 Task: Change  the formatting of the data to Which is Less than 5, In conditional formating, put the option 'Green Fill with Dark Green Text. . 'add another formatting option Format As Table, insert the option Orang Table style Medium 3 In the sheet   Velocity Sales review book
Action: Mouse moved to (43, 158)
Screenshot: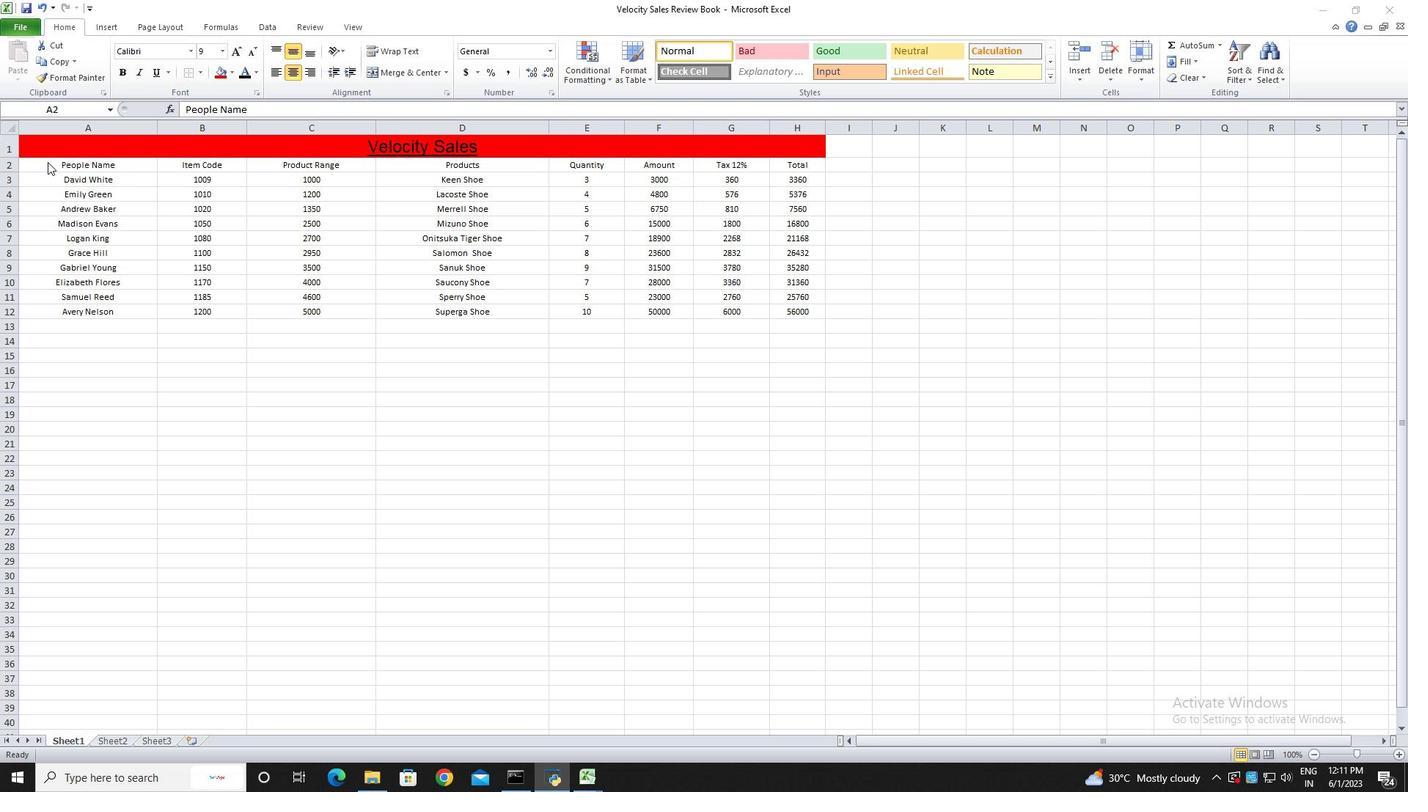 
Action: Mouse pressed left at (43, 158)
Screenshot: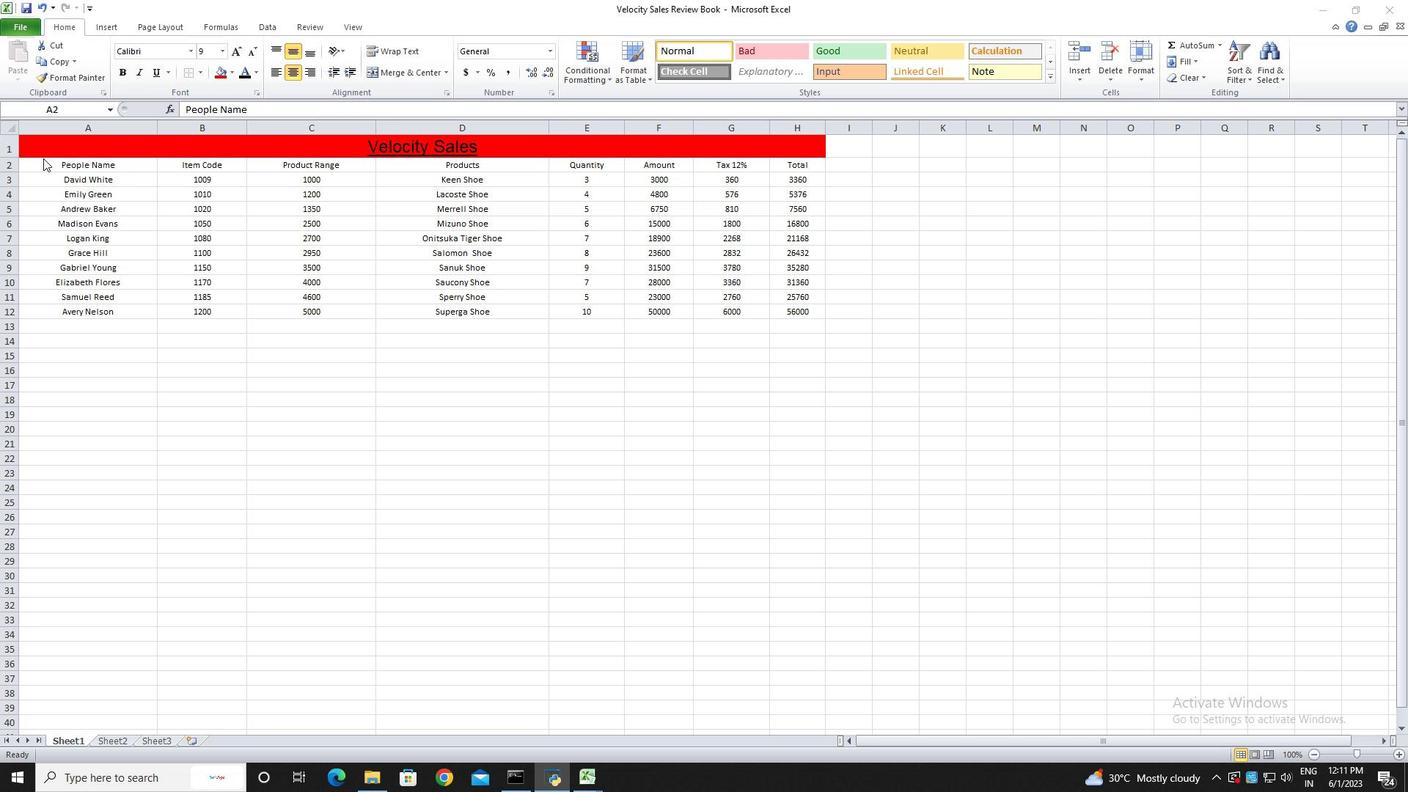 
Action: Mouse moved to (55, 178)
Screenshot: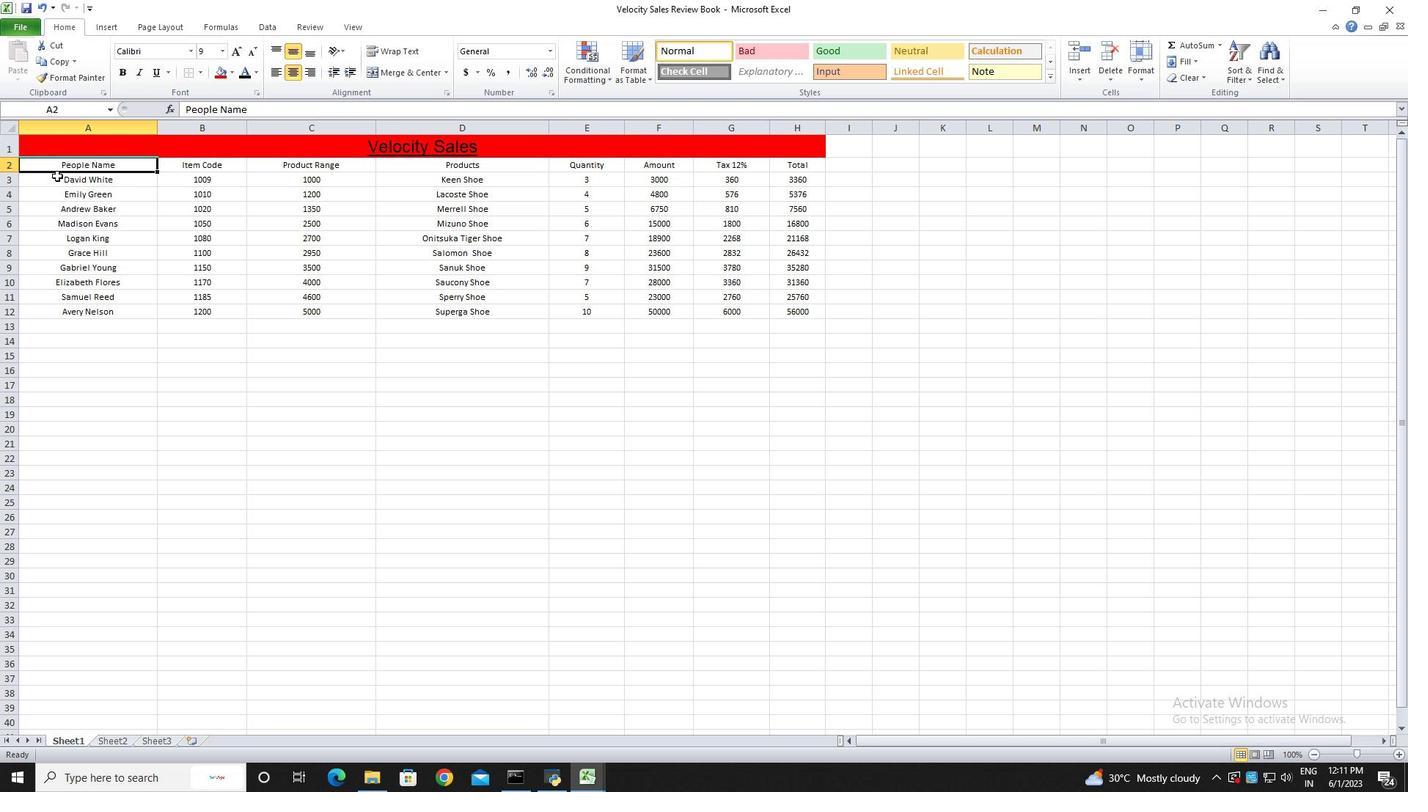 
Action: Mouse pressed left at (55, 178)
Screenshot: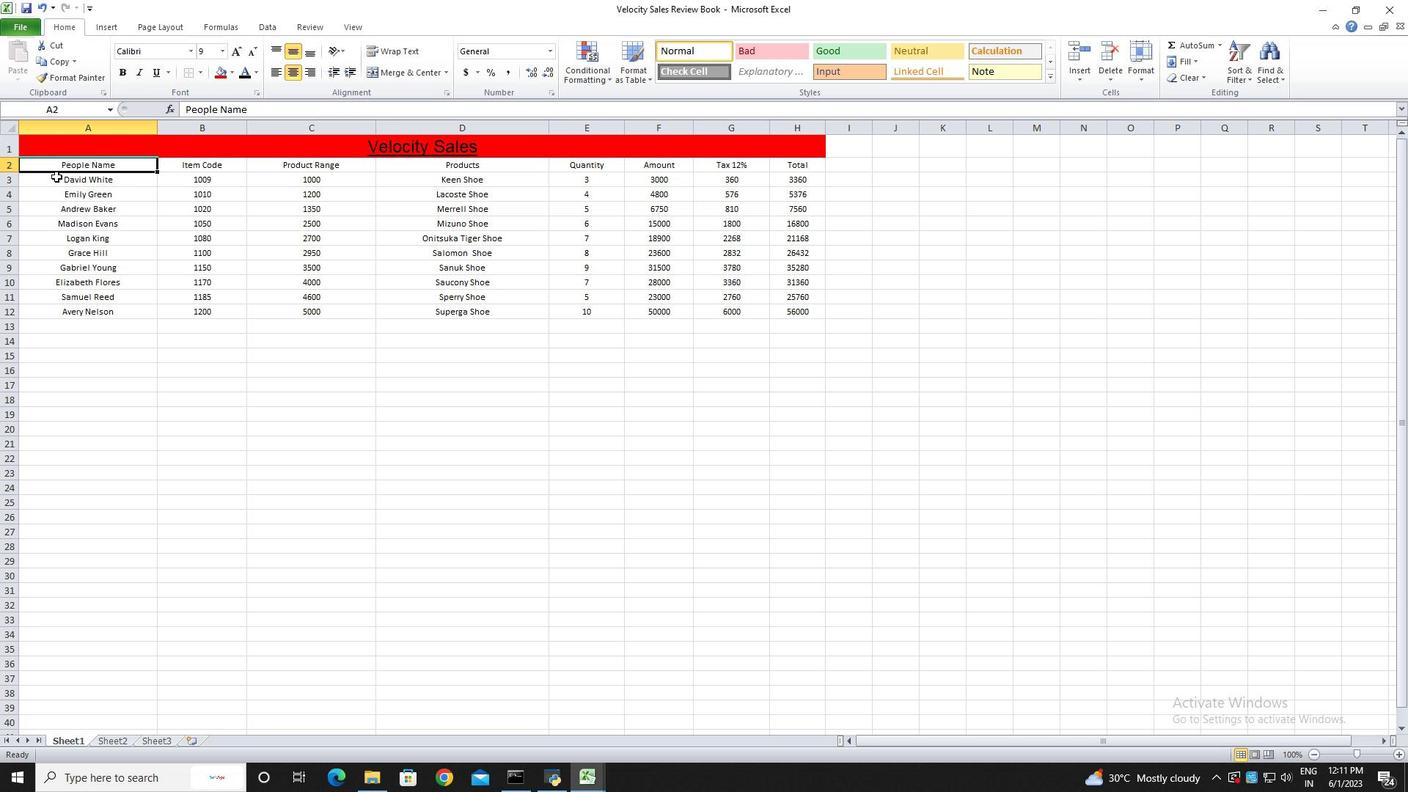 
Action: Mouse moved to (46, 165)
Screenshot: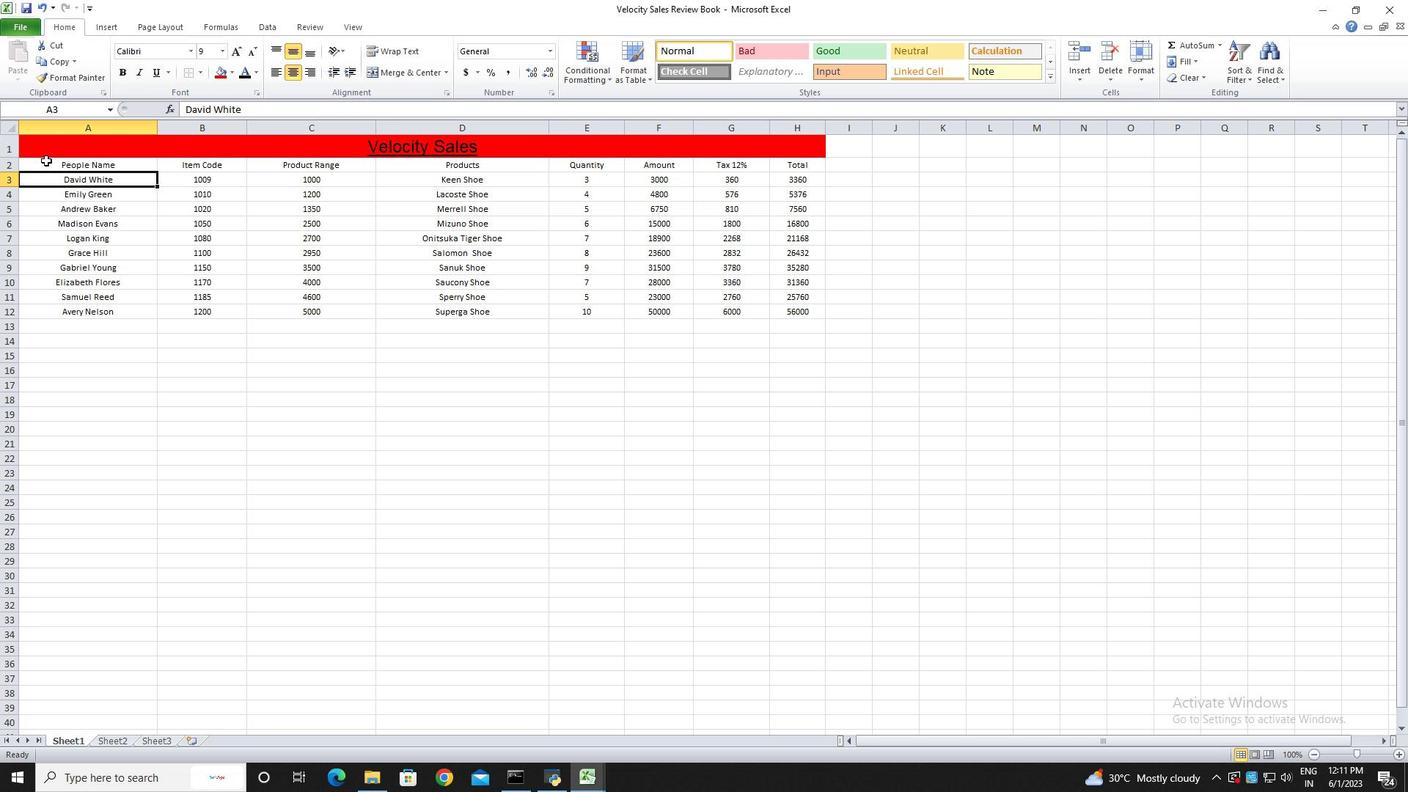 
Action: Mouse pressed left at (46, 165)
Screenshot: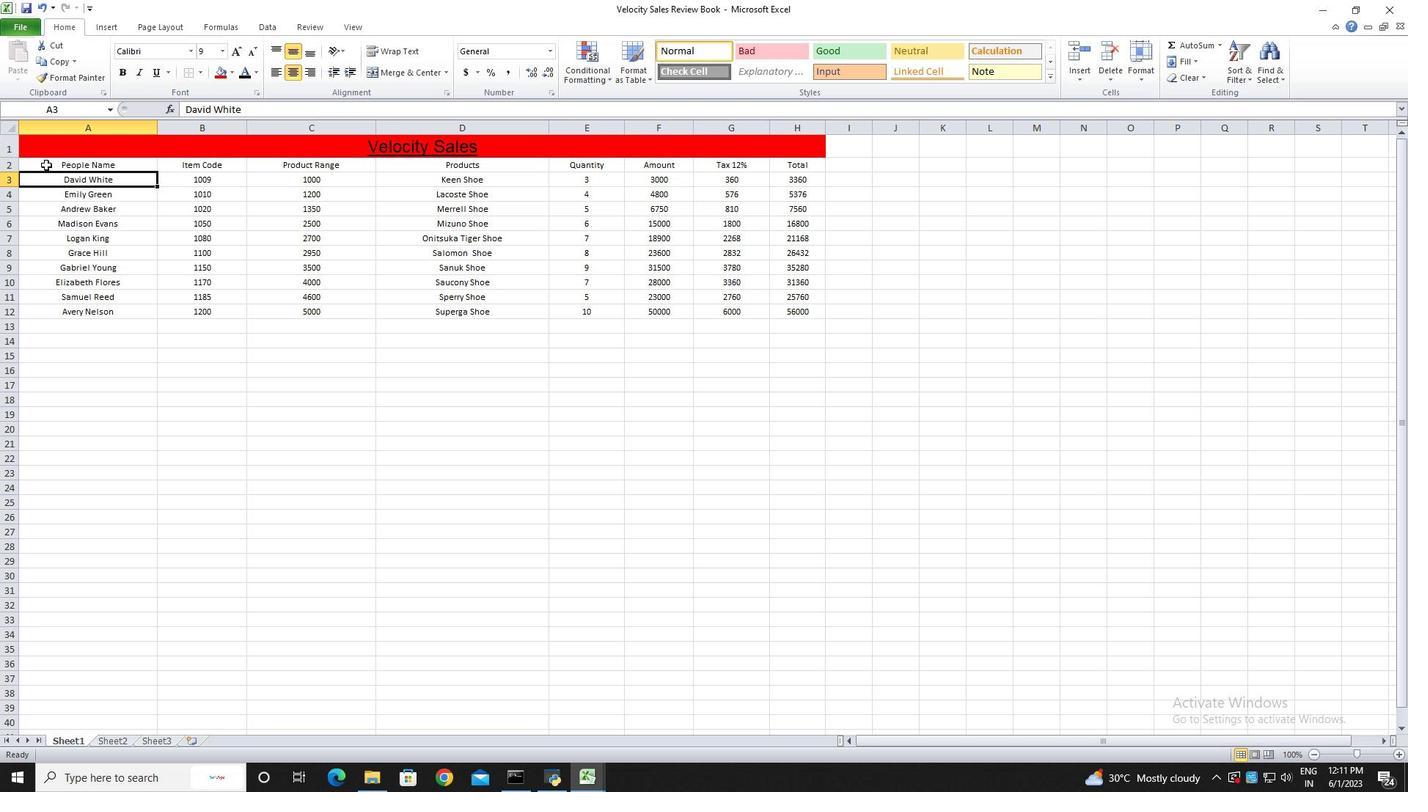 
Action: Mouse moved to (46, 165)
Screenshot: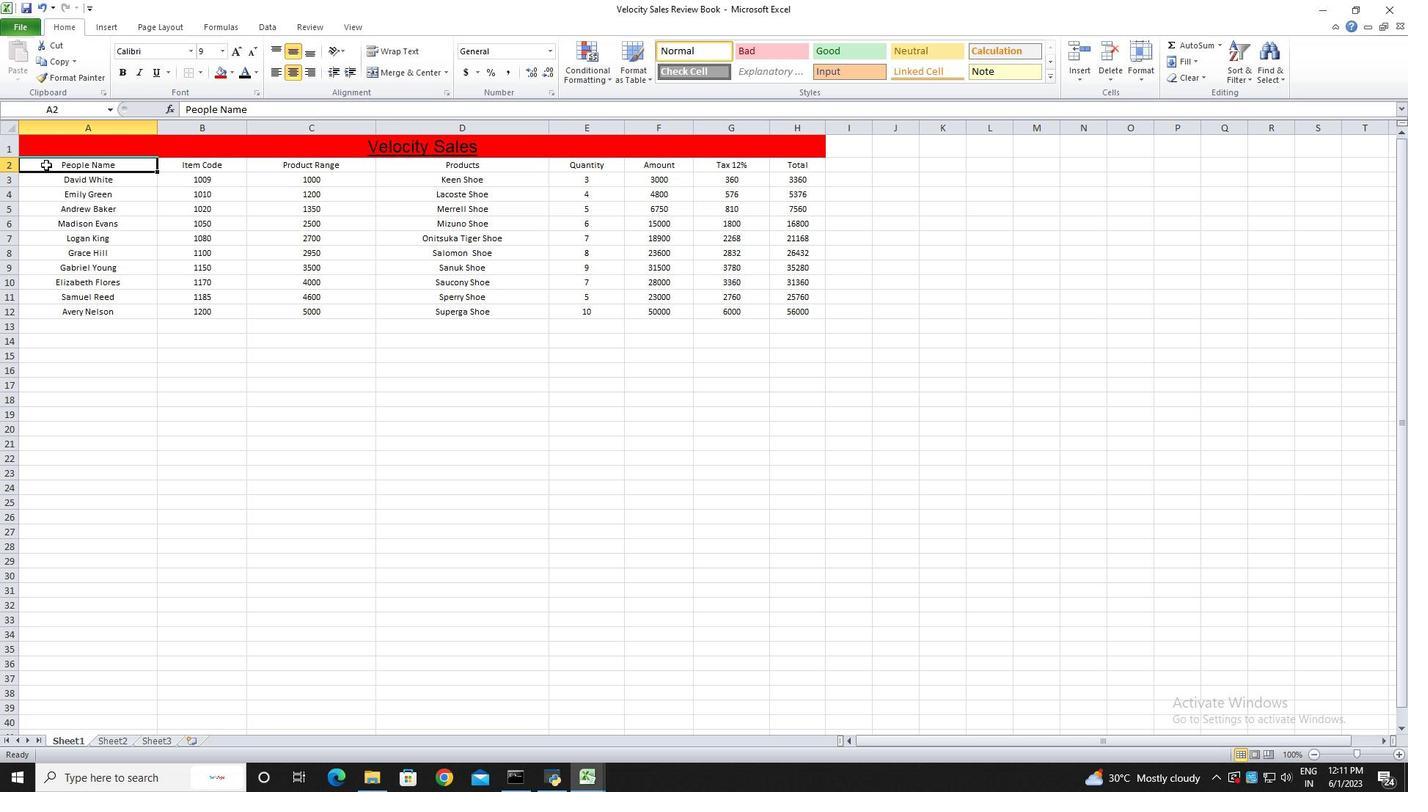 
Action: Mouse pressed left at (46, 165)
Screenshot: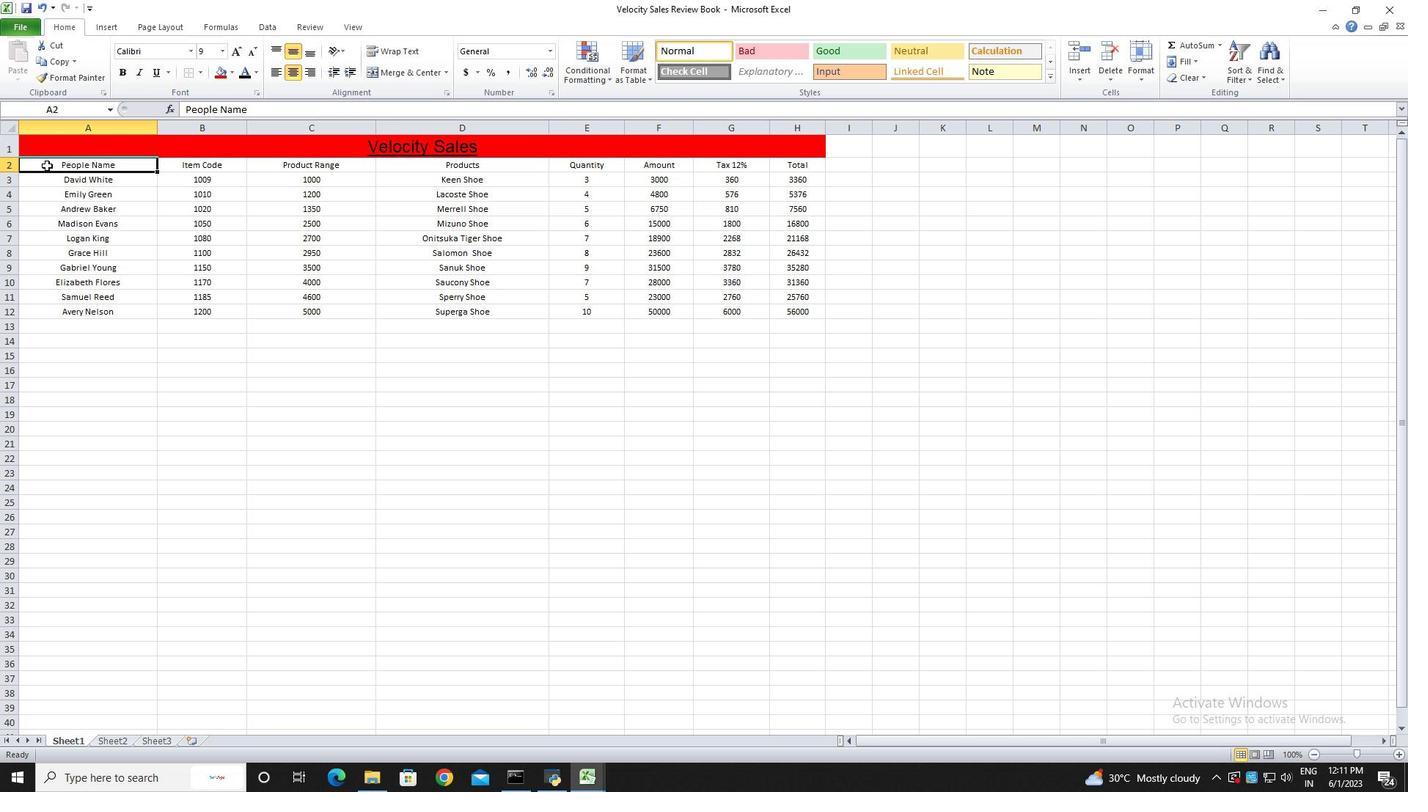 
Action: Mouse moved to (40, 277)
Screenshot: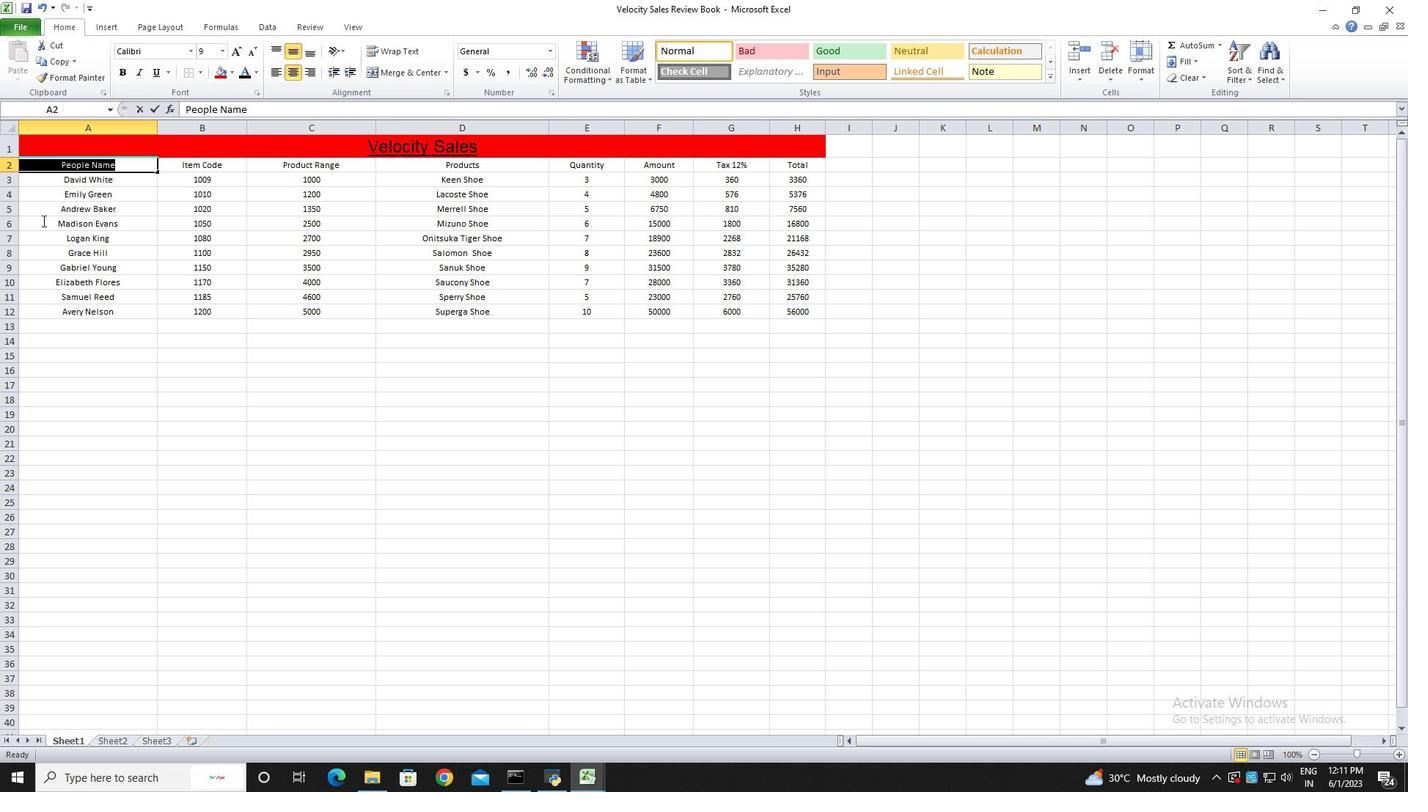 
Action: Mouse pressed left at (40, 277)
Screenshot: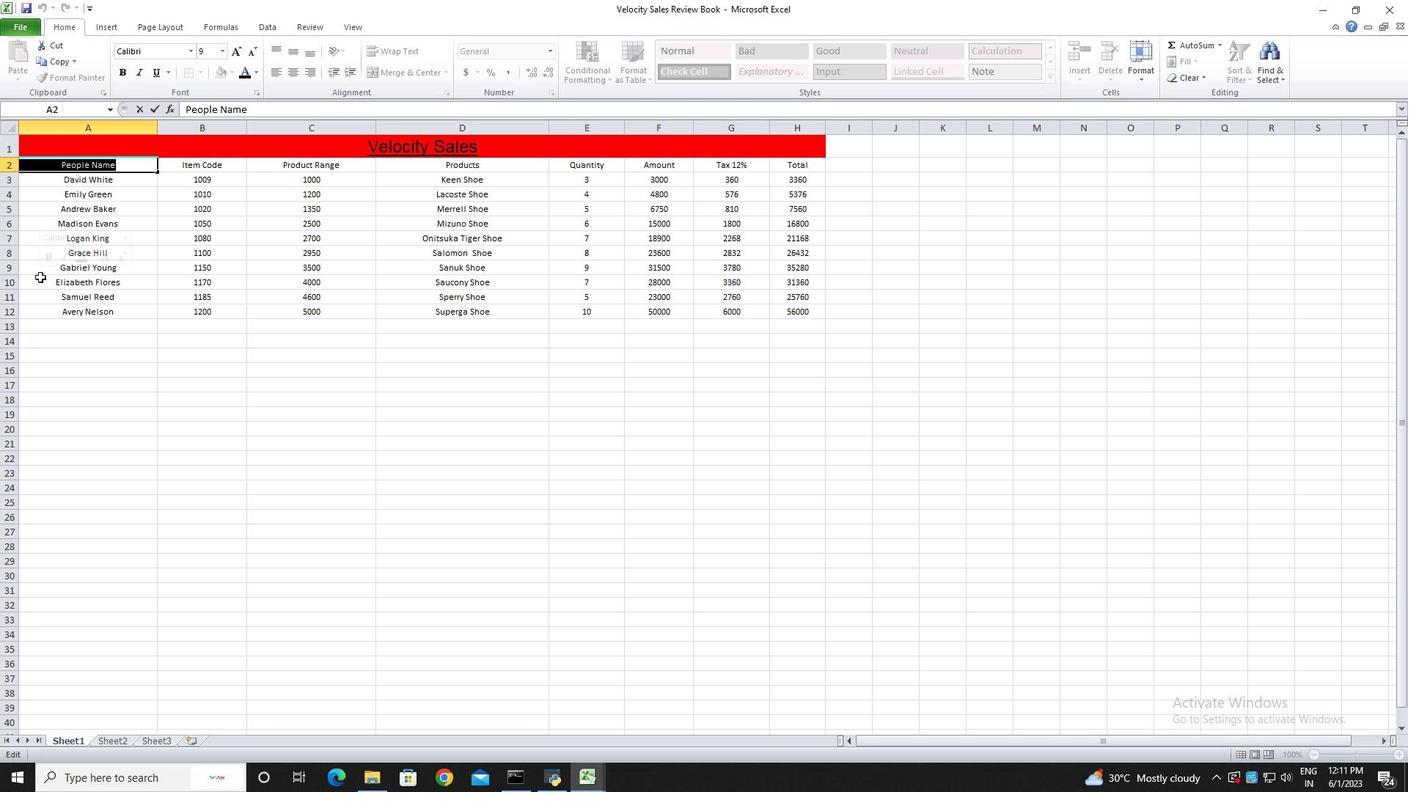 
Action: Mouse moved to (52, 166)
Screenshot: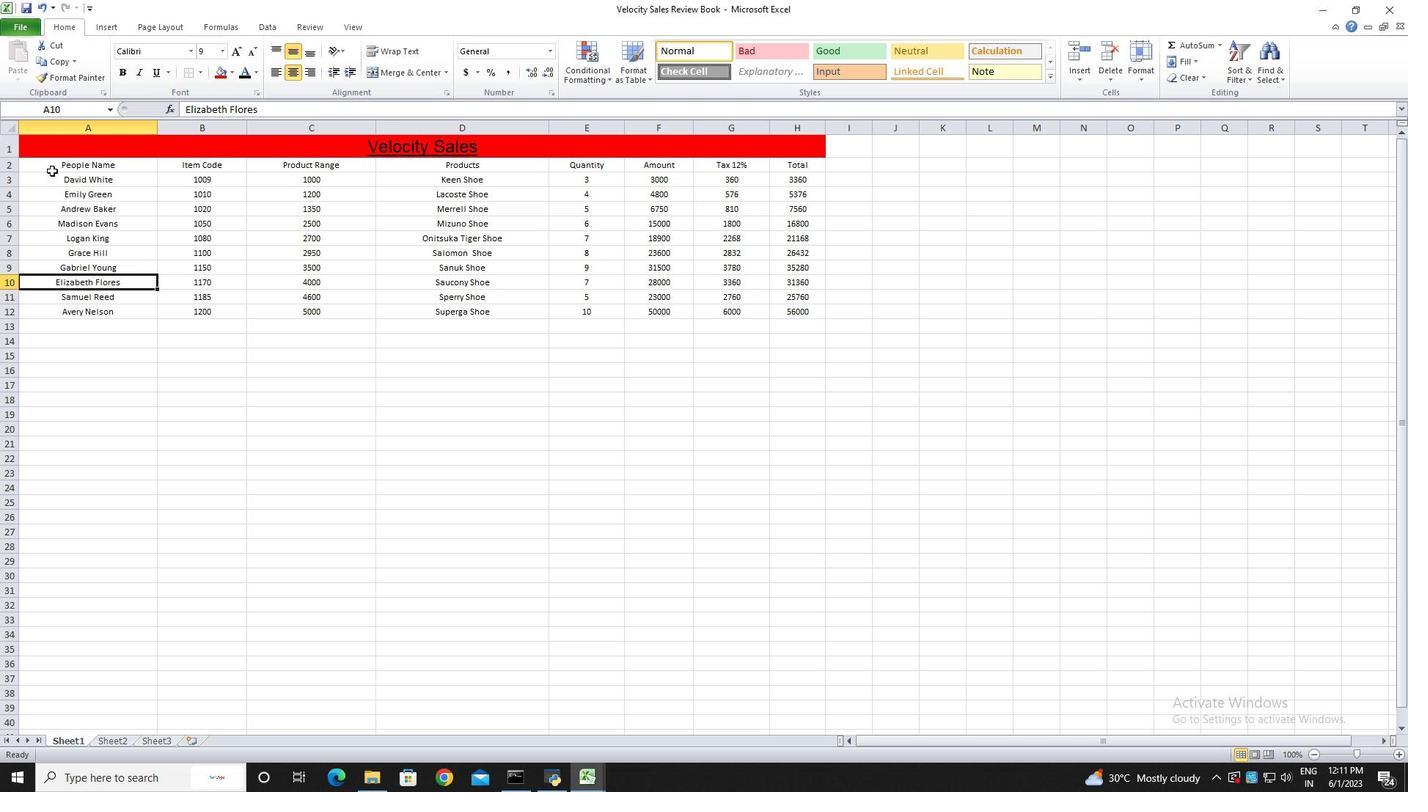 
Action: Mouse pressed left at (52, 166)
Screenshot: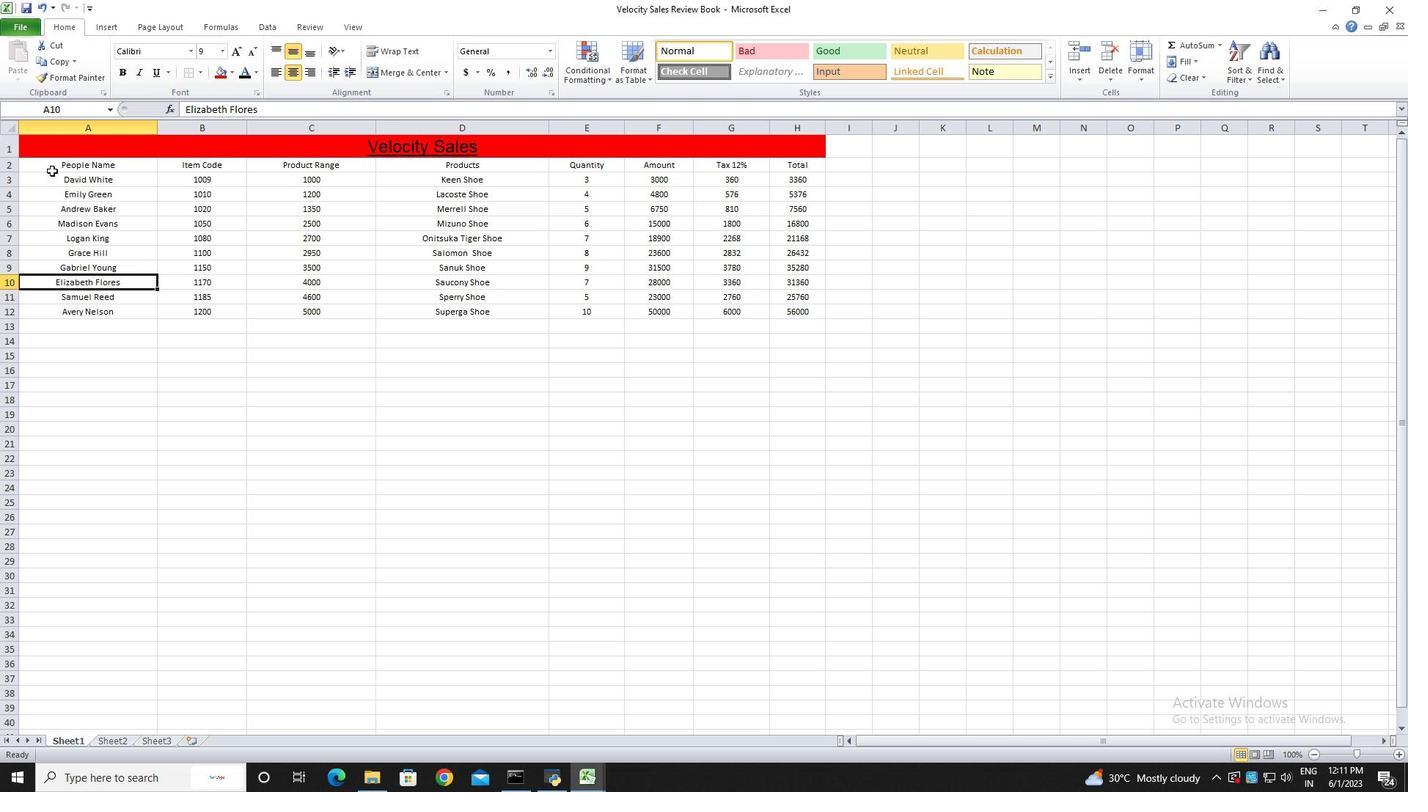 
Action: Mouse moved to (52, 164)
Screenshot: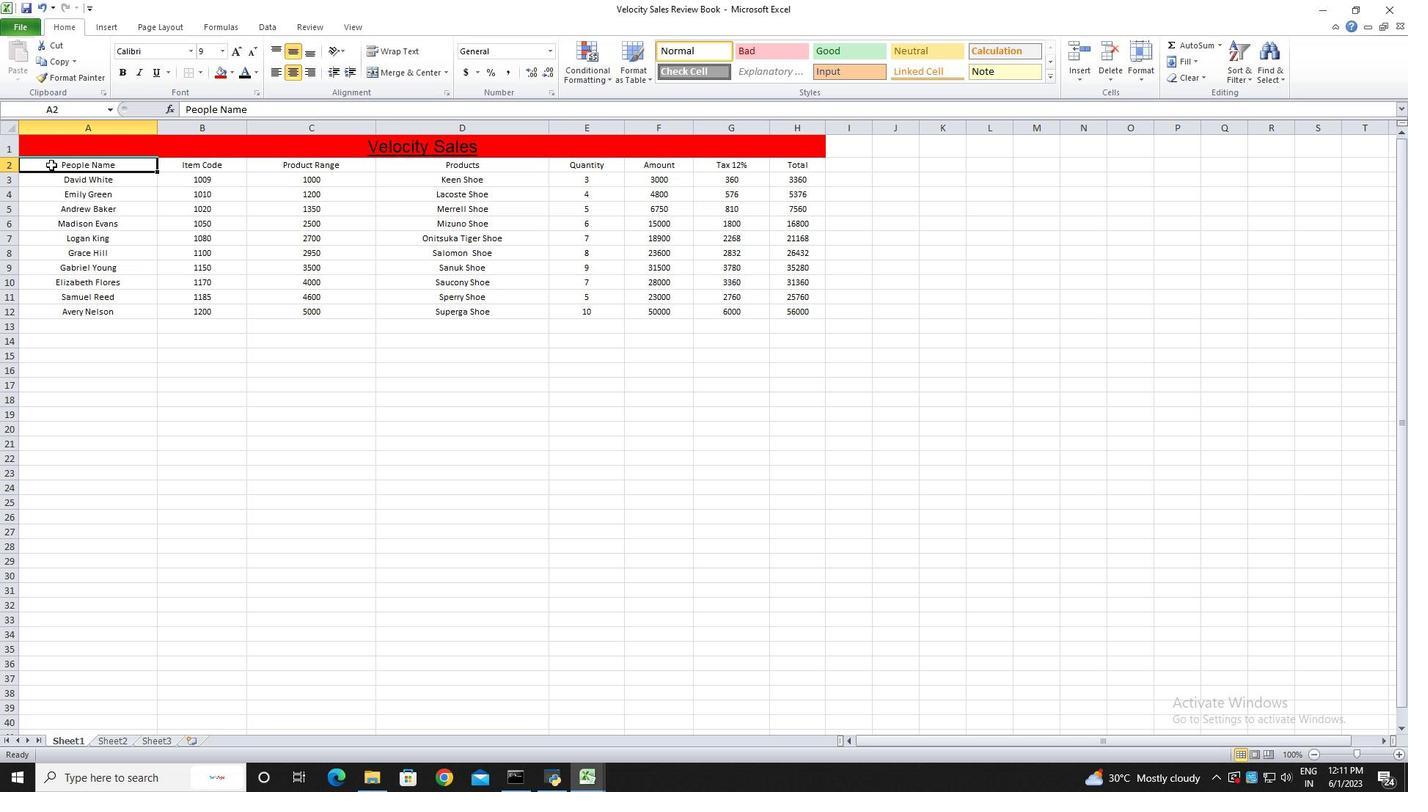 
Action: Mouse pressed left at (52, 164)
Screenshot: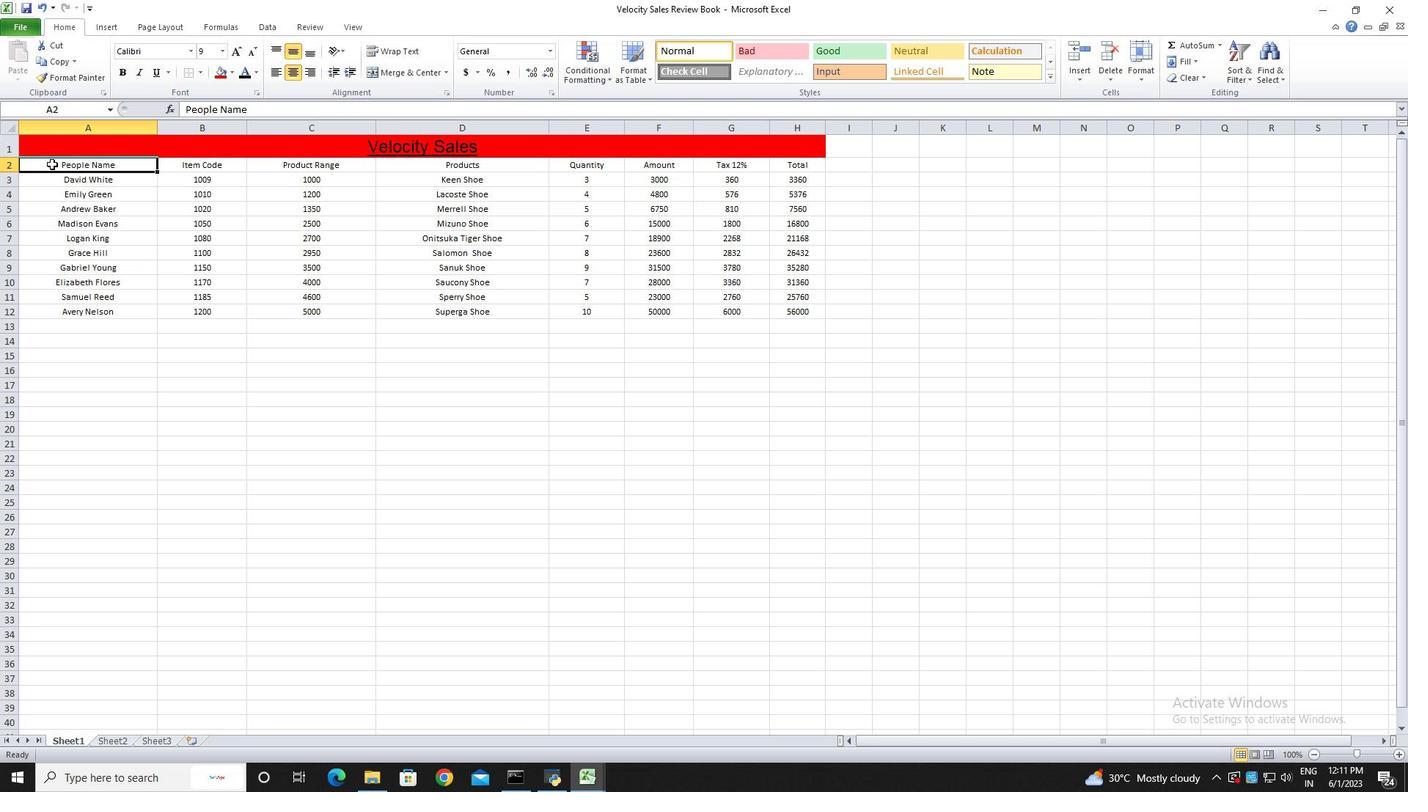 
Action: Mouse moved to (766, 316)
Screenshot: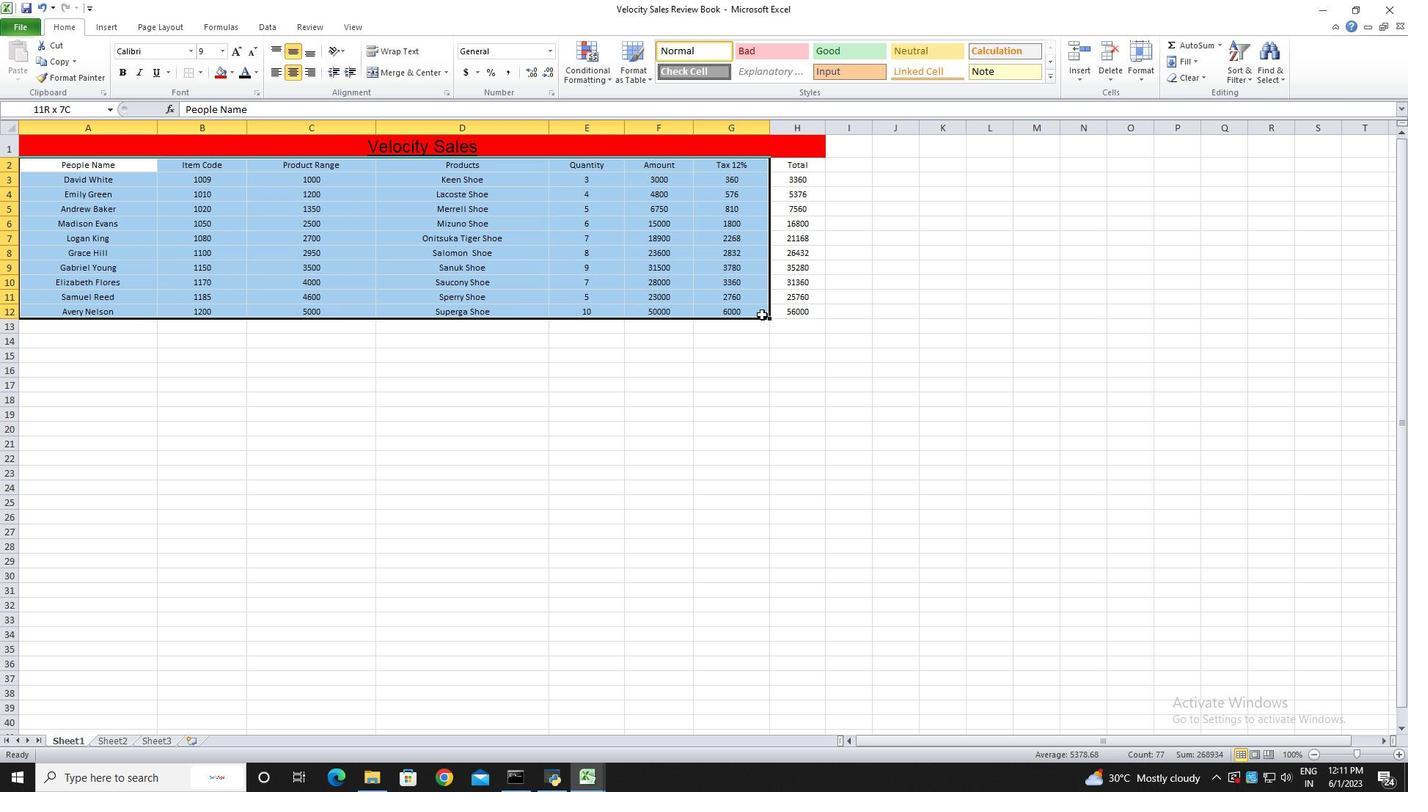 
Action: Key pressed <Key.shift><Key.right>
Screenshot: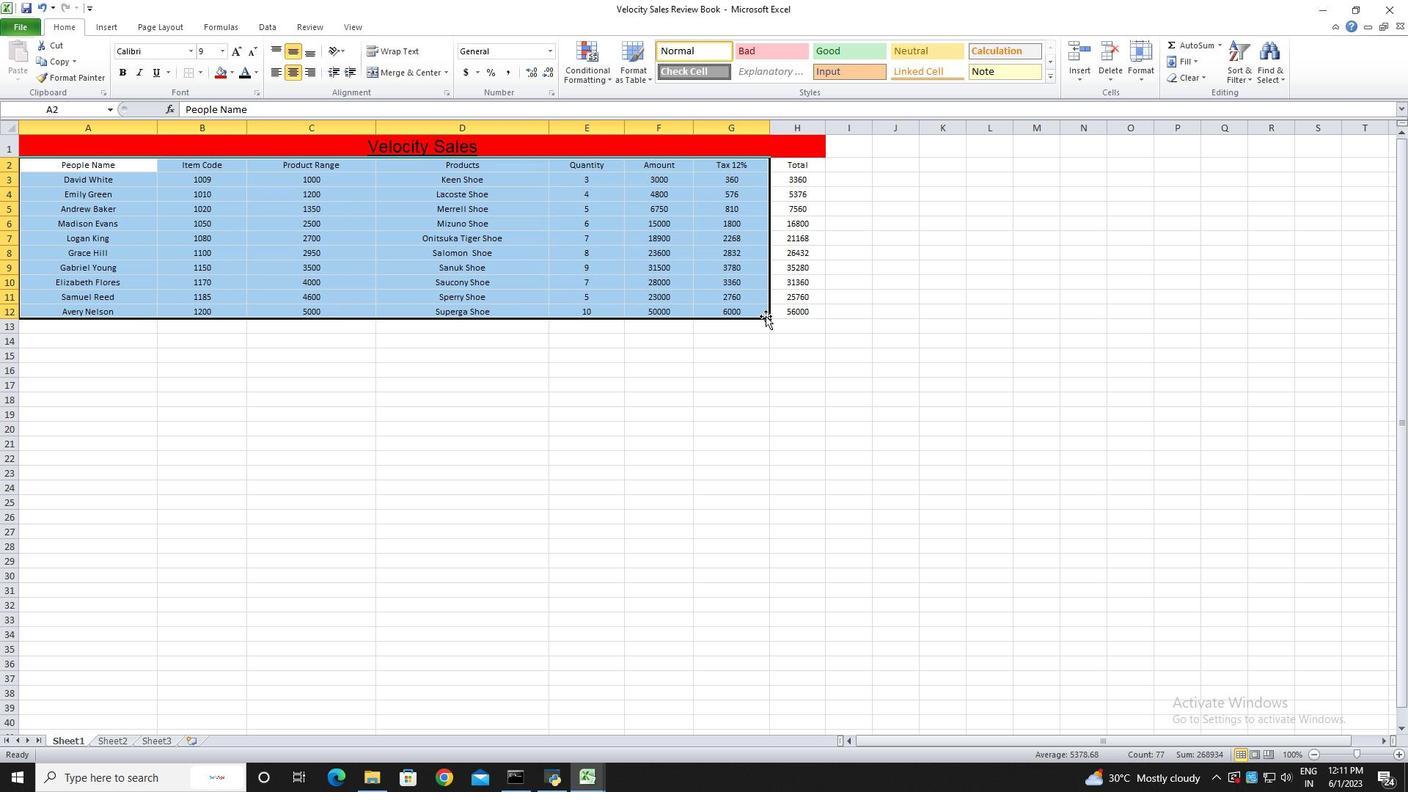 
Action: Mouse moved to (608, 80)
Screenshot: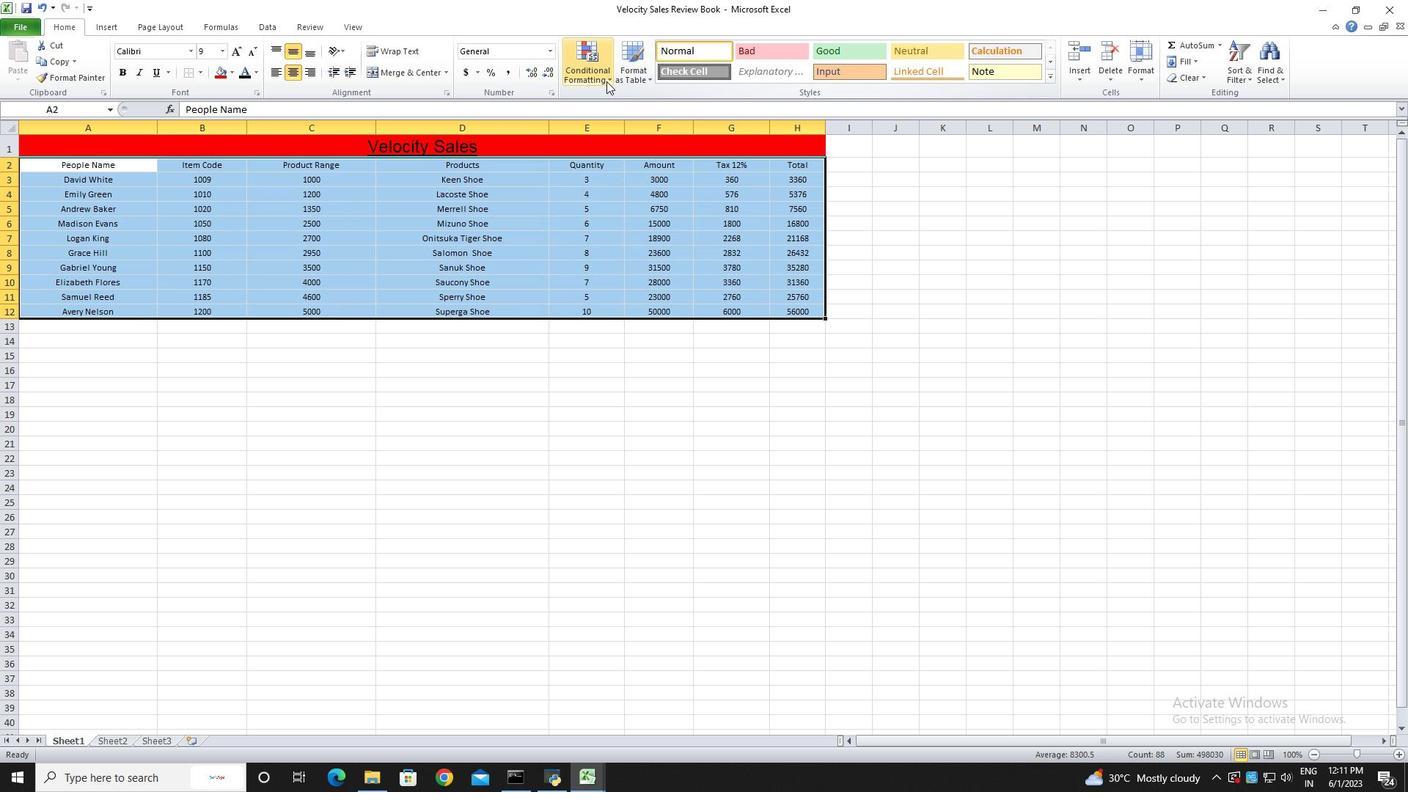 
Action: Mouse pressed left at (608, 80)
Screenshot: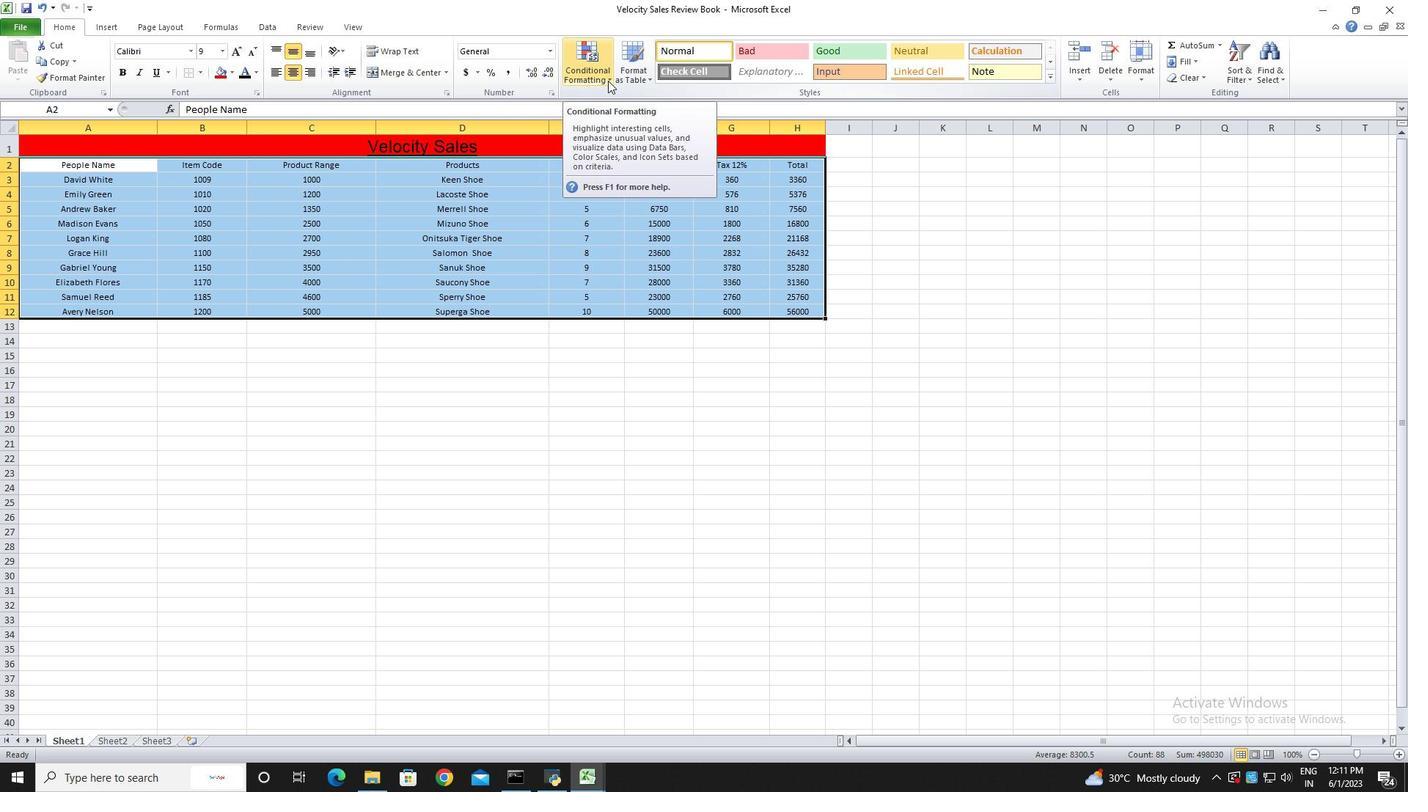 
Action: Mouse moved to (752, 136)
Screenshot: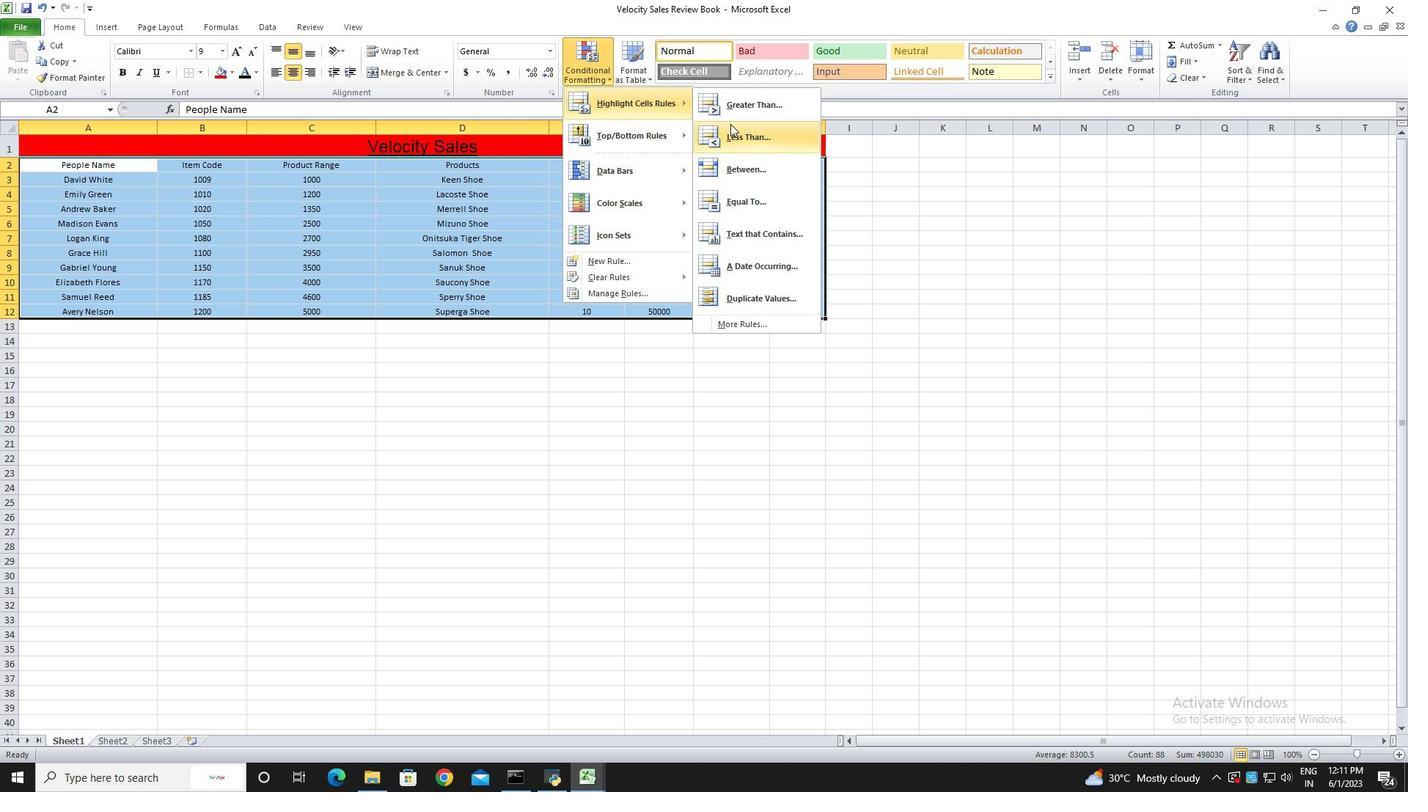 
Action: Mouse pressed left at (752, 136)
Screenshot: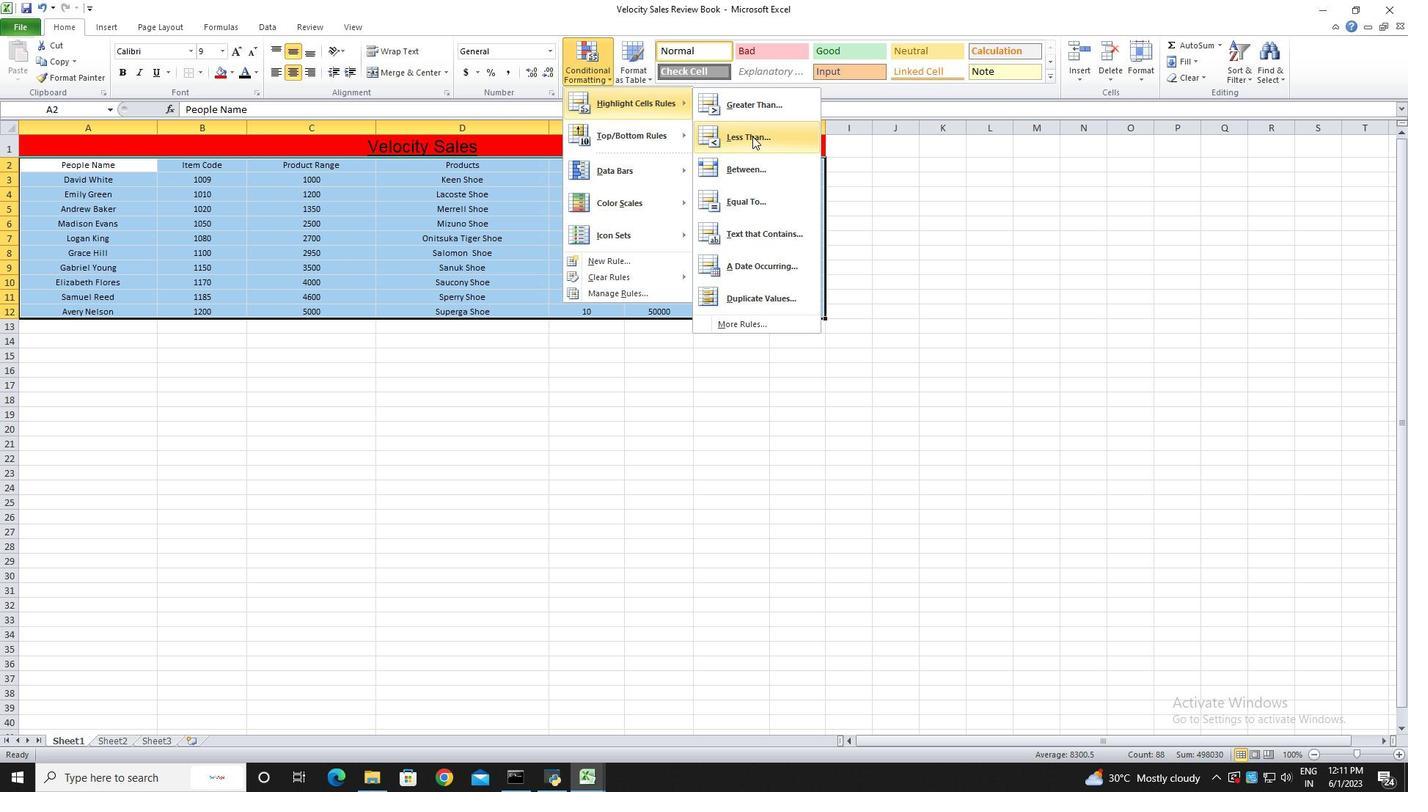 
Action: Key pressed <Key.backspace>5
Screenshot: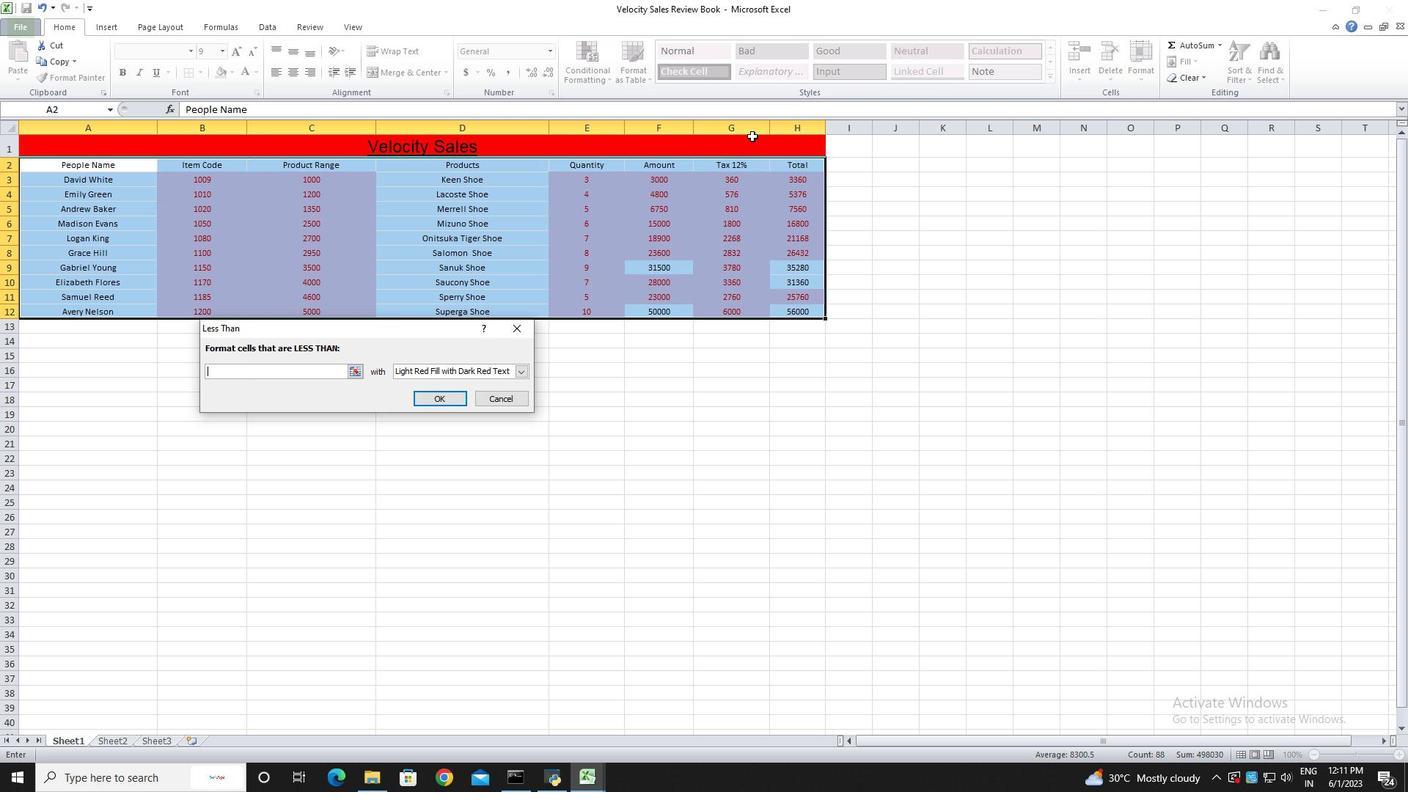 
Action: Mouse moved to (519, 373)
Screenshot: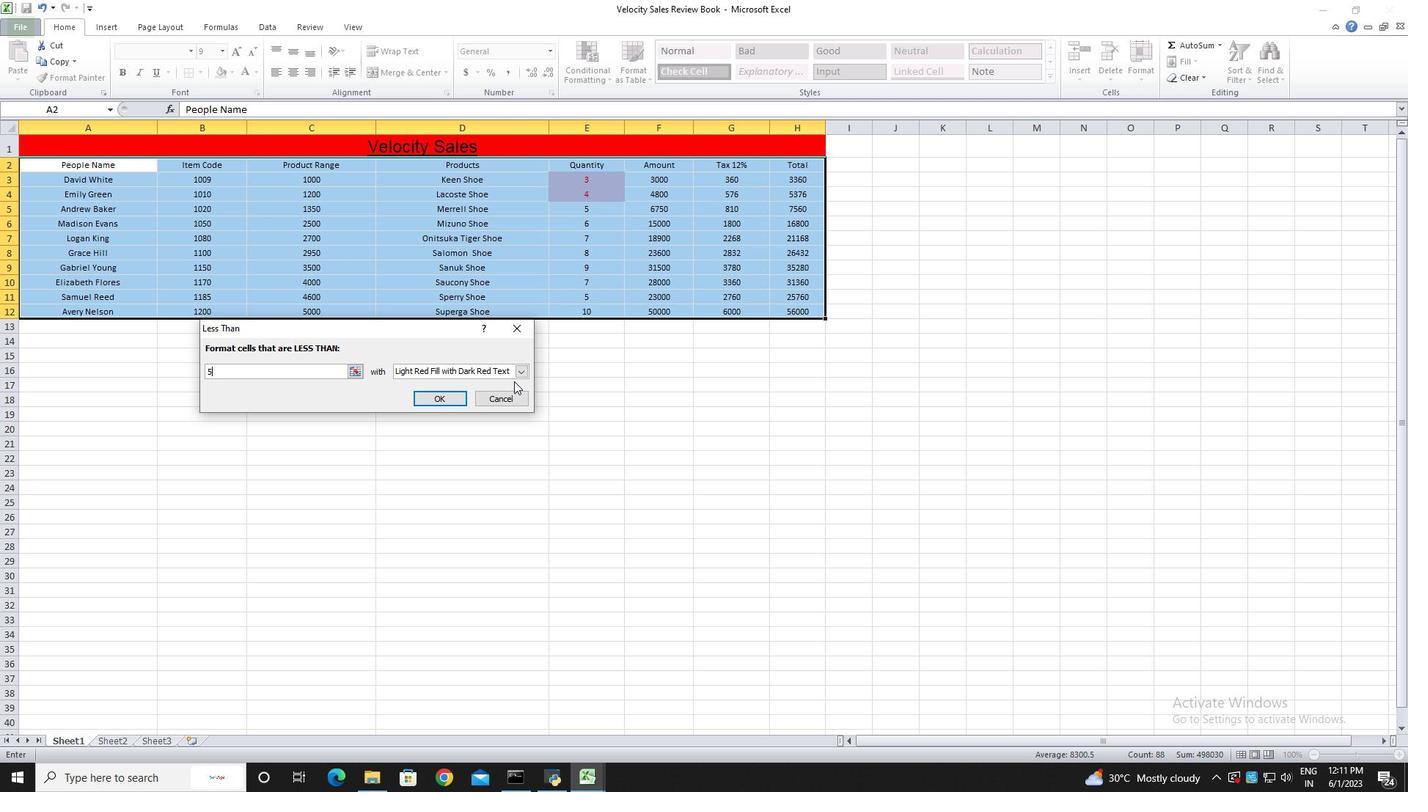 
Action: Mouse pressed left at (519, 373)
Screenshot: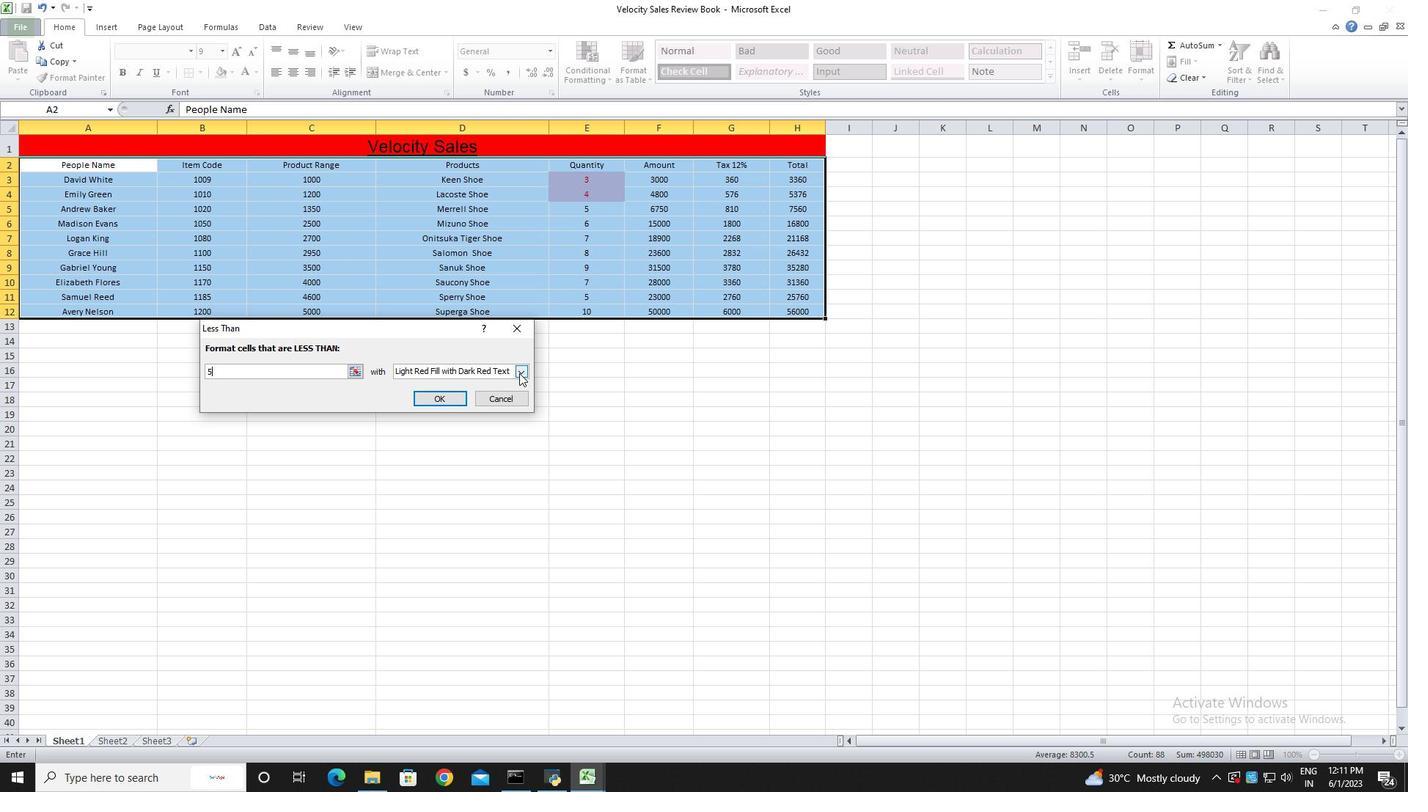 
Action: Mouse moved to (485, 402)
Screenshot: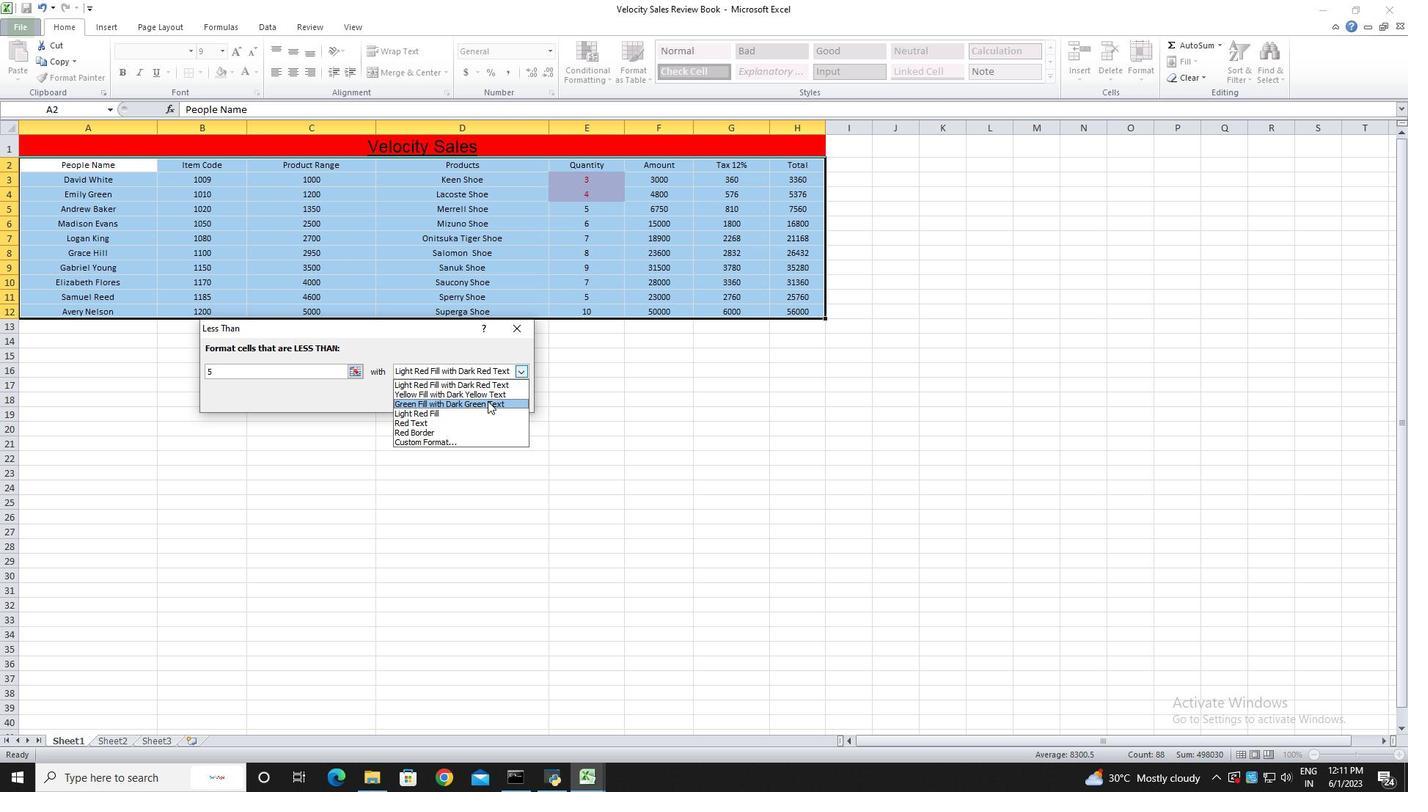 
Action: Mouse pressed left at (485, 402)
Screenshot: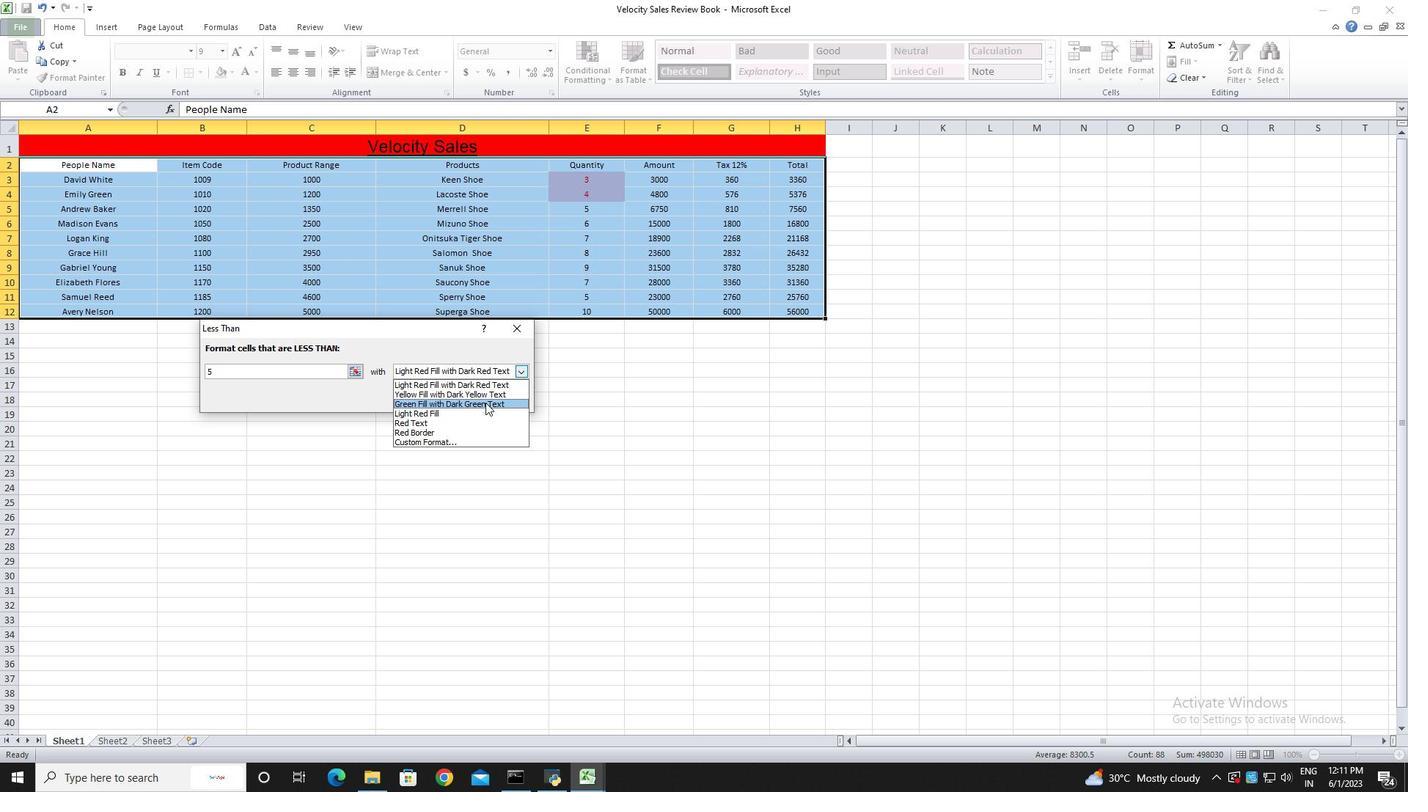 
Action: Mouse moved to (447, 402)
Screenshot: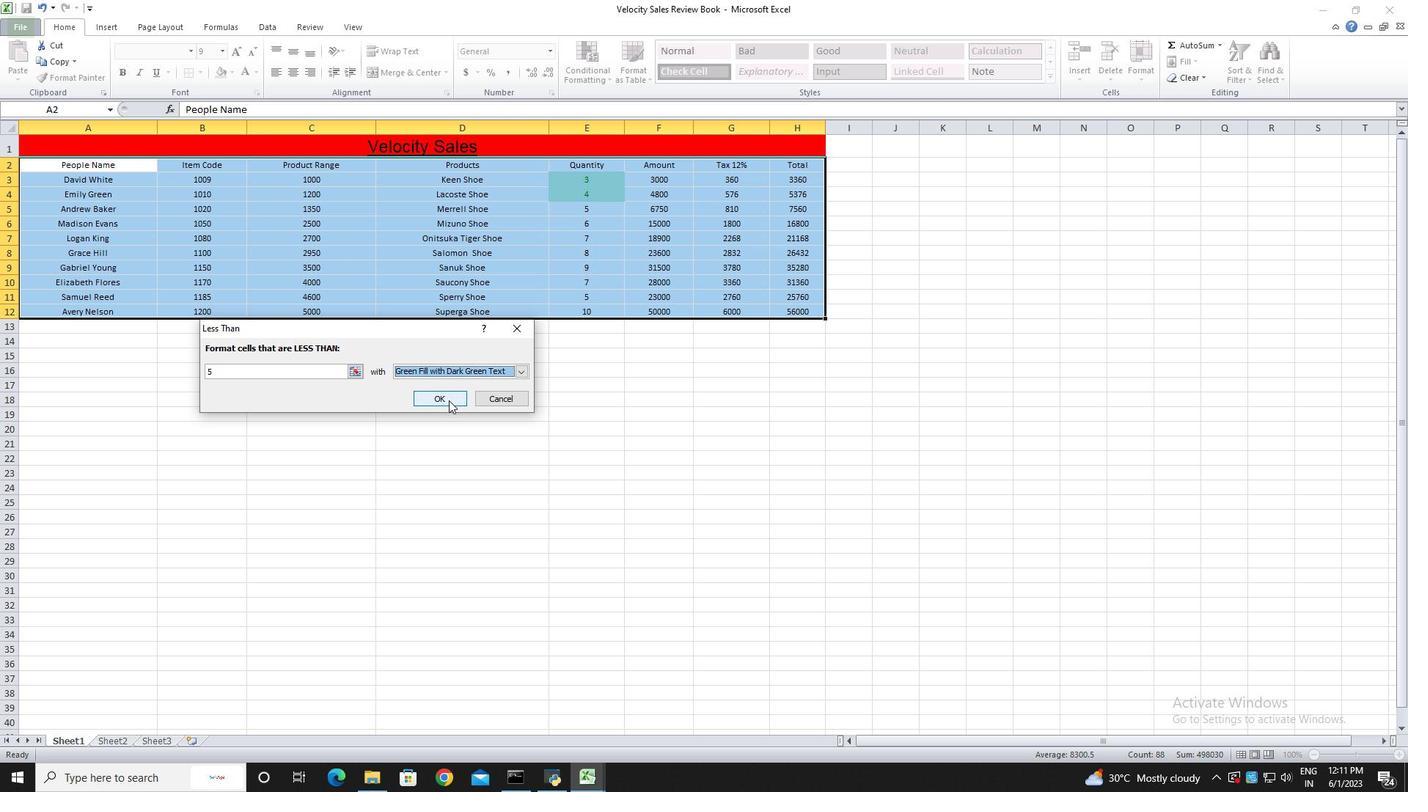 
Action: Mouse pressed left at (447, 402)
Screenshot: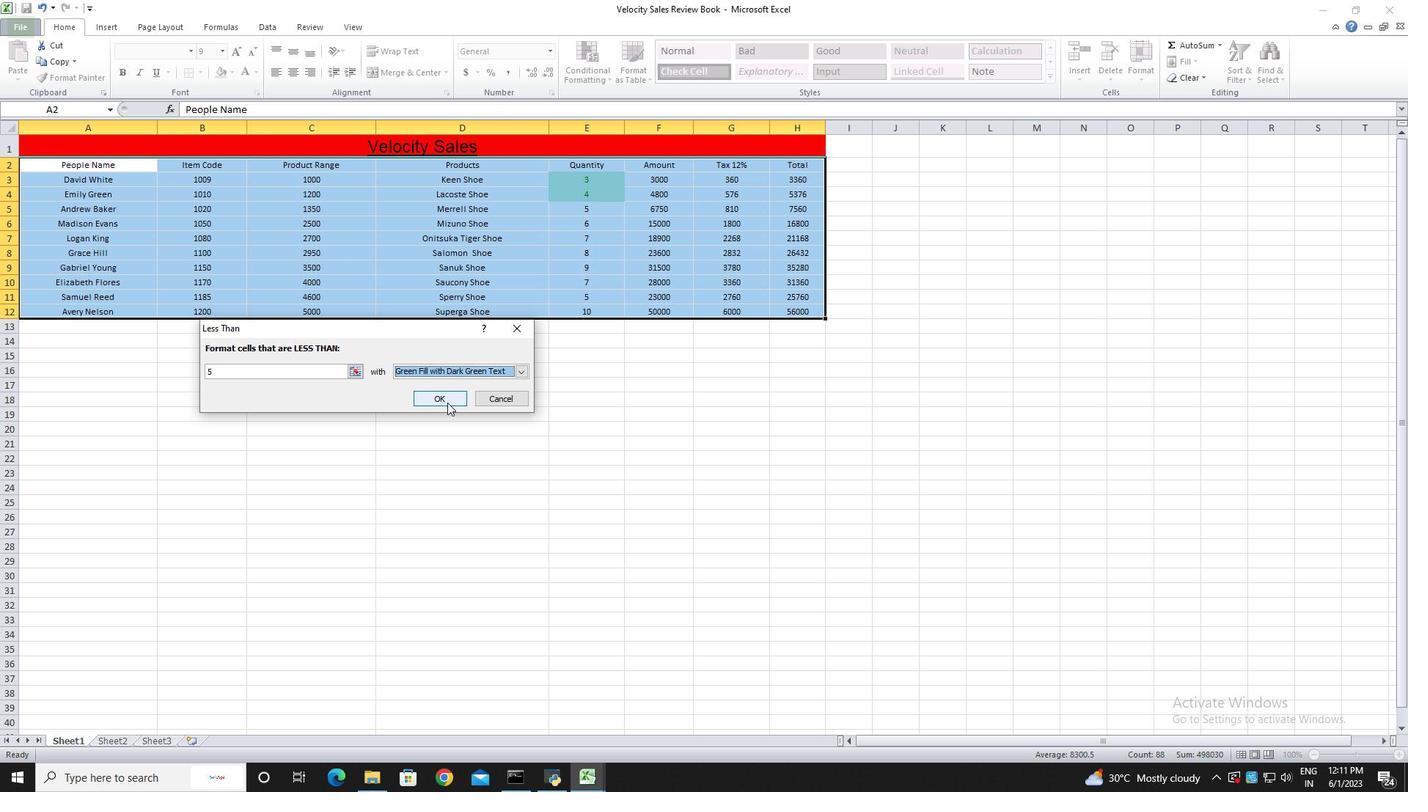 
Action: Mouse moved to (1141, 78)
Screenshot: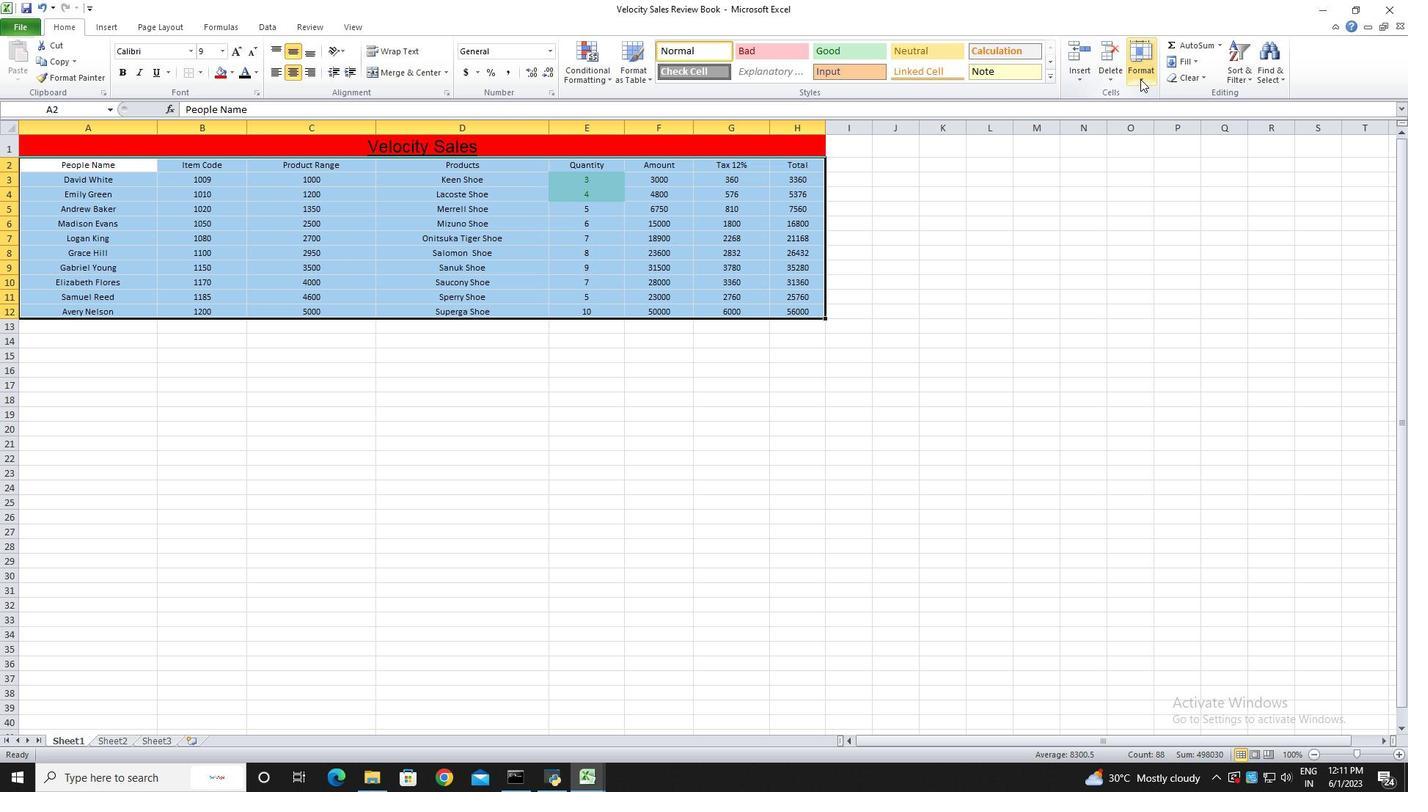 
Action: Mouse pressed left at (1141, 78)
Screenshot: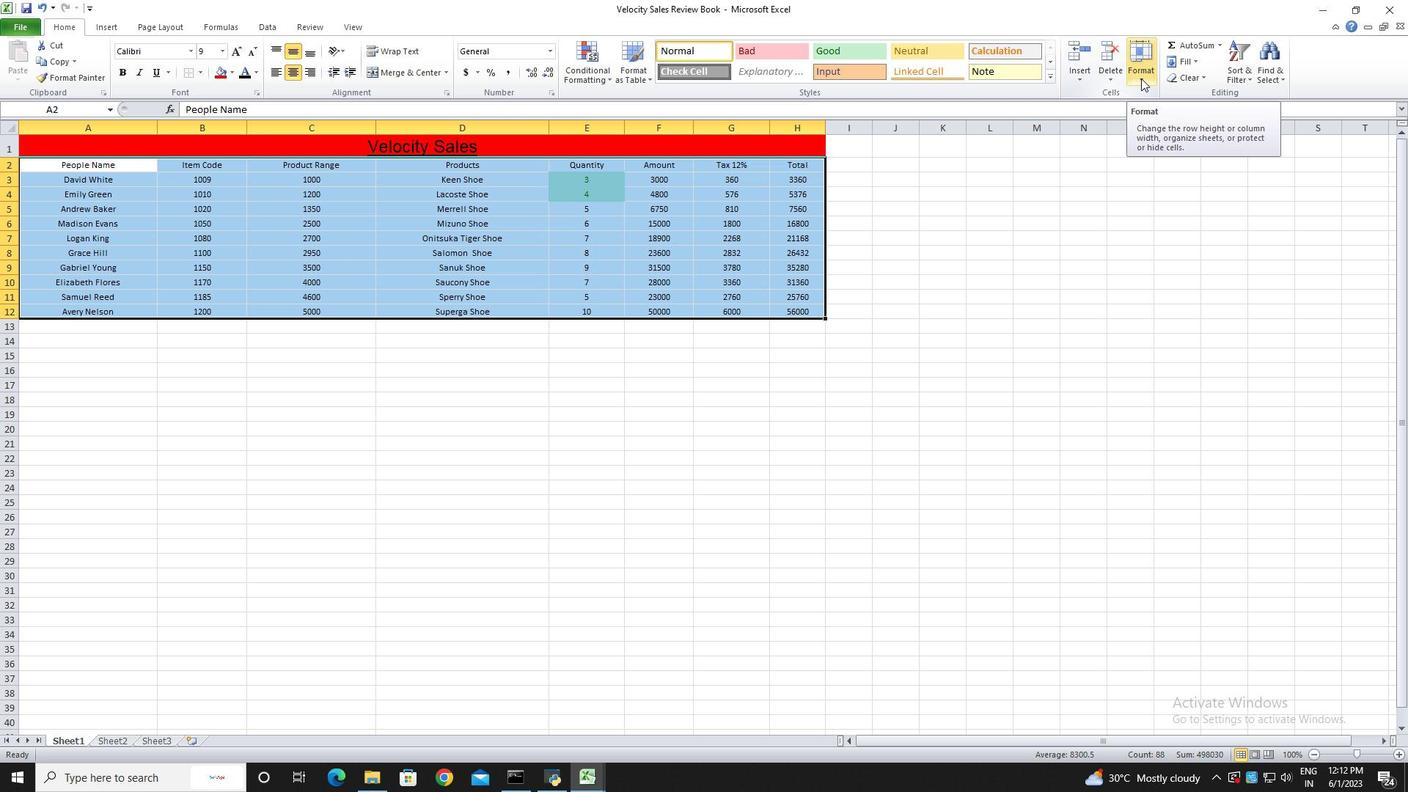 
Action: Mouse moved to (650, 79)
Screenshot: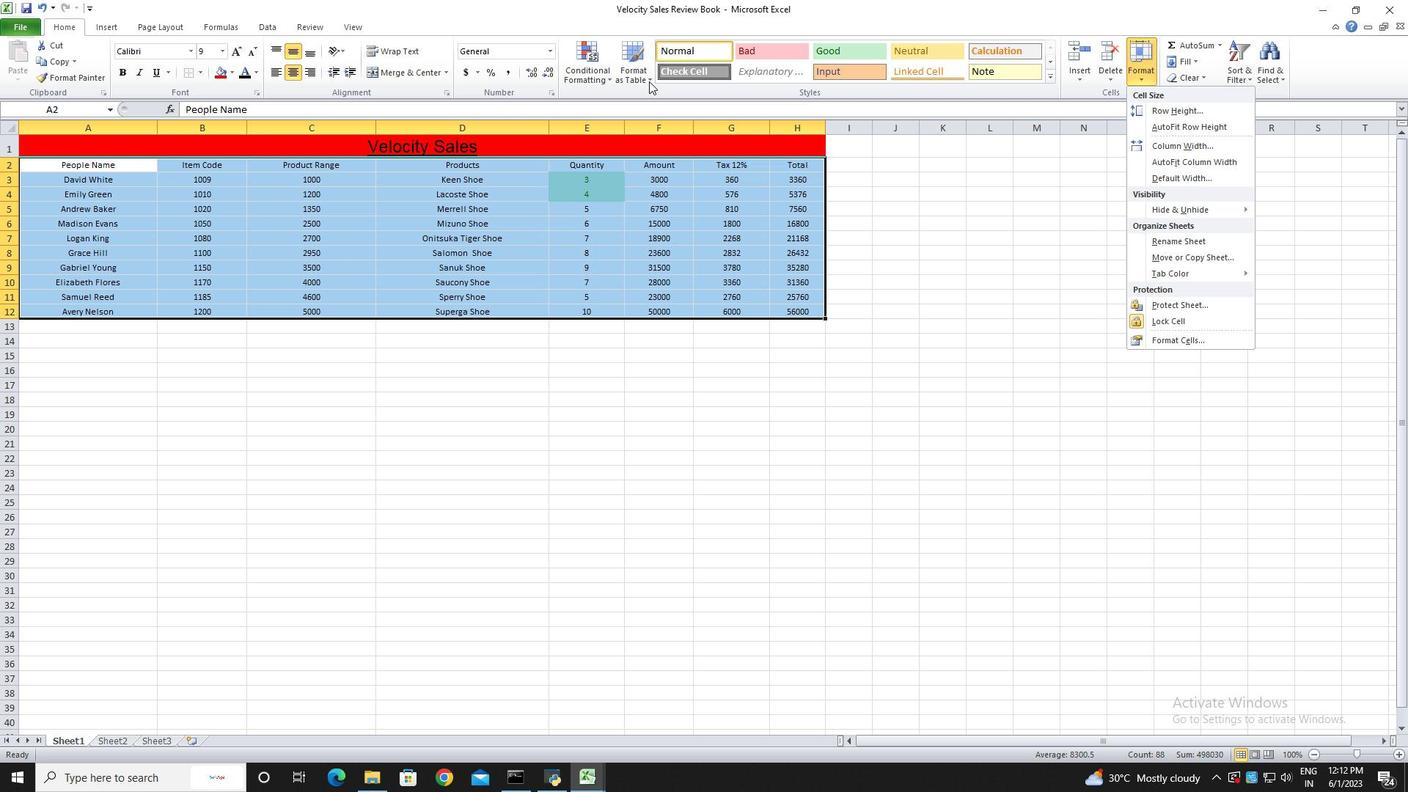 
Action: Mouse pressed left at (650, 79)
Screenshot: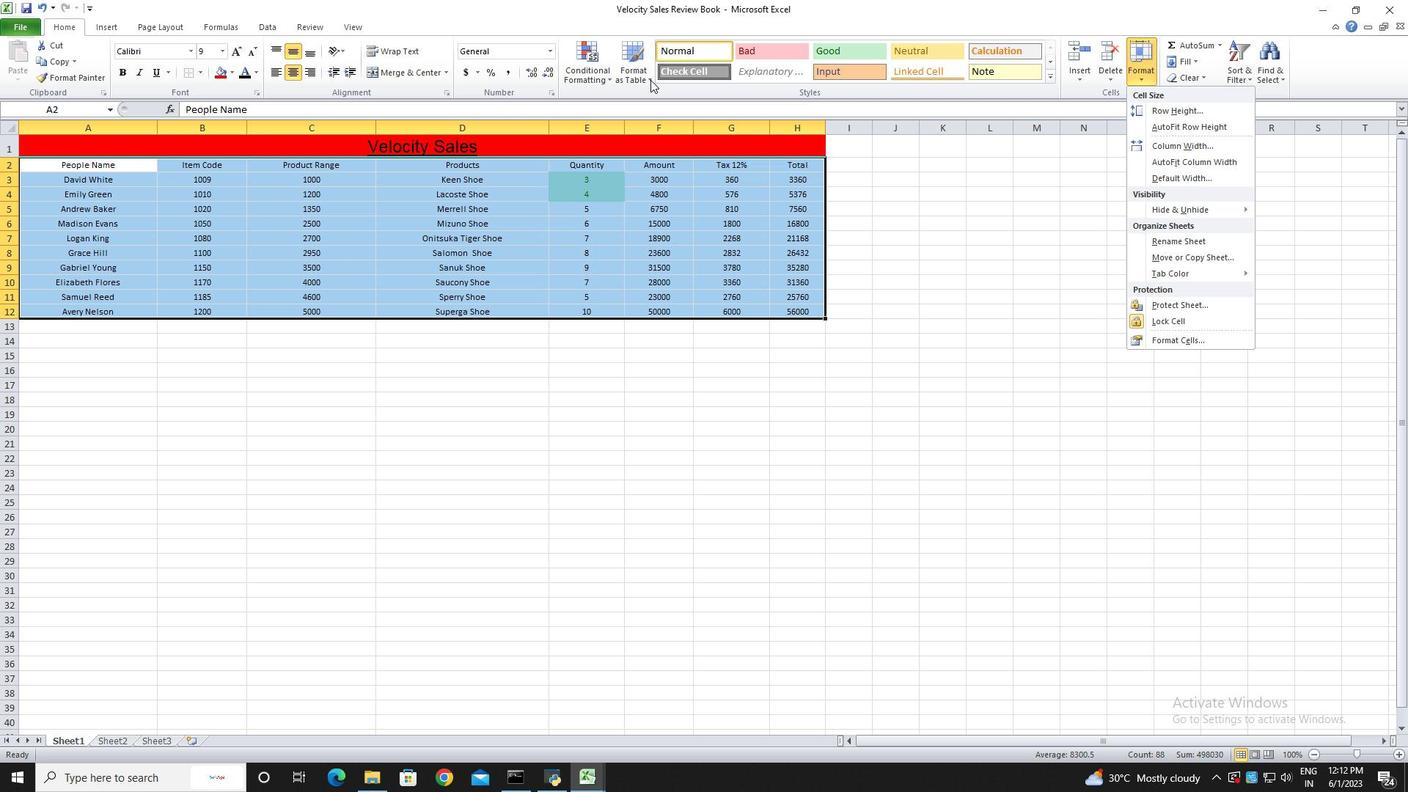 
Action: Mouse moved to (694, 264)
Screenshot: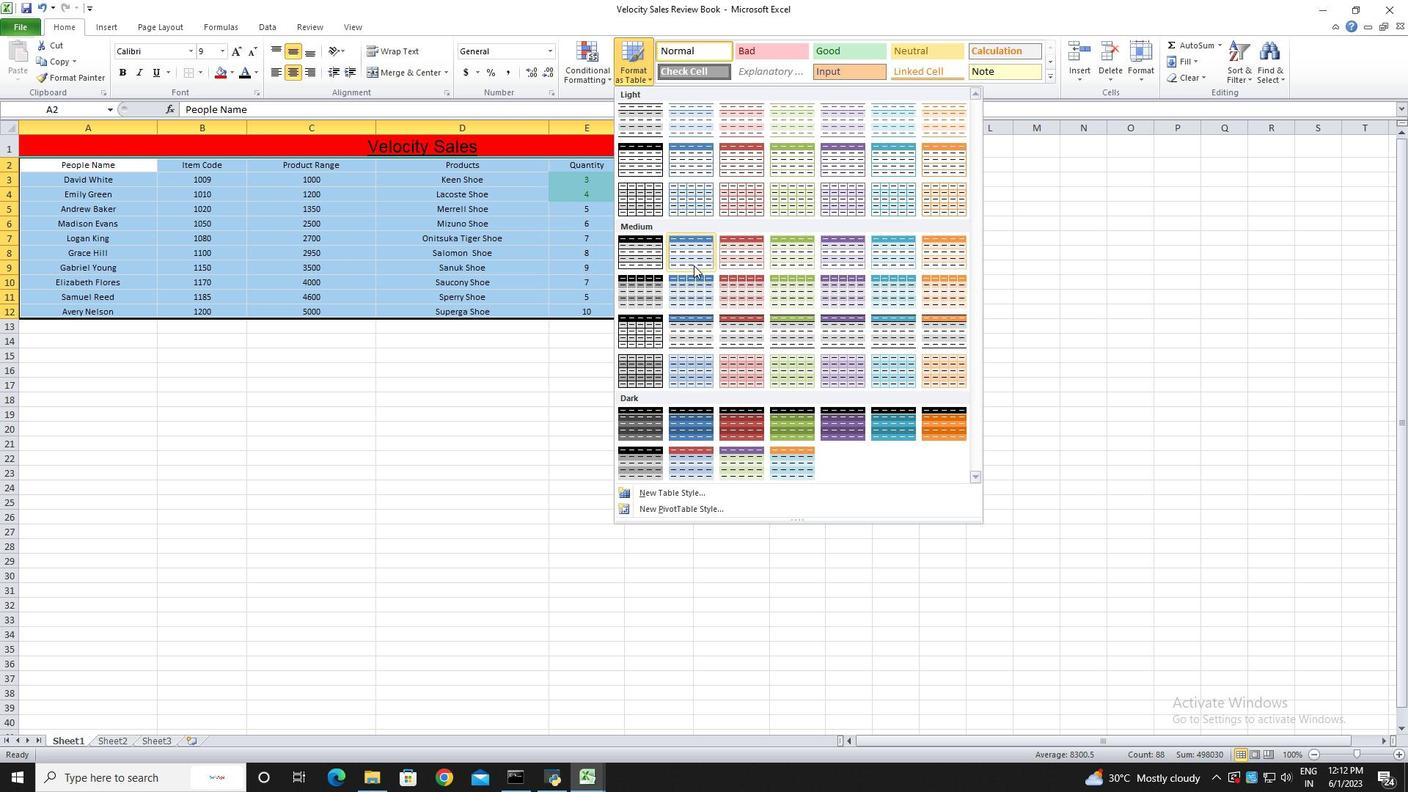 
Action: Key pressed <Key.left><Key.left><Key.left><Key.left><Key.left><Key.left><Key.left><Key.left><Key.left><Key.down><Key.left><Key.left><Key.left><Key.left><Key.left><Key.left>
Screenshot: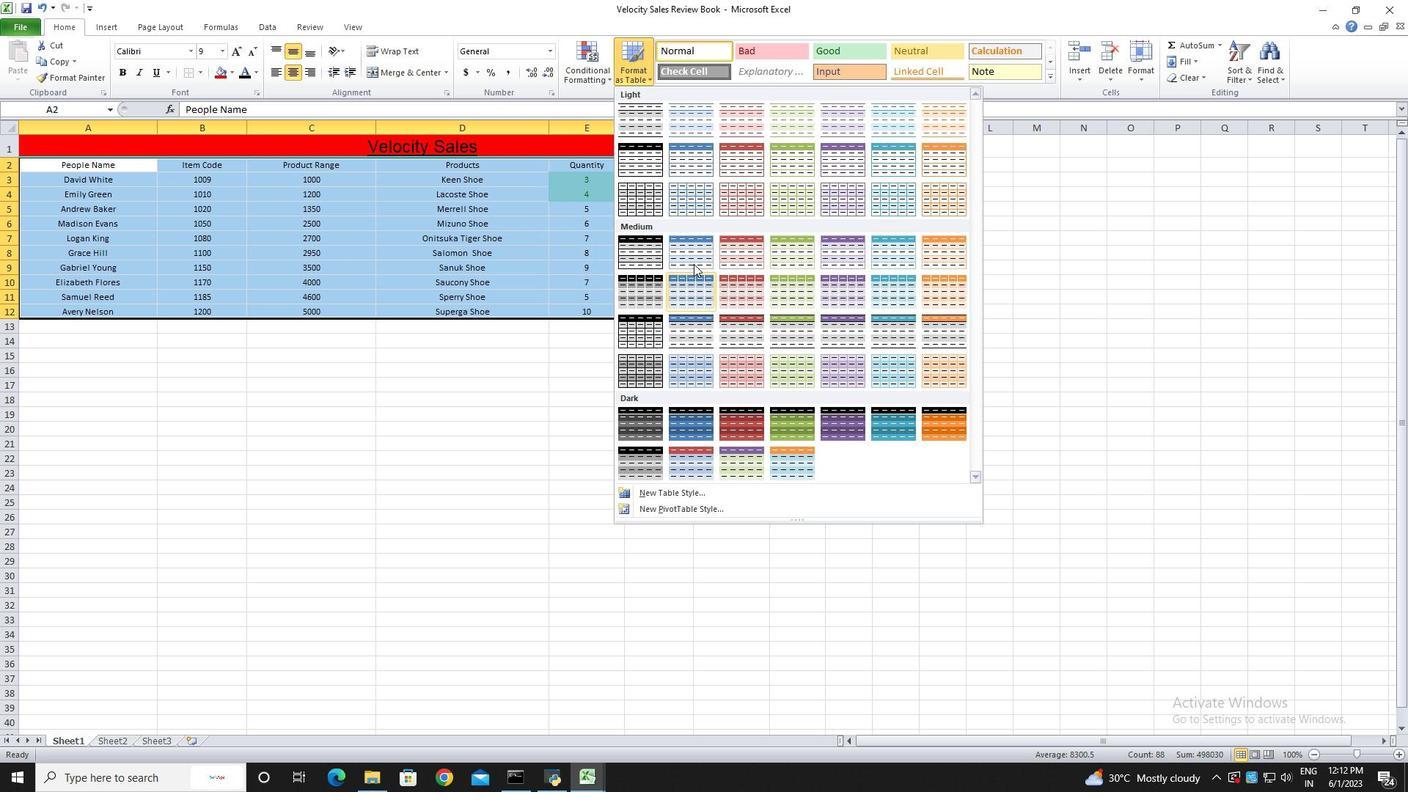 
Action: Mouse moved to (262, 371)
Screenshot: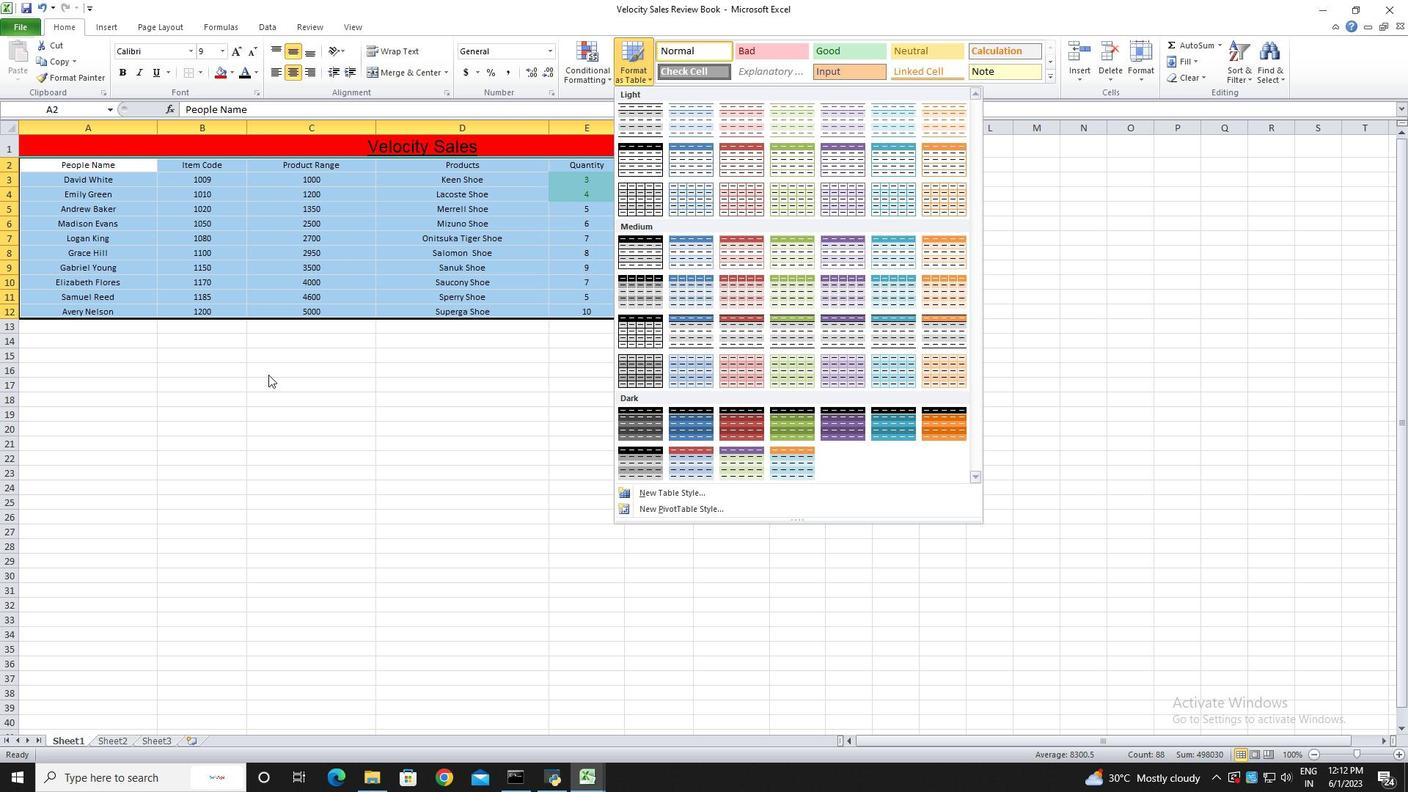 
Action: Mouse pressed left at (262, 371)
Screenshot: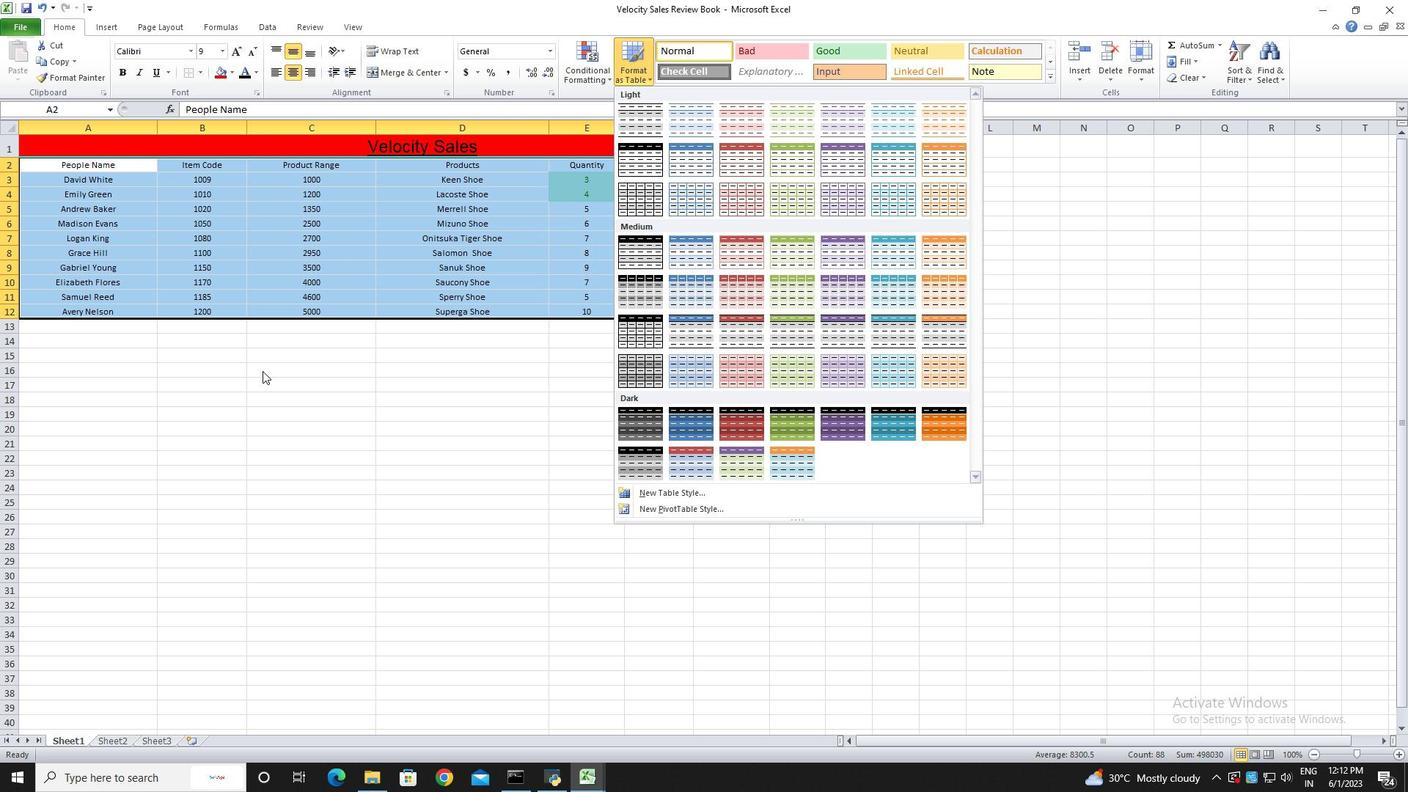 
Action: Mouse moved to (41, 167)
Screenshot: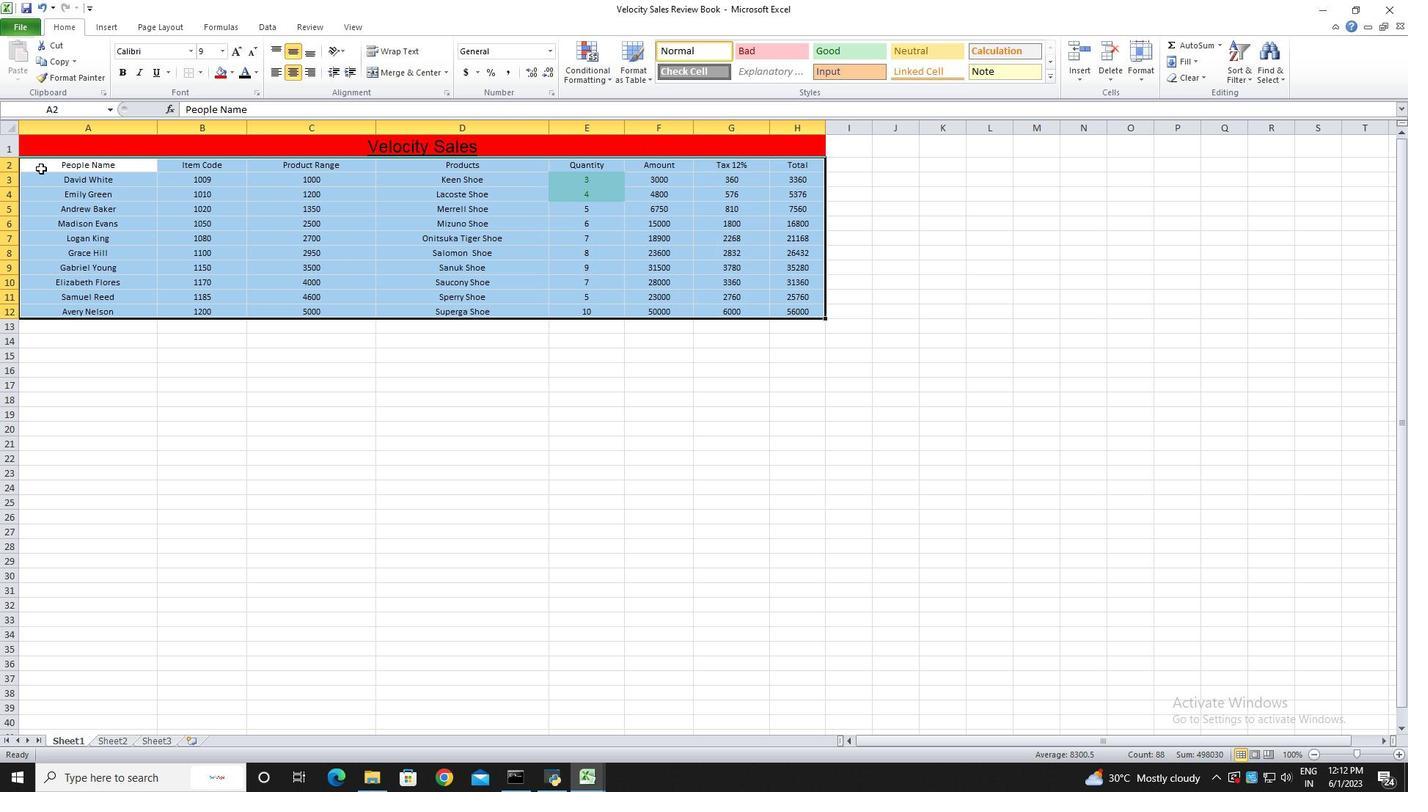 
Action: Mouse pressed left at (41, 167)
Screenshot: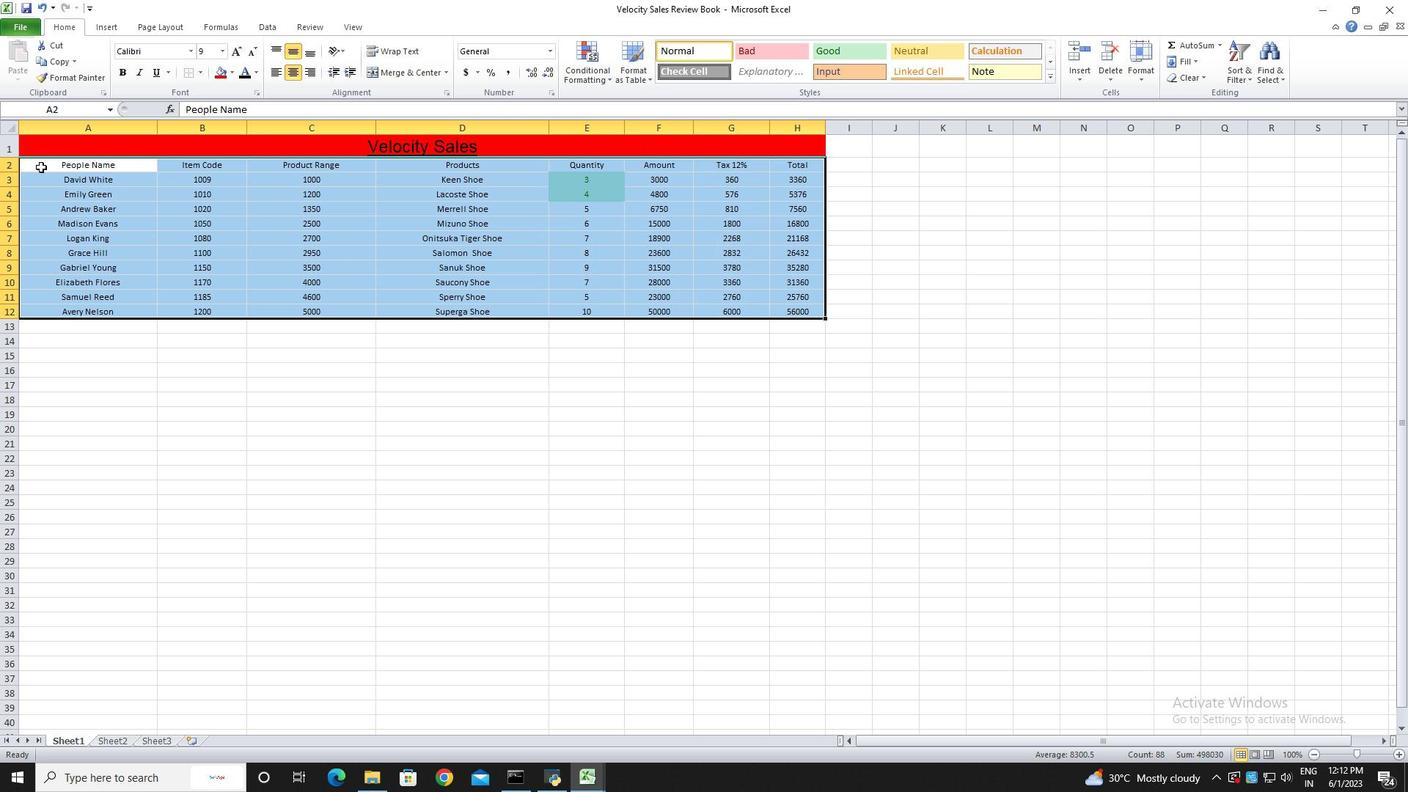 
Action: Mouse moved to (46, 162)
Screenshot: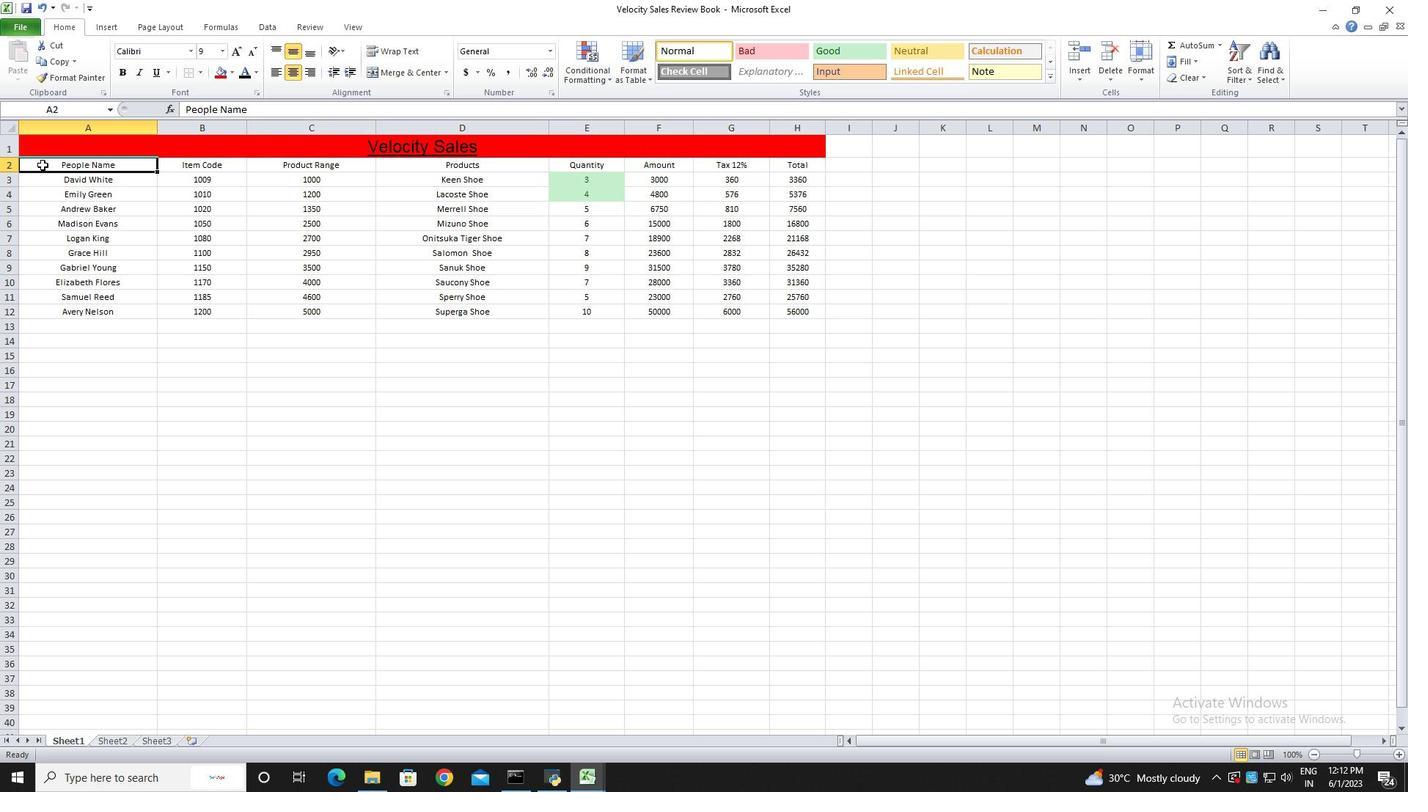 
Action: Mouse pressed left at (46, 162)
Screenshot: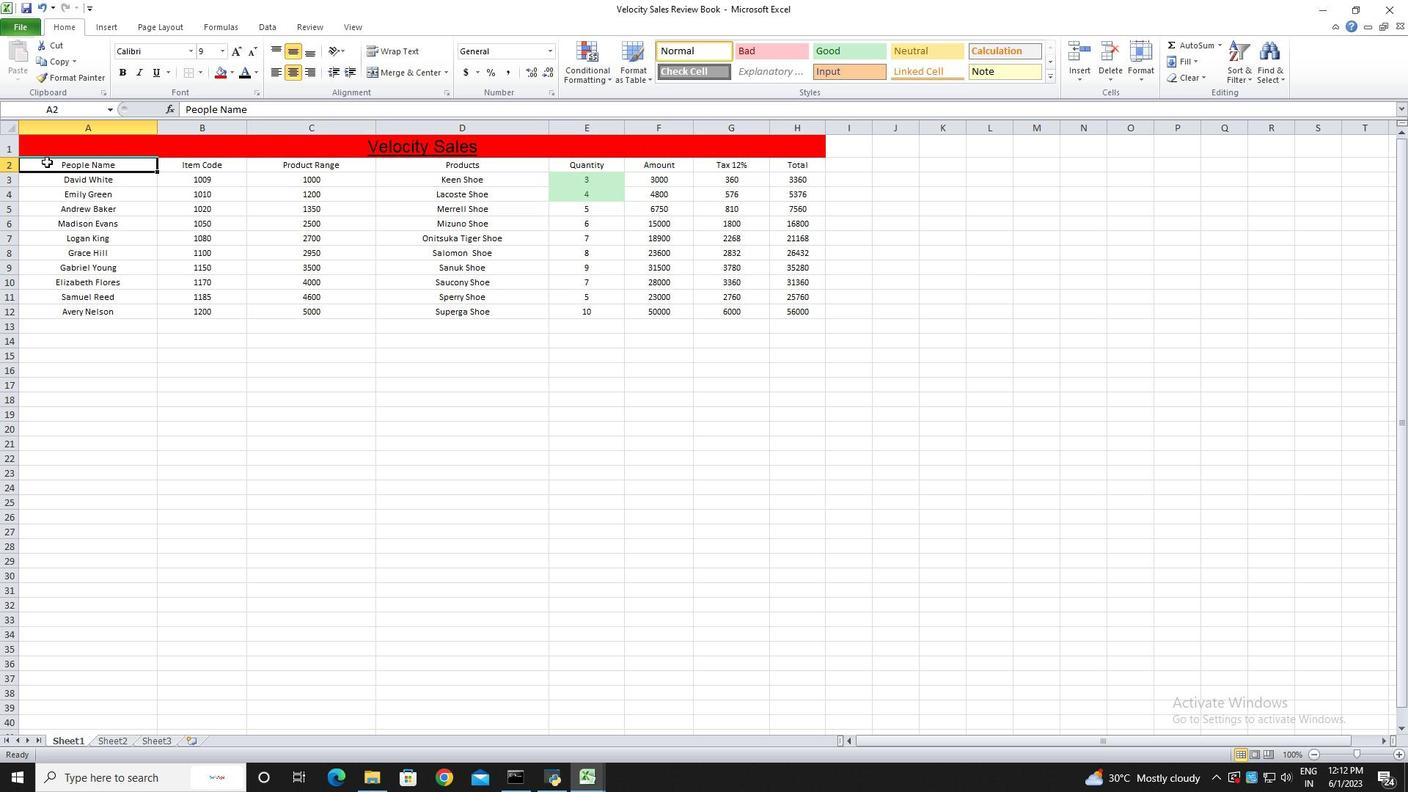 
Action: Mouse moved to (652, 79)
Screenshot: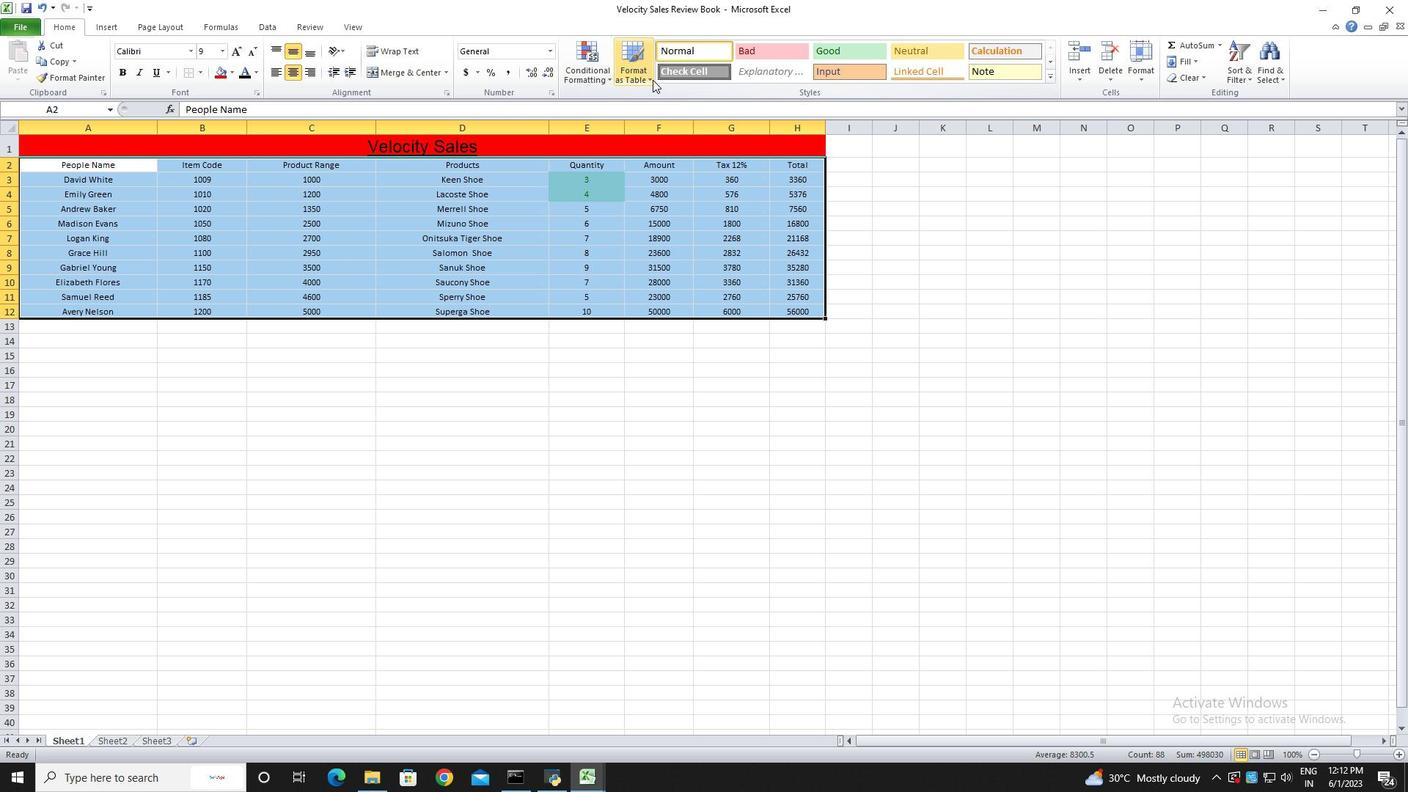 
Action: Mouse pressed left at (652, 79)
Screenshot: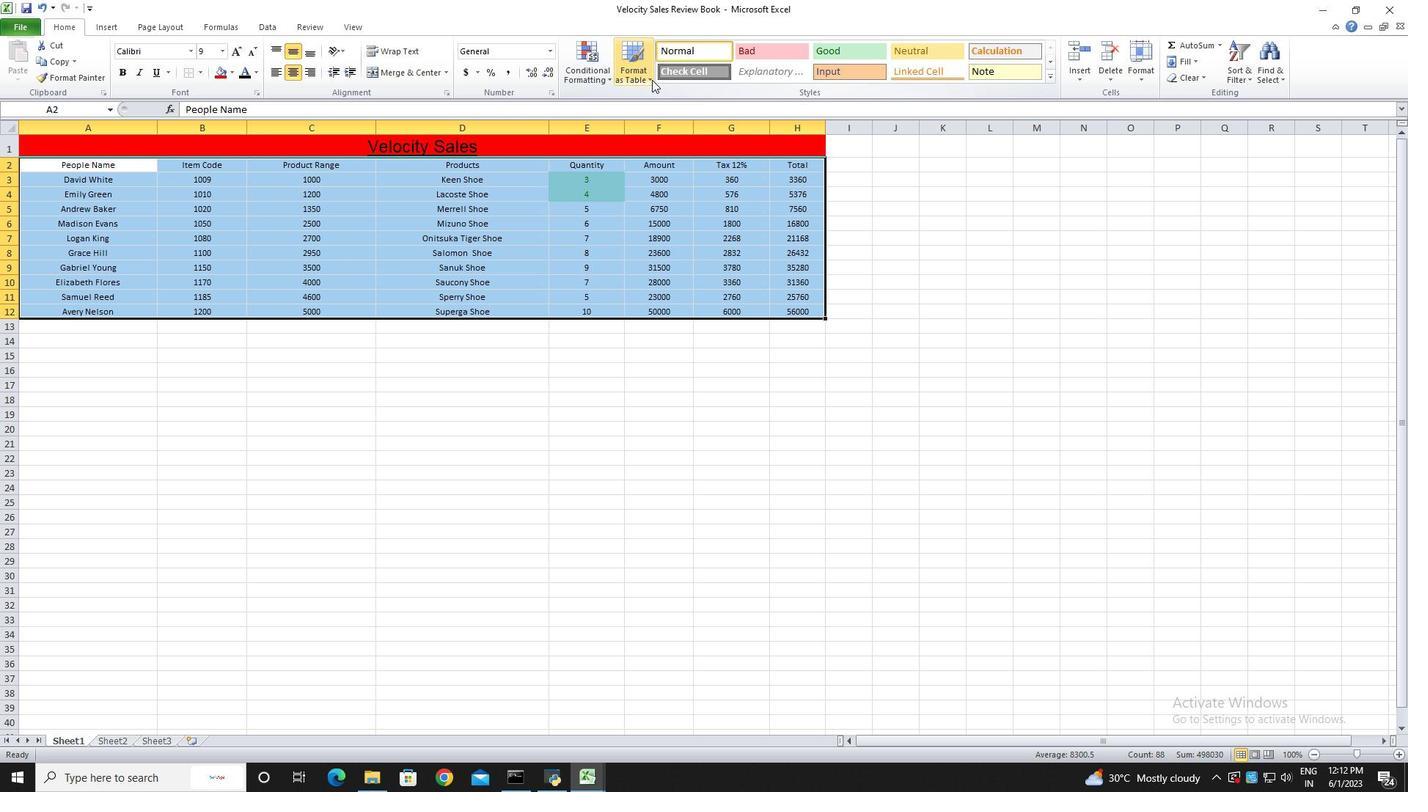 
Action: Mouse moved to (928, 260)
Screenshot: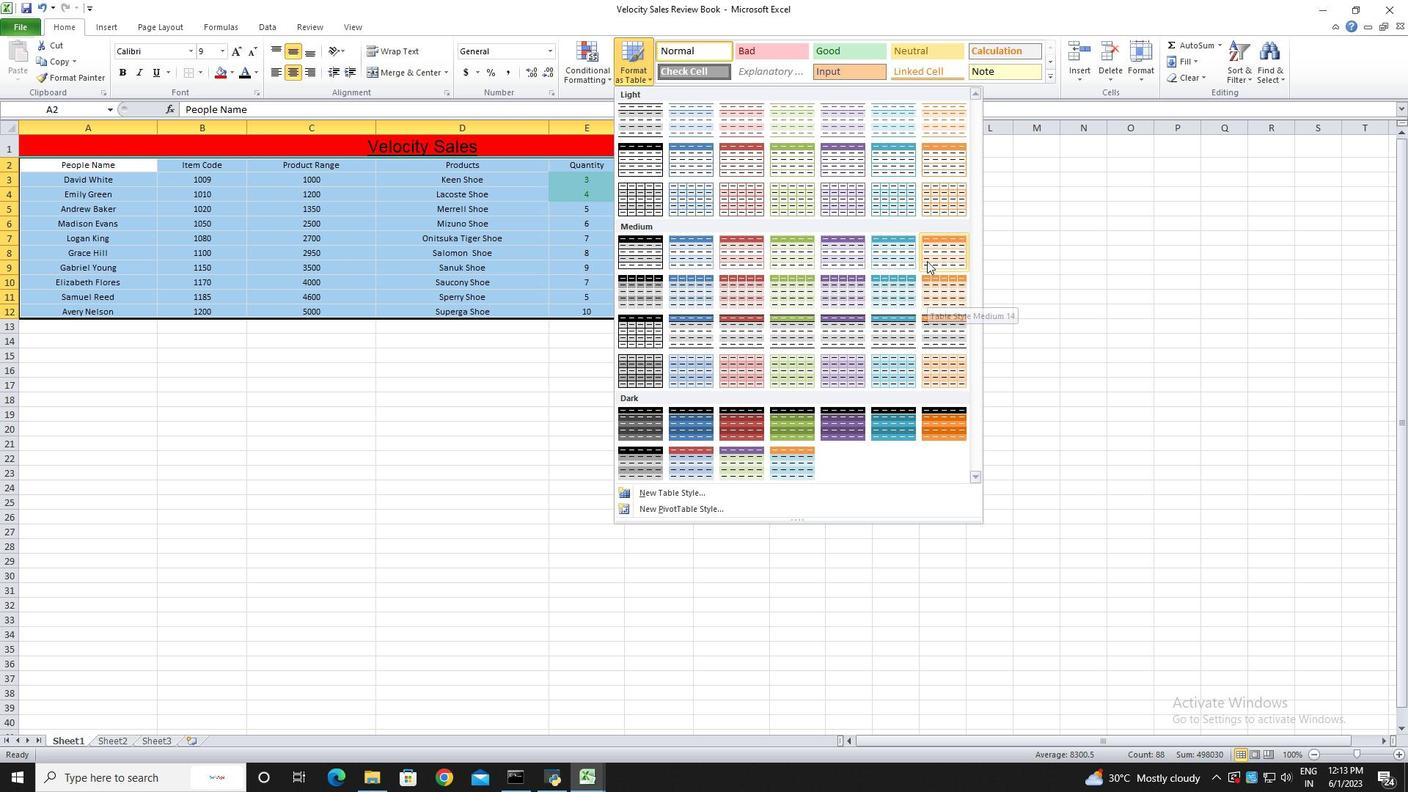 
Action: Mouse pressed left at (928, 260)
Screenshot: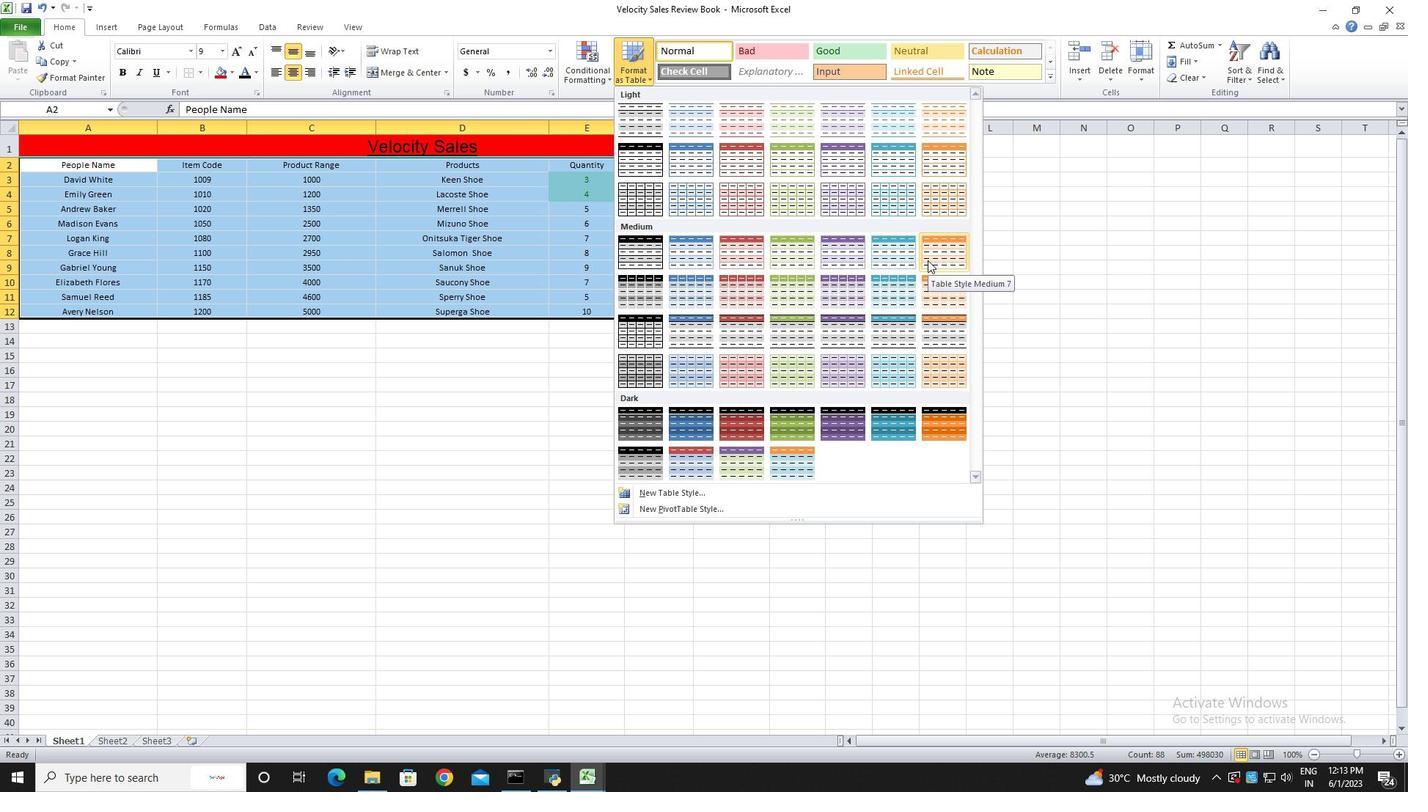 
Action: Mouse moved to (412, 394)
Screenshot: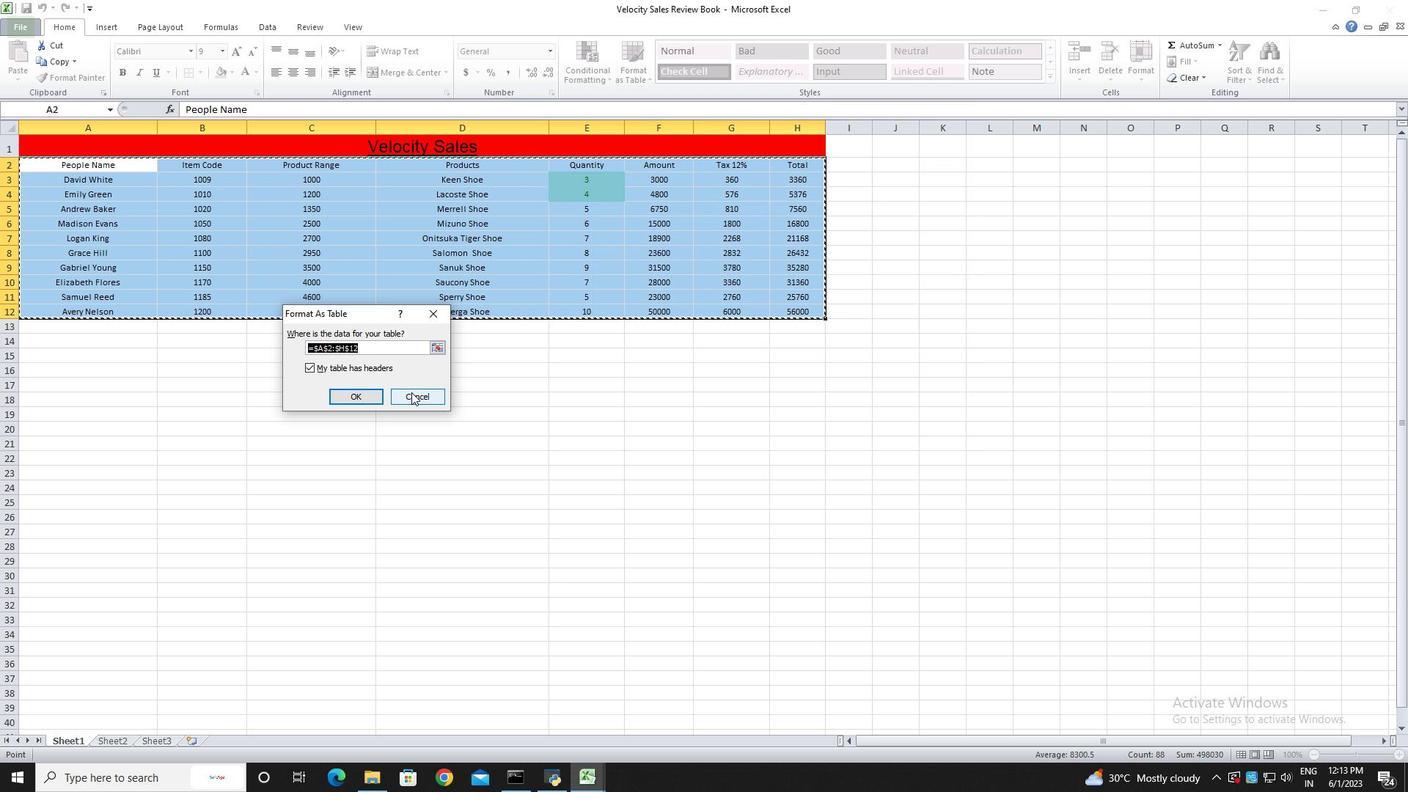 
Action: Mouse pressed left at (412, 394)
Screenshot: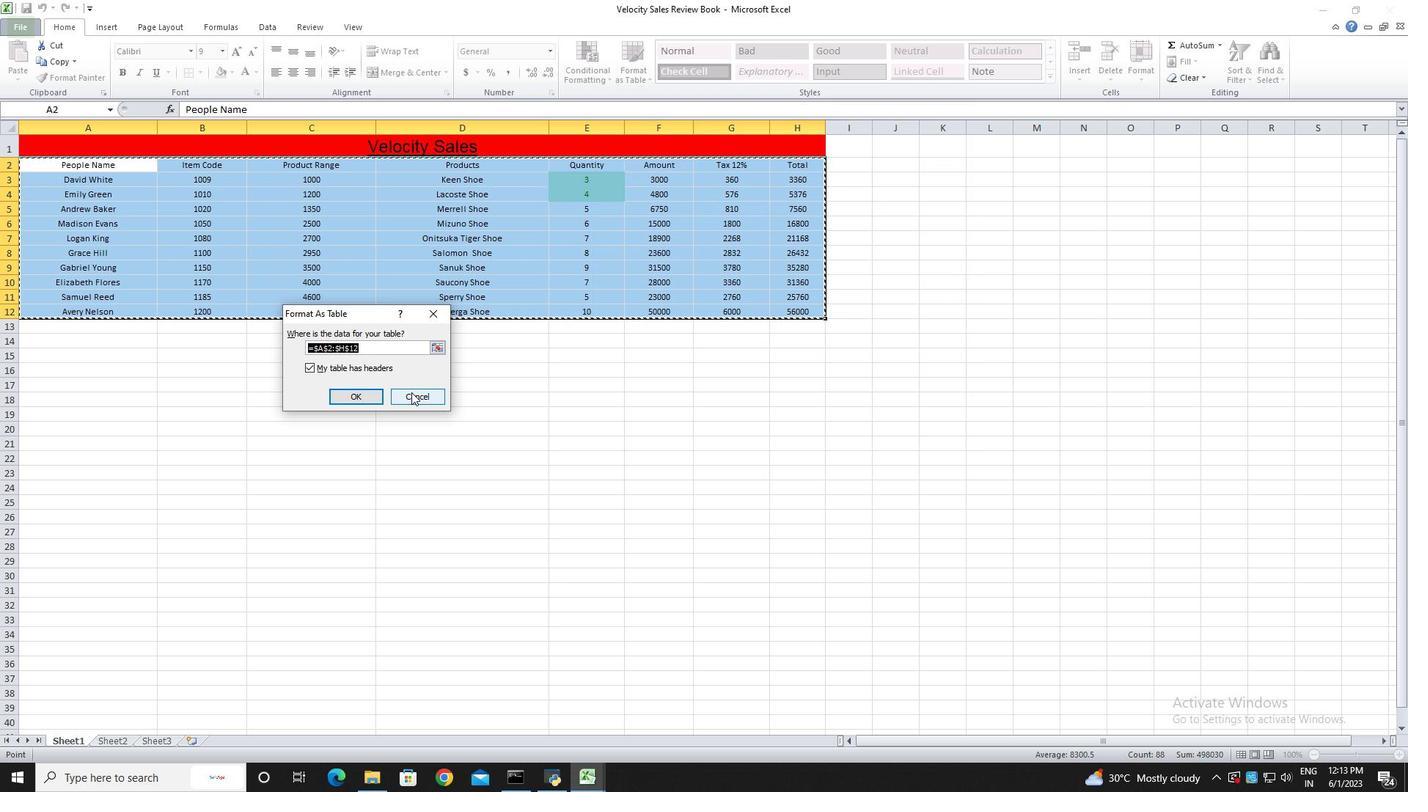 
Action: Mouse moved to (650, 79)
Screenshot: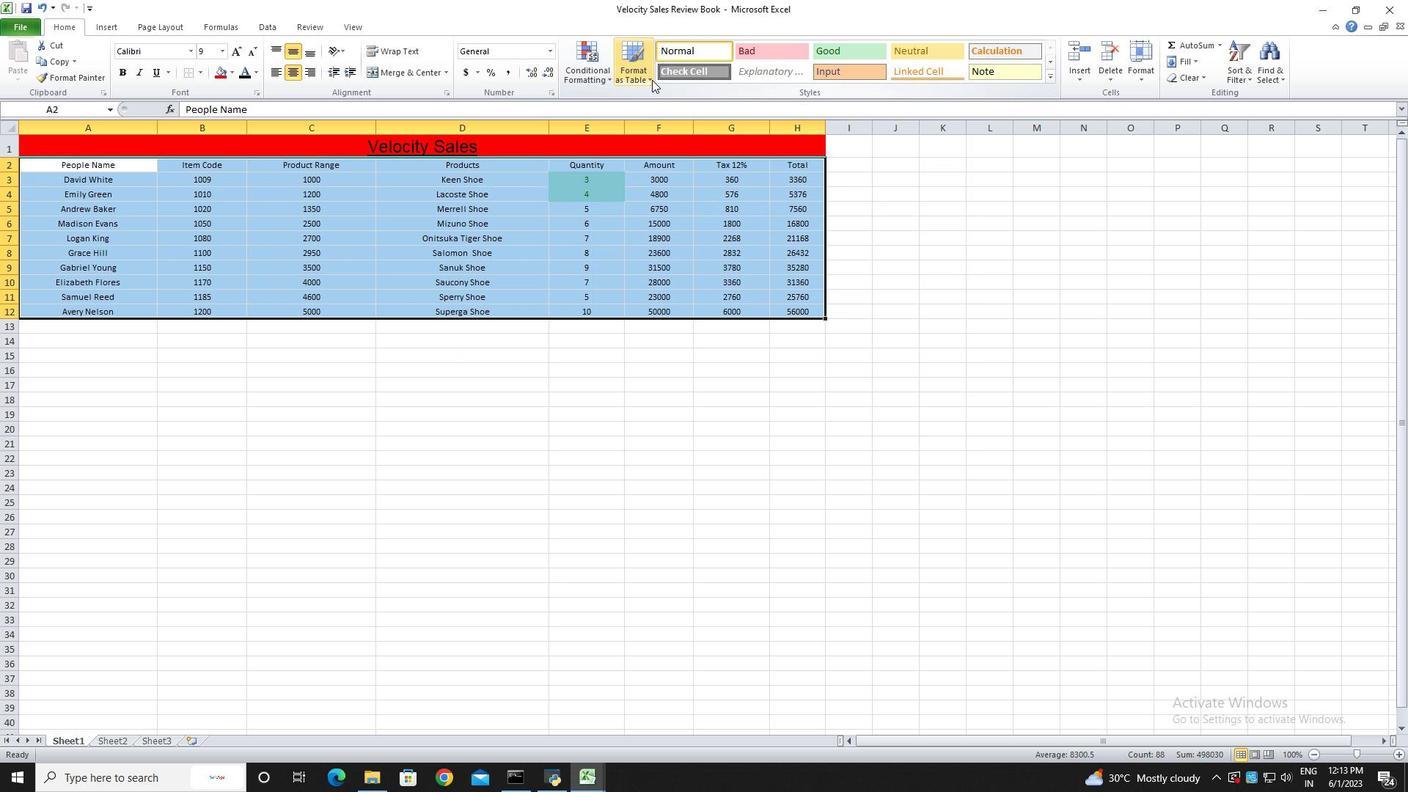 
Action: Mouse pressed left at (650, 79)
Screenshot: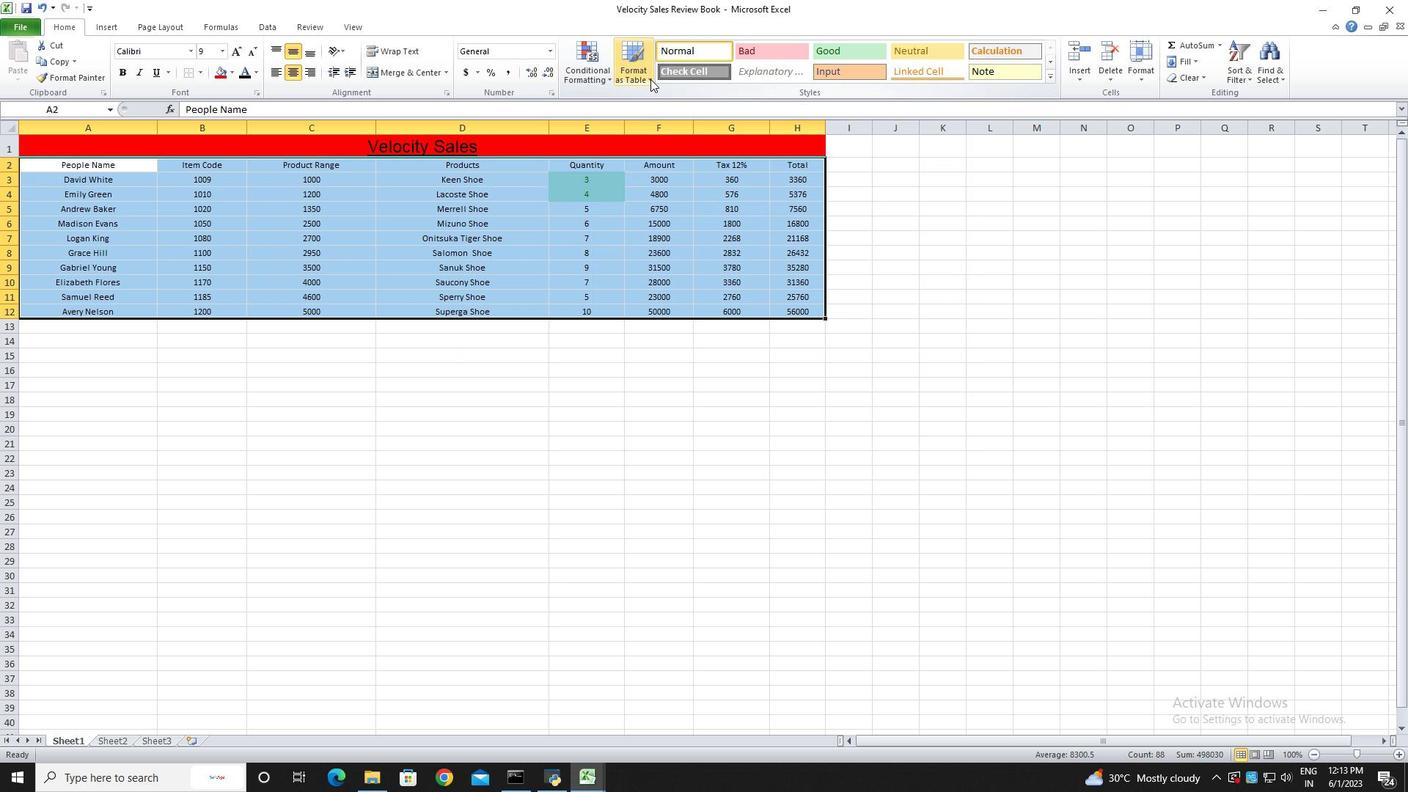 
Action: Mouse moved to (695, 495)
Screenshot: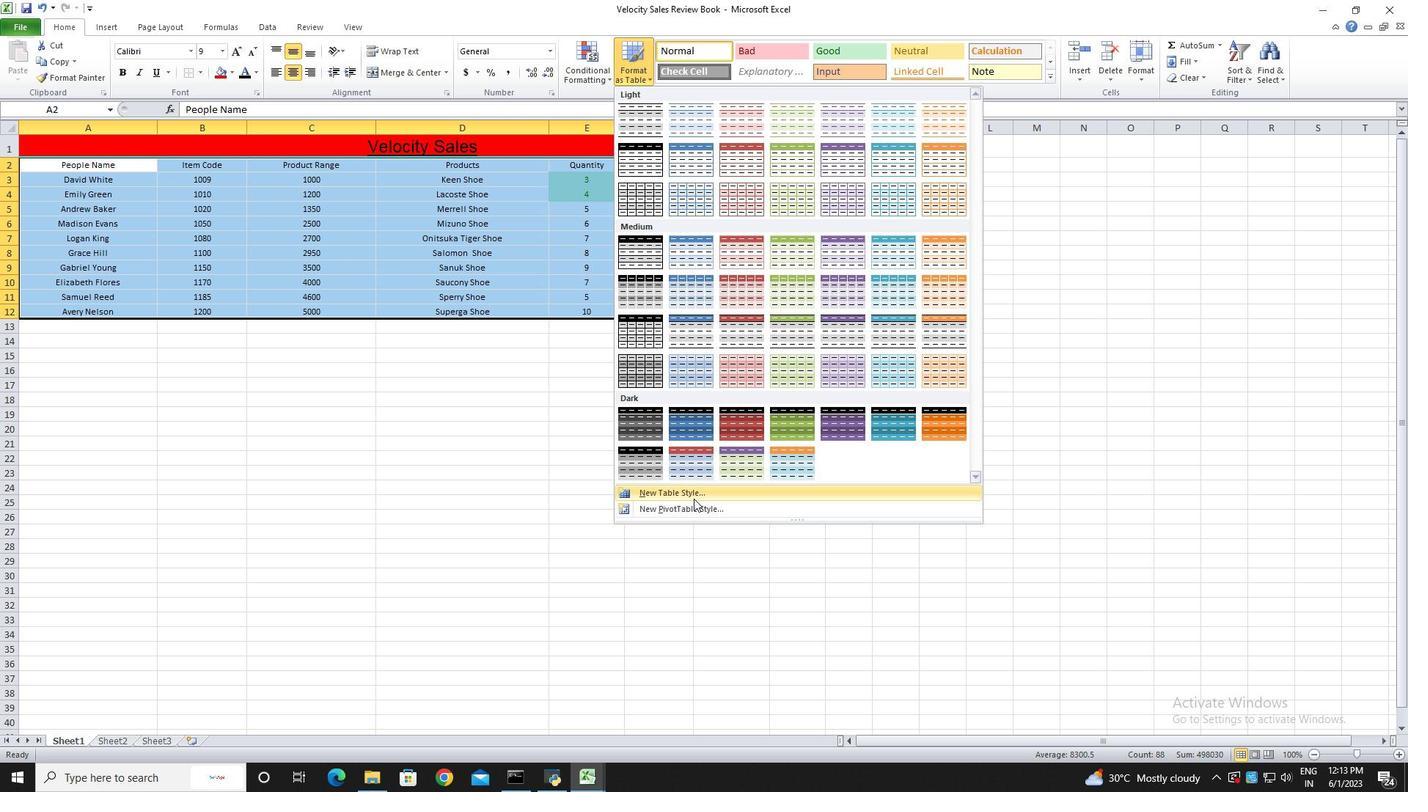 
Action: Mouse pressed left at (695, 495)
Screenshot: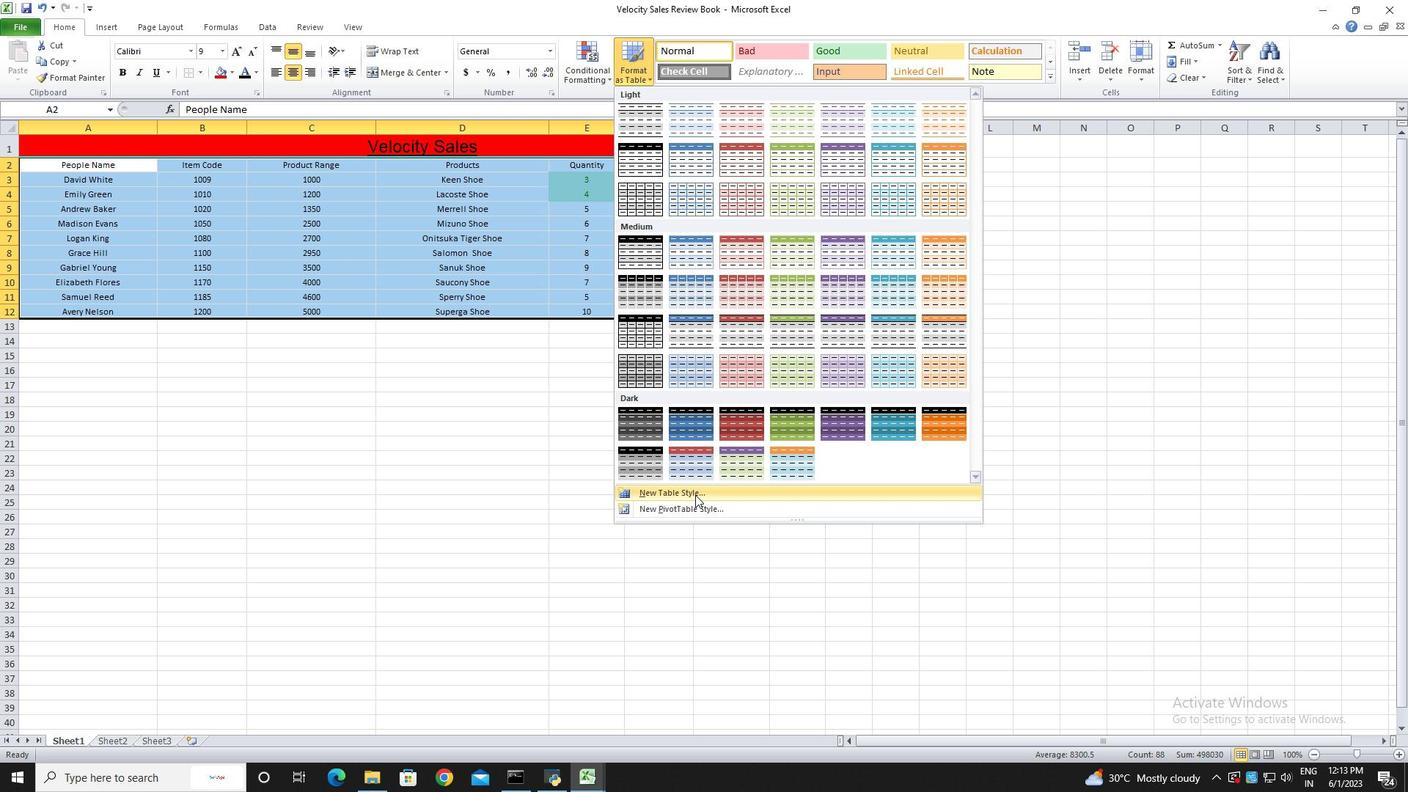 
Action: Key pressed or<Key.backspace><Key.backspace><Key.backspace><Key.backspace><Key.shift>Orange<Key.space><Key.shift>Table<Key.space><Key.shift><Key.shift><Key.shift><Key.shift><Key.shift><Key.shift><Key.shift><Key.shift><Key.shift><Key.shift><Key.shift><Key.shift><Key.shift><Key.shift><Key.shift><Key.shift><Key.shift><Key.shift><Key.shift><Key.shift><Key.shift><Key.shift><Key.shift><Key.shift><Key.shift><Key.shift><Key.shift><Key.shift><Key.shift><Key.shift><Key.shift><Key.shift><Key.shift><Key.shift><Key.shift><Key.shift><Key.shift><Key.shift><Key.shift><Key.shift>Style<Key.space><Key.shift><Key.shift><Key.shift><Key.shift><Key.shift><Key.shift><Key.shift><Key.shift><Key.shift><Key.shift><Key.shift><Key.shift><Key.shift><Key.shift><Key.shift>Medium<Key.space><Key.shift>#<Key.backspace>3
Screenshot: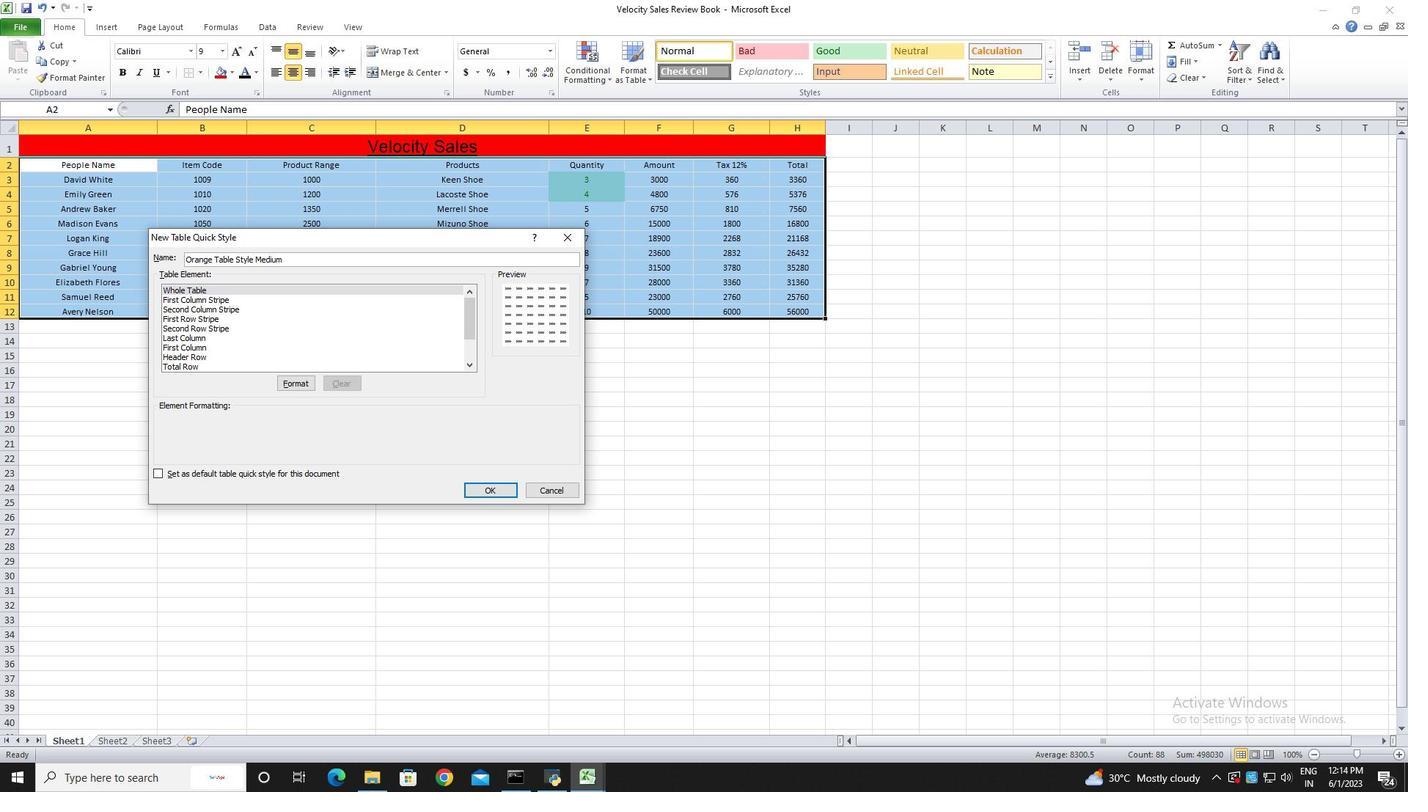 
Action: Mouse moved to (286, 383)
Screenshot: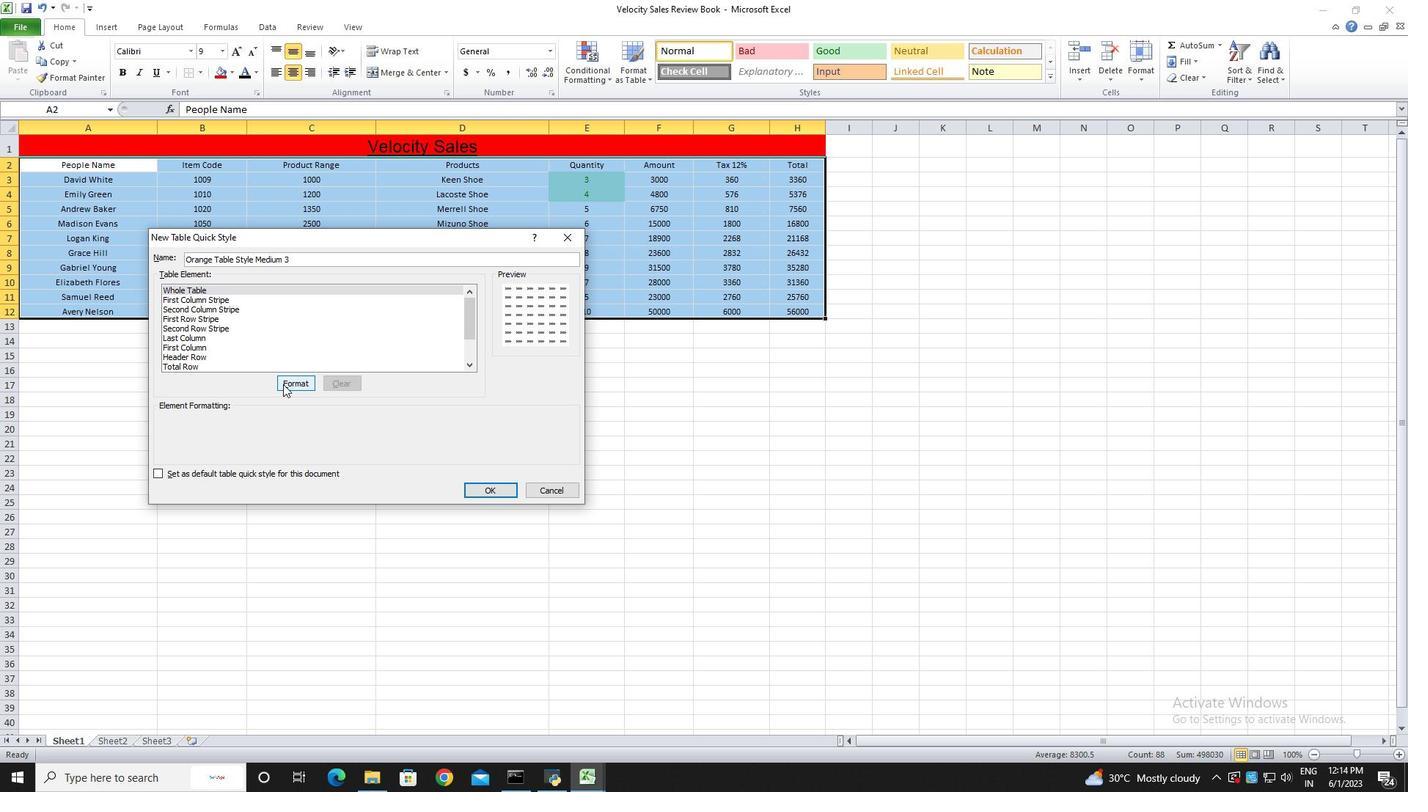 
Action: Mouse pressed left at (286, 383)
Screenshot: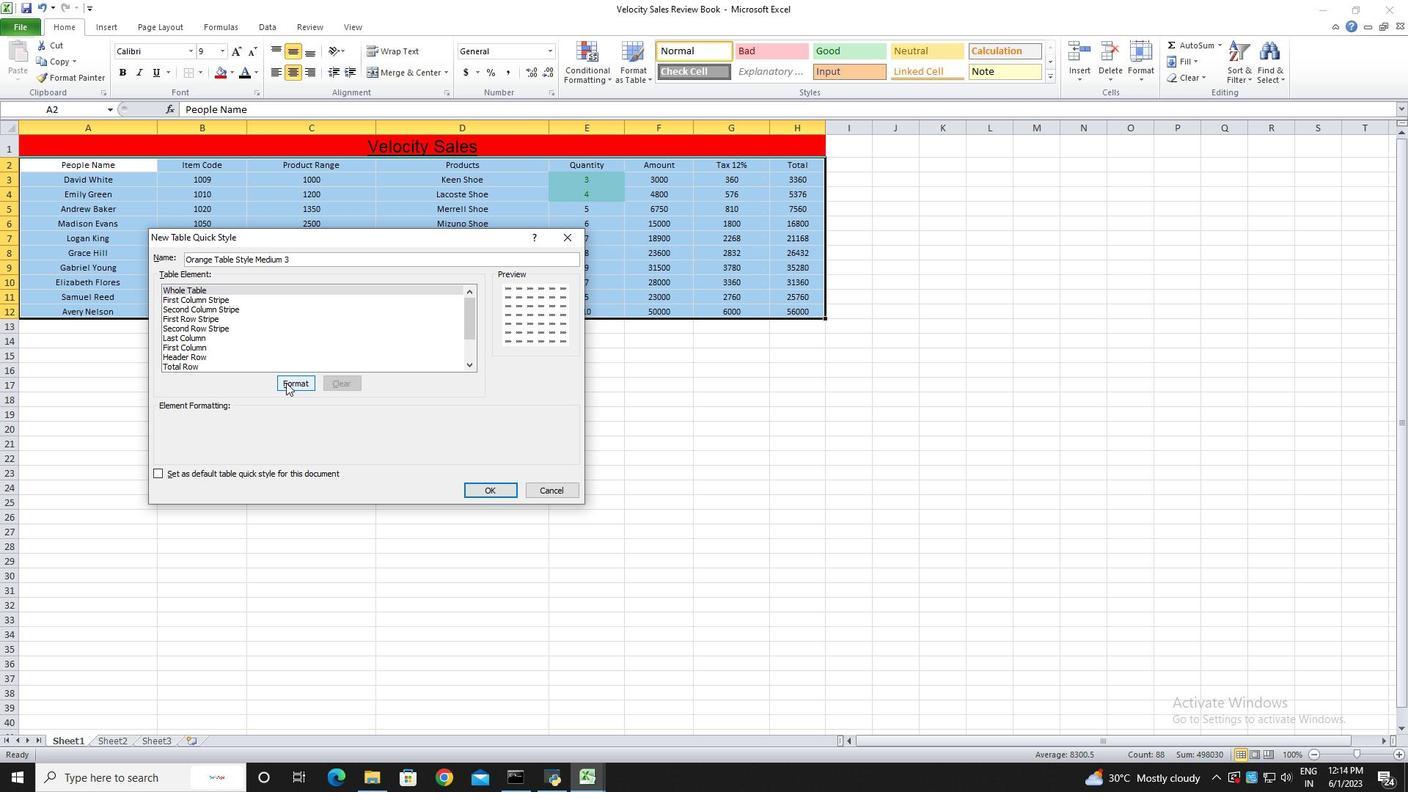 
Action: Mouse moved to (445, 525)
Screenshot: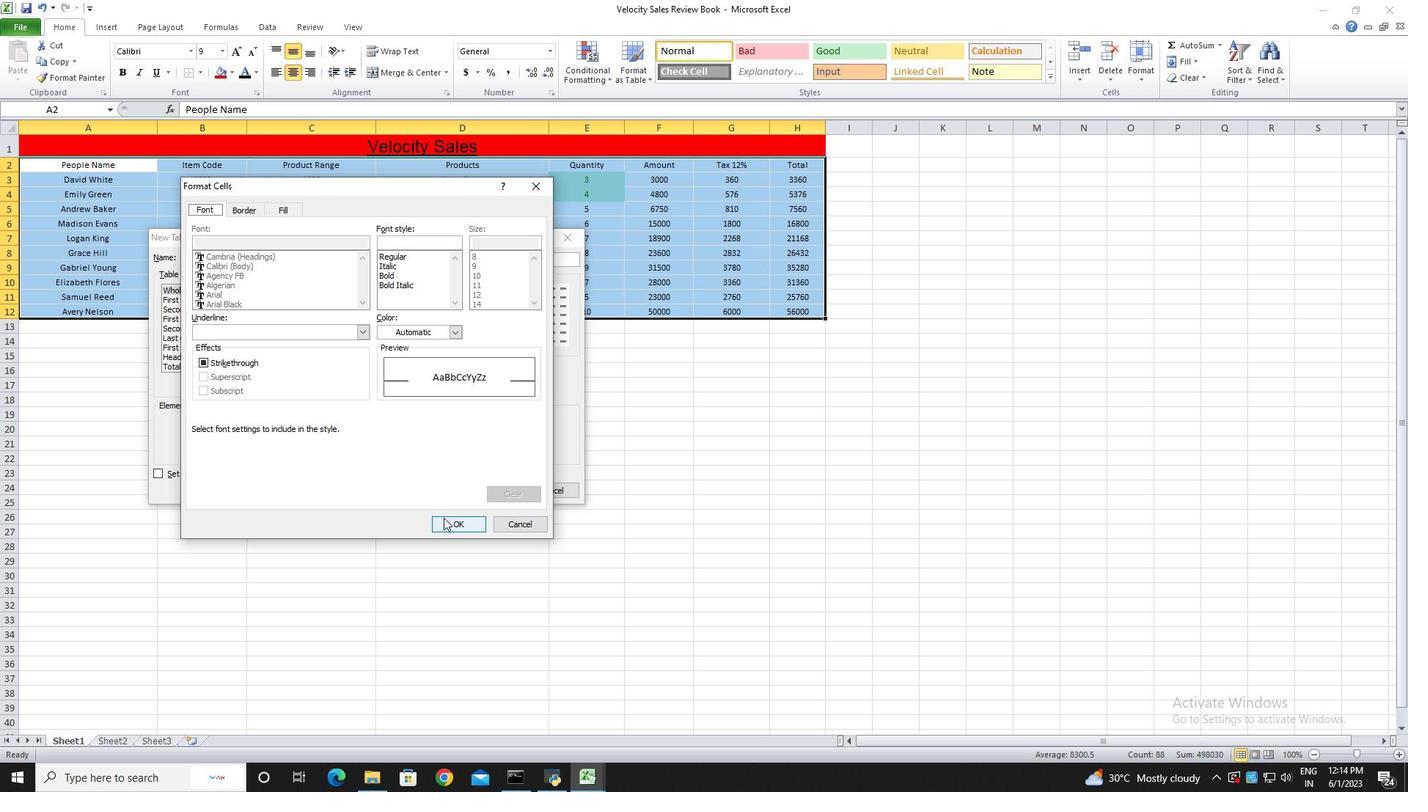 
Action: Mouse pressed left at (445, 525)
Screenshot: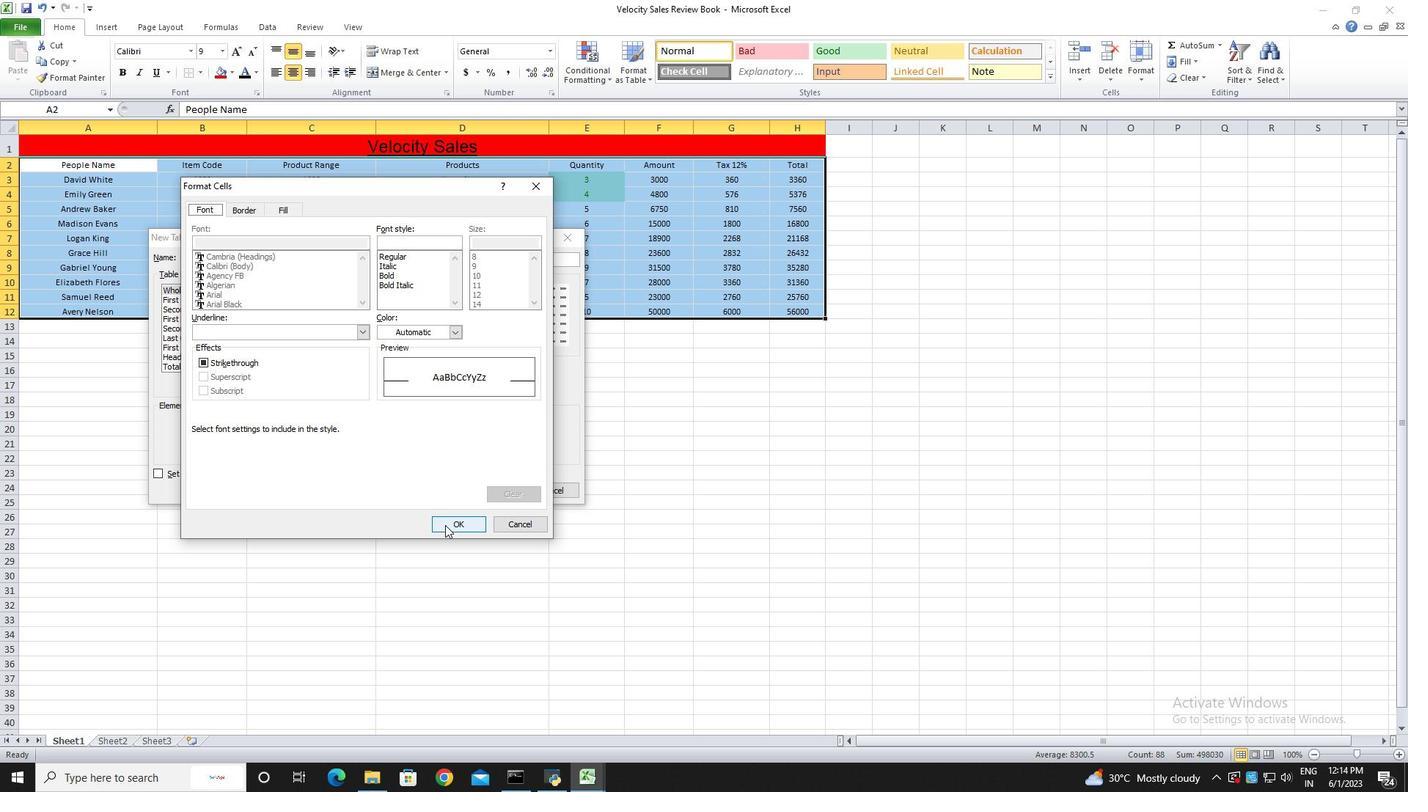 
Action: Mouse moved to (488, 487)
Screenshot: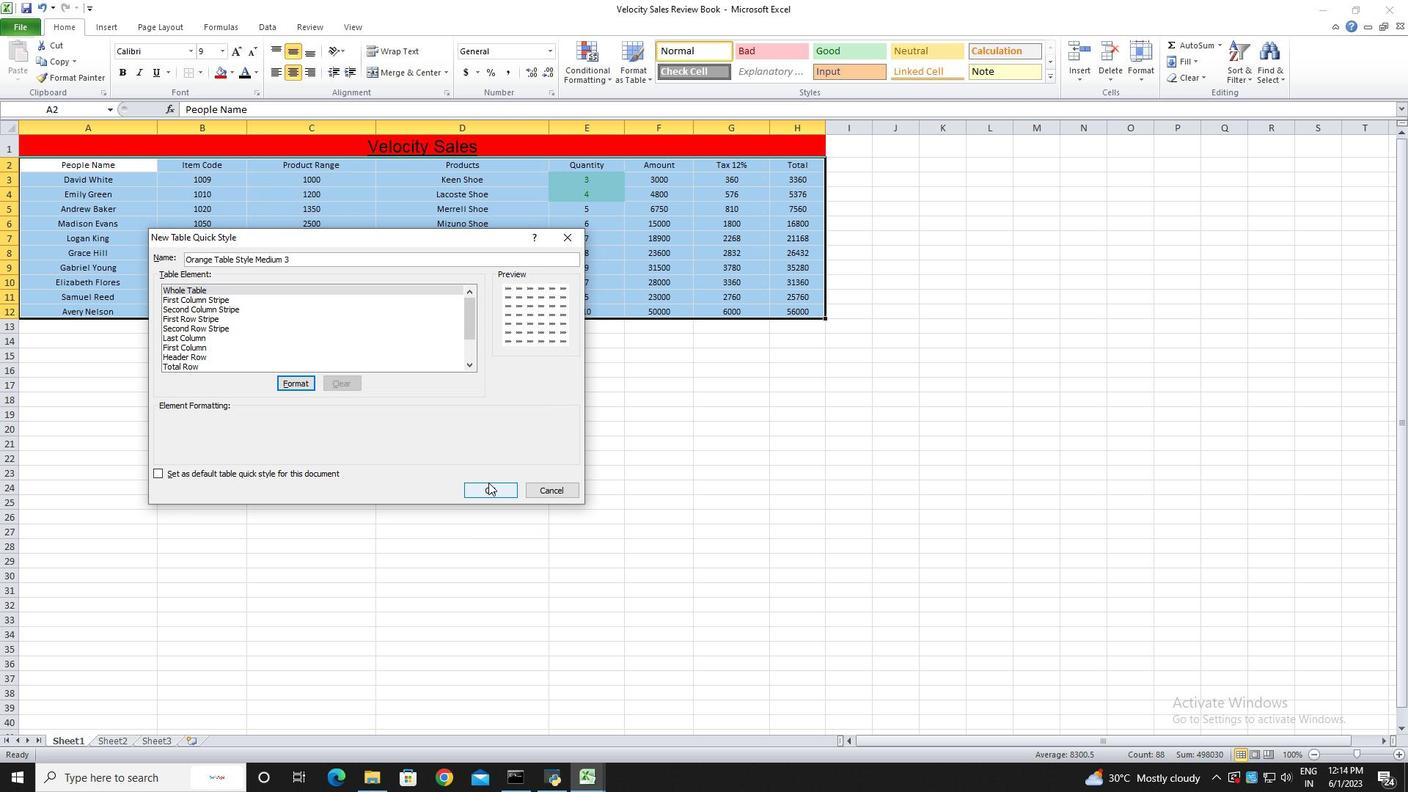 
Action: Mouse pressed left at (488, 487)
Screenshot: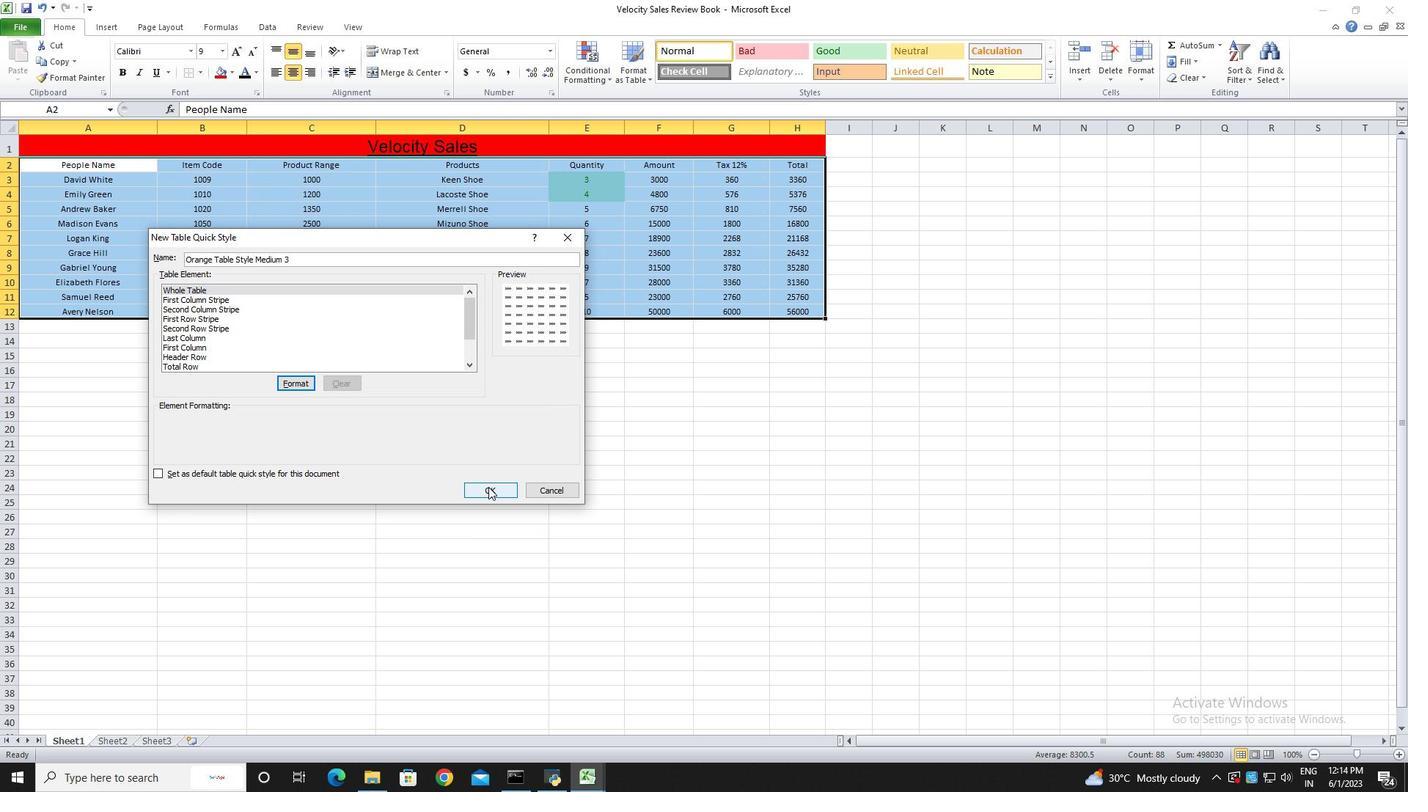 
Action: Mouse moved to (635, 78)
Screenshot: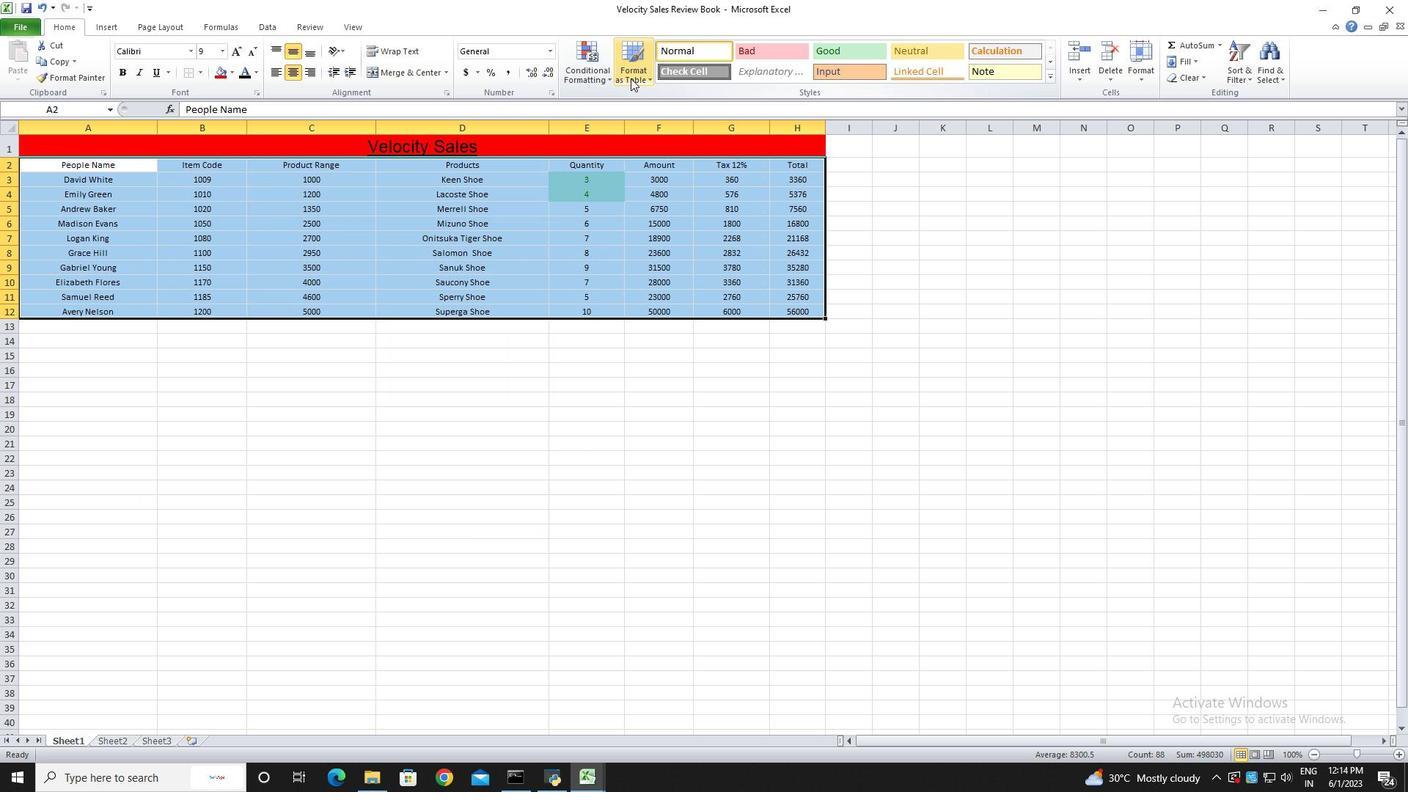 
Action: Mouse pressed left at (635, 78)
Screenshot: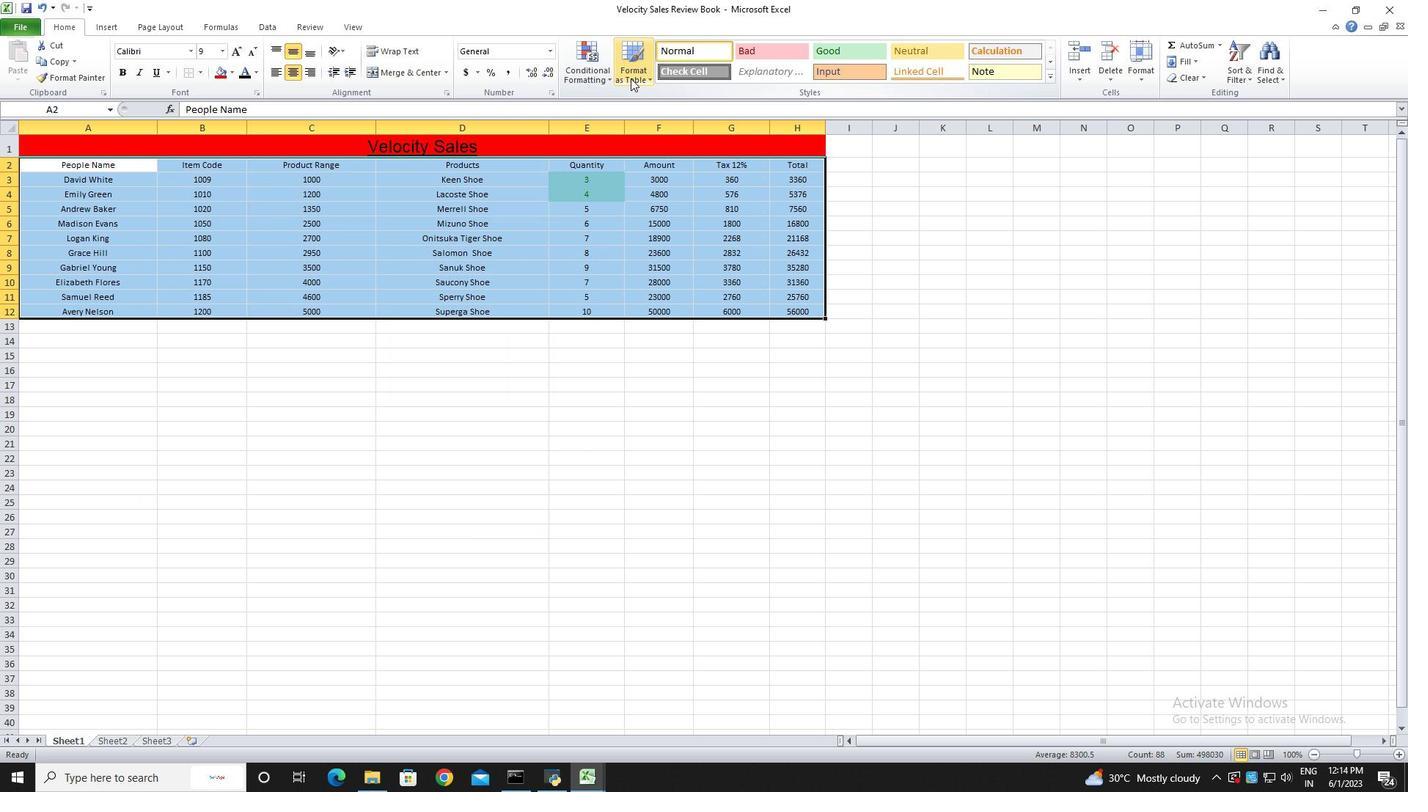 
Action: Mouse moved to (738, 309)
Screenshot: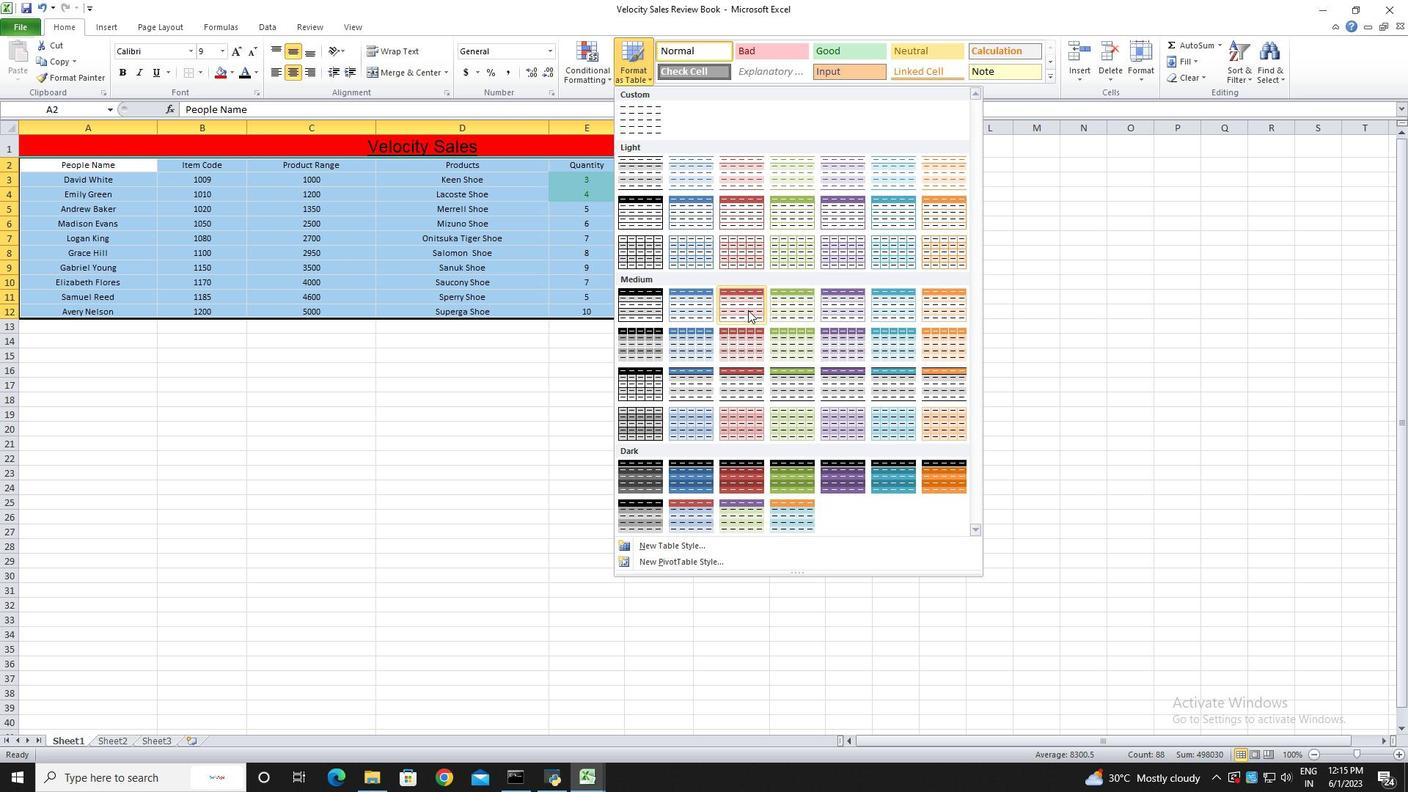 
Action: Mouse pressed left at (738, 309)
Screenshot: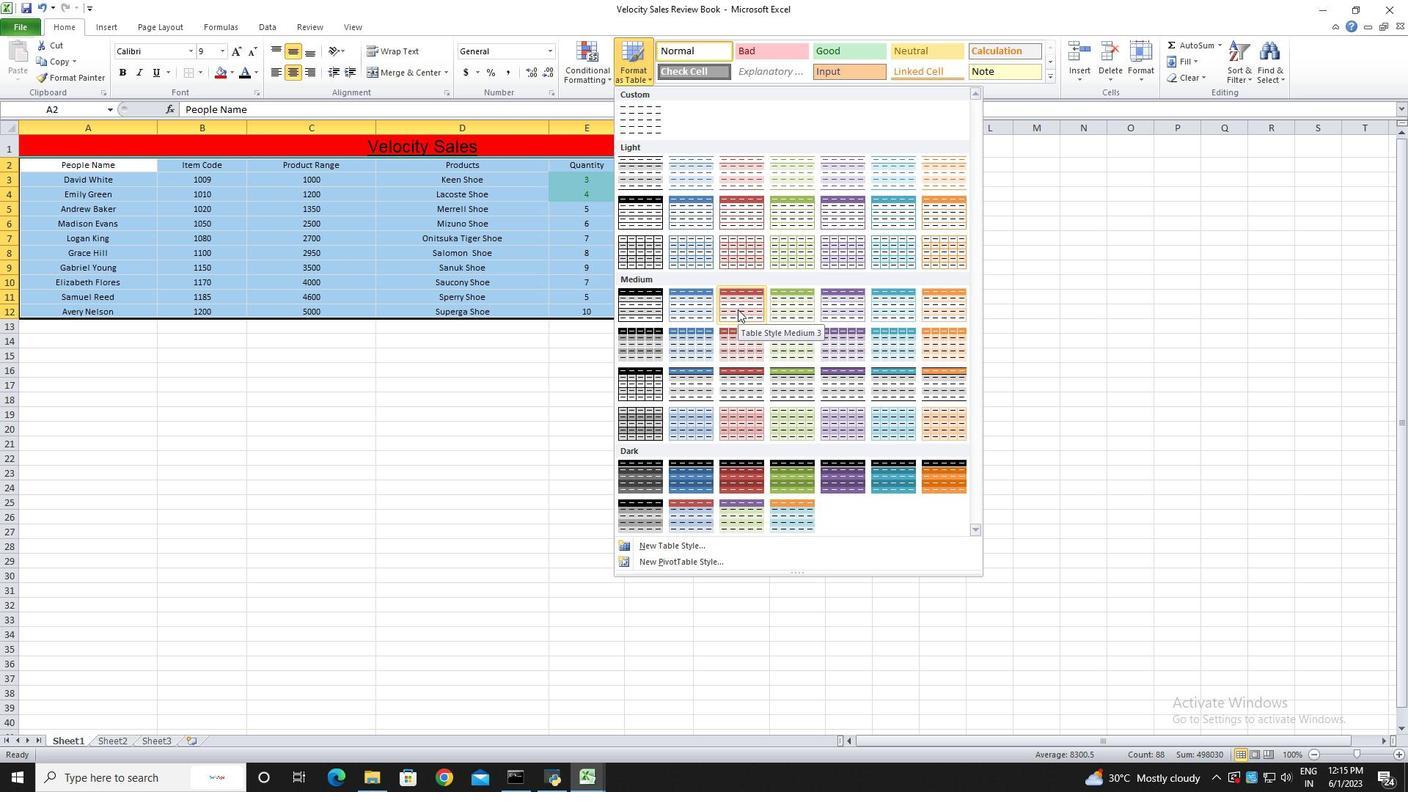 
Action: Mouse moved to (393, 350)
Screenshot: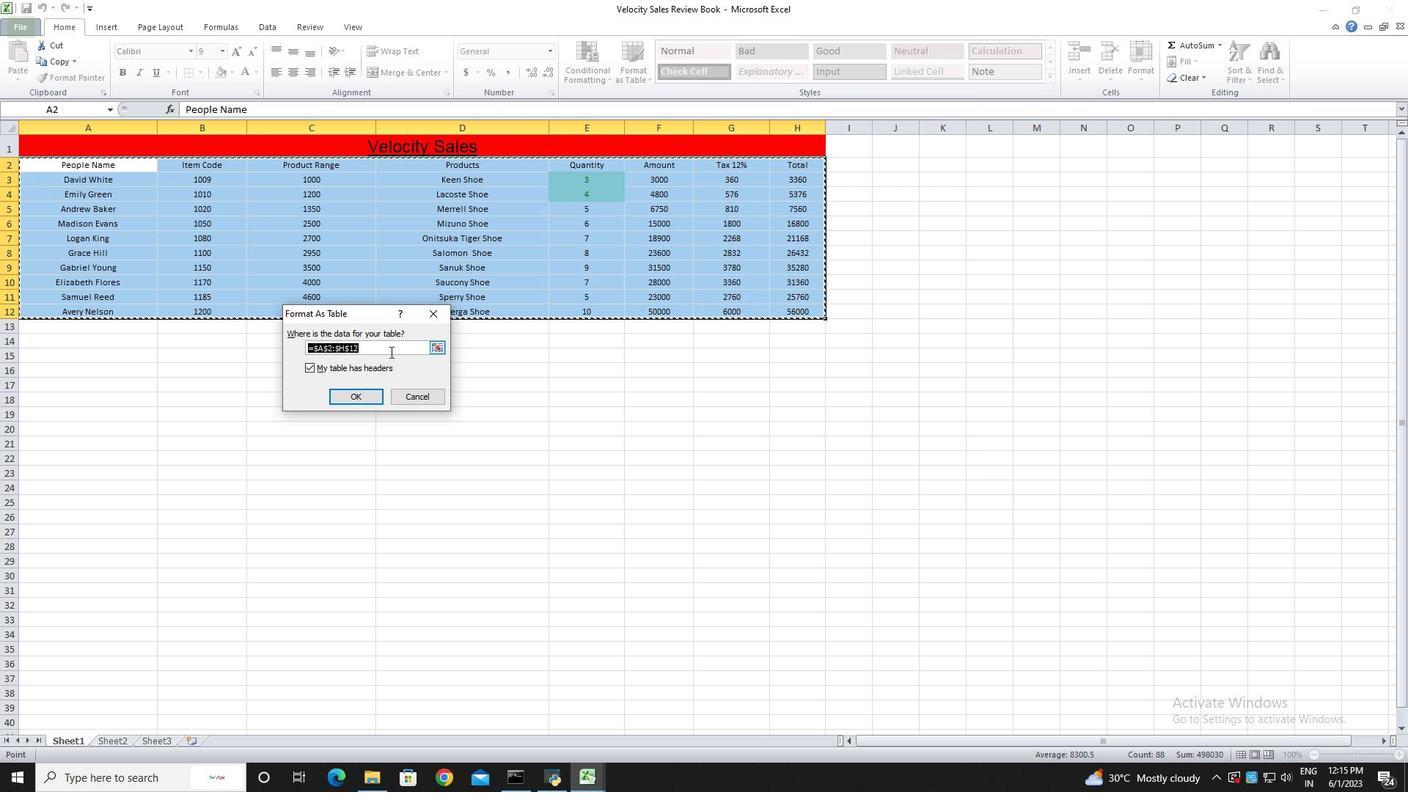 
Action: Mouse pressed left at (393, 350)
Screenshot: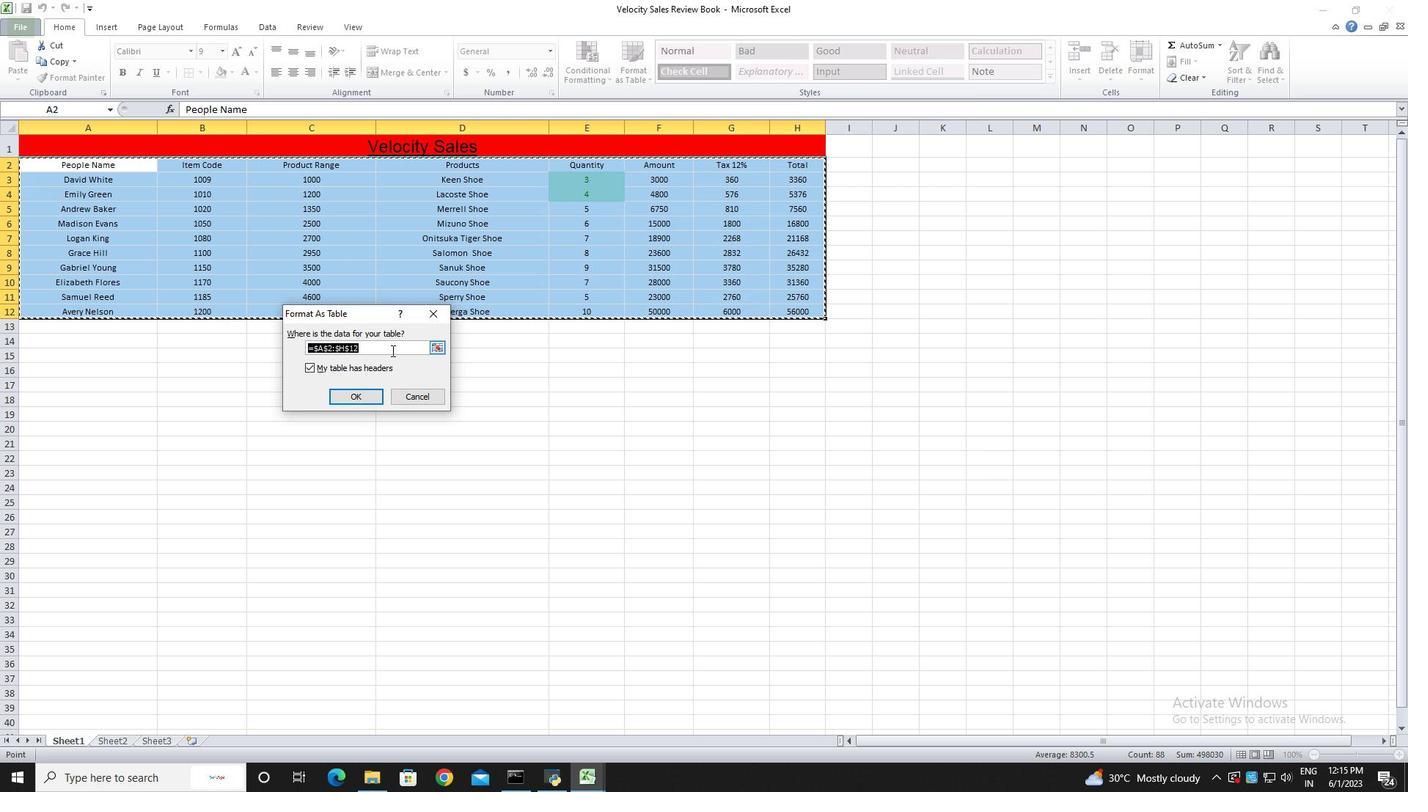
Action: Mouse moved to (355, 397)
Screenshot: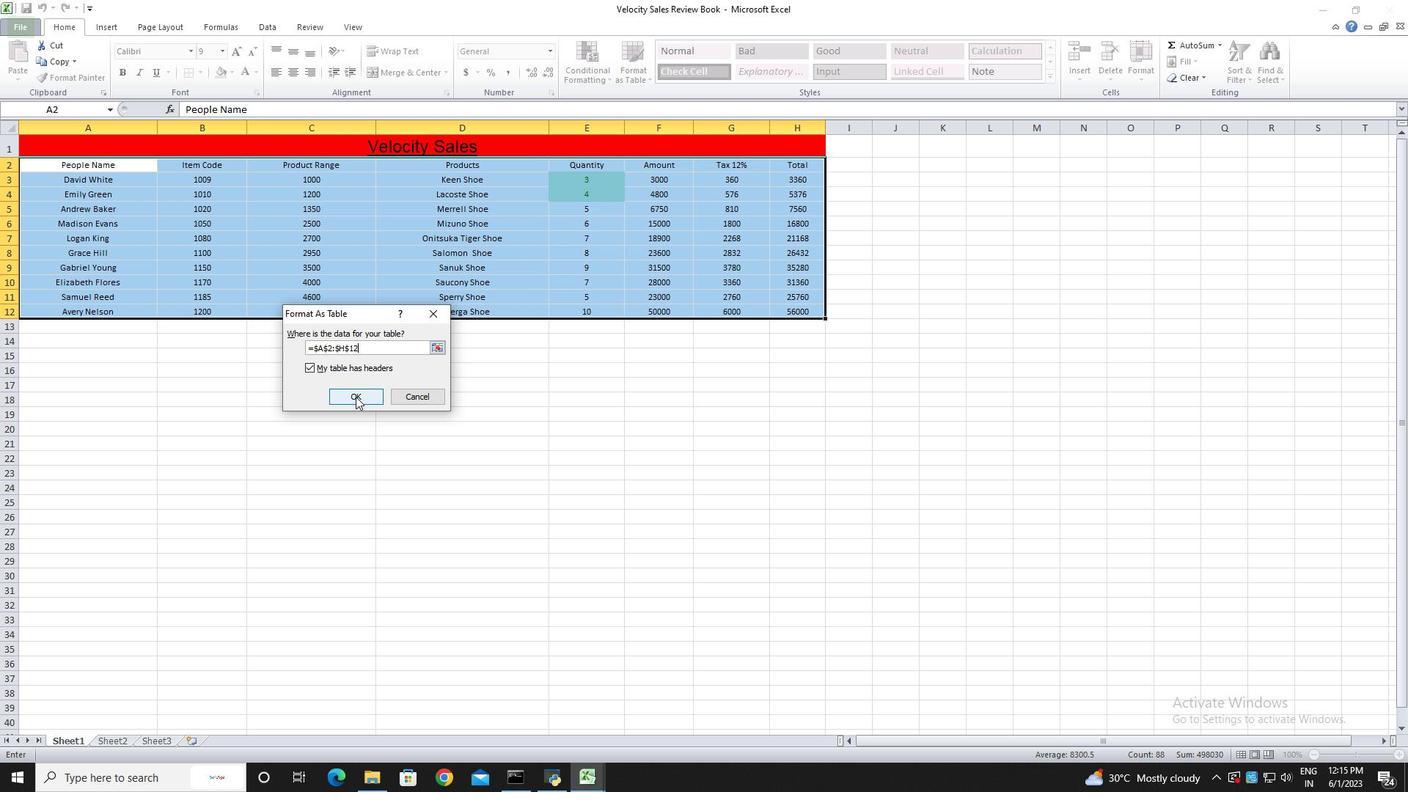 
Action: Mouse pressed left at (355, 397)
Screenshot: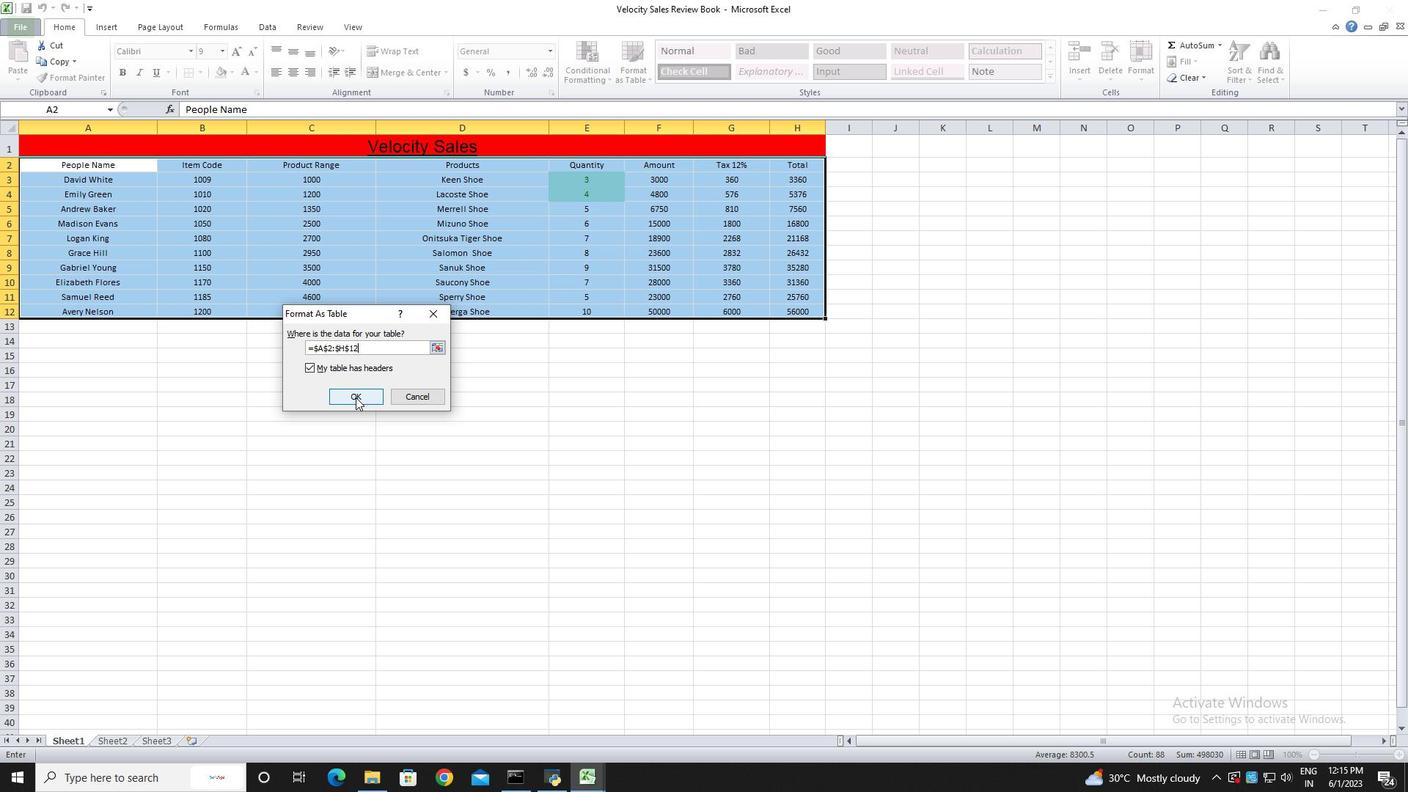 
Action: Mouse moved to (458, 378)
Screenshot: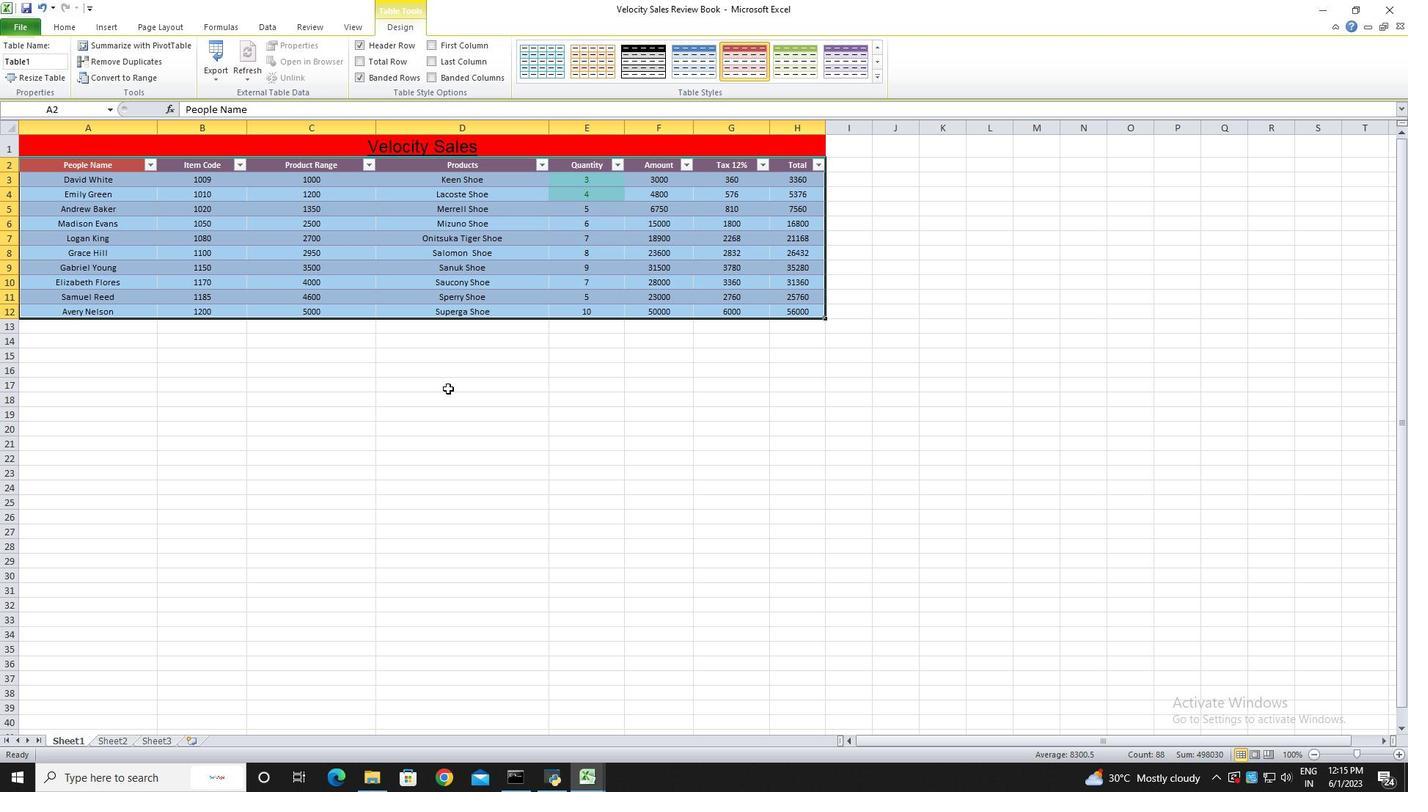 
Action: Mouse pressed left at (458, 378)
Screenshot: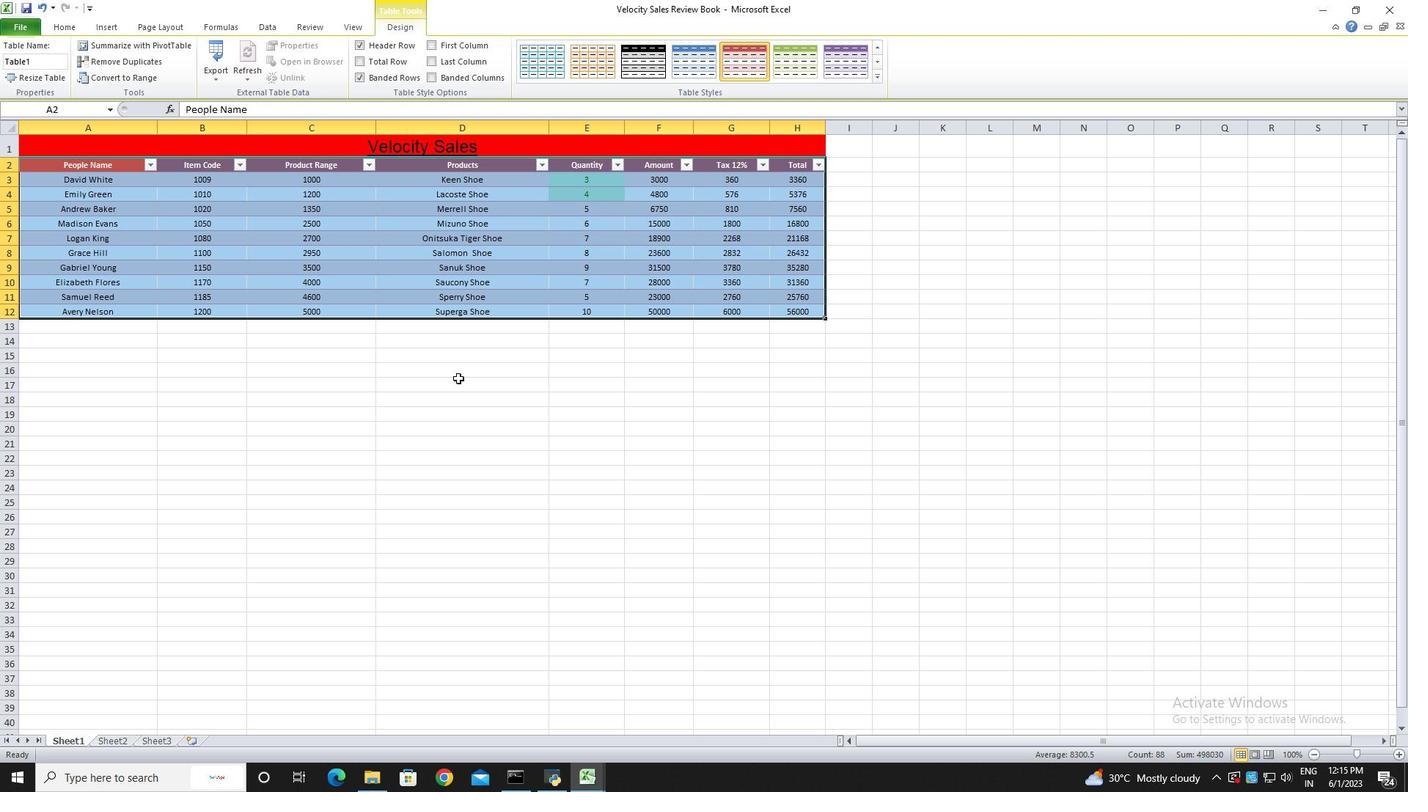 
Action: Key pressed ctrl+Sctrl+S
Screenshot: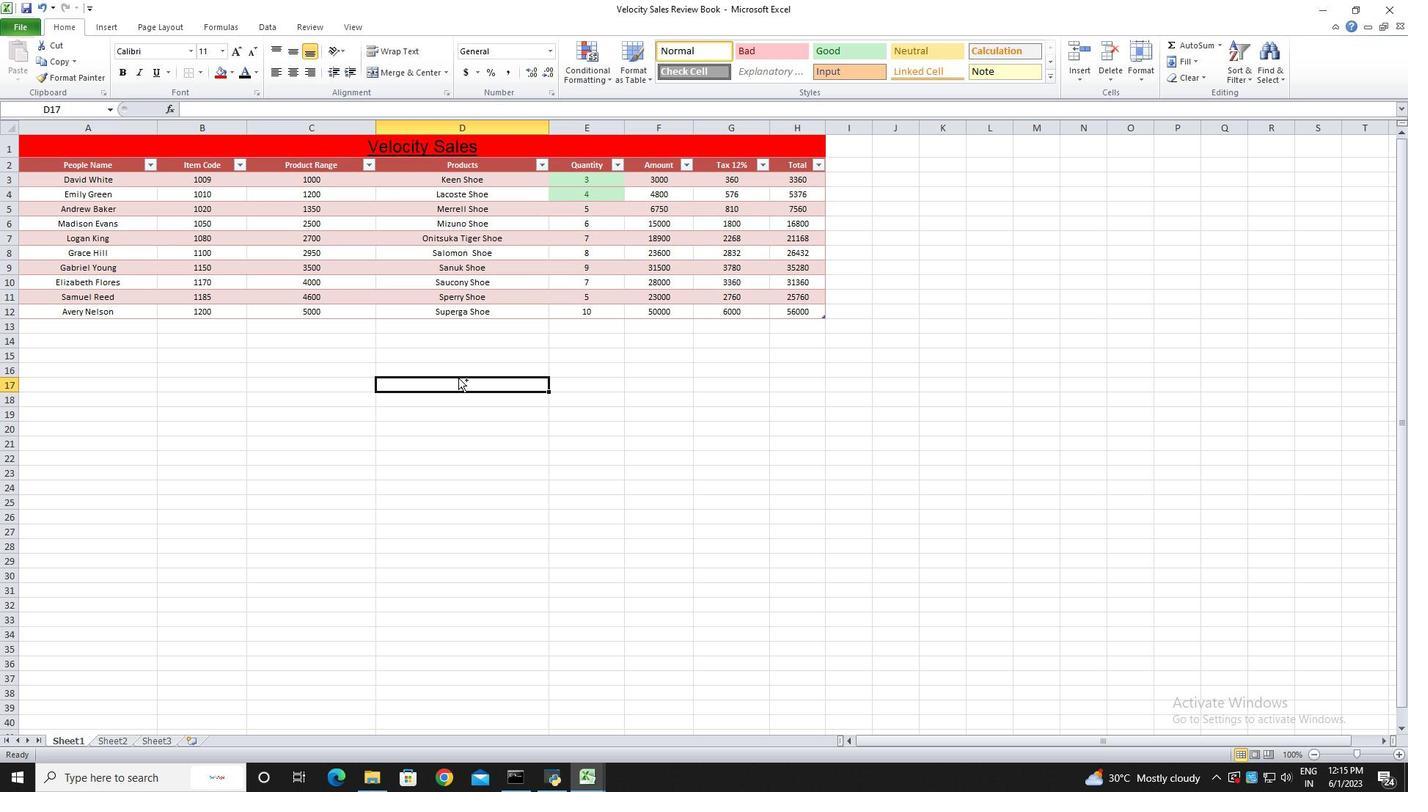 
